 Task: Send an email with the signature Katherine Jones with the subject Follow-up on a customer request and the message I wanted to follow up regarding the approval status of the expense report. from softage.5@softage.net to softage.10@softage.net and move the email from Sent Items to the folder Green initiatives
Action: Mouse moved to (693, 110)
Screenshot: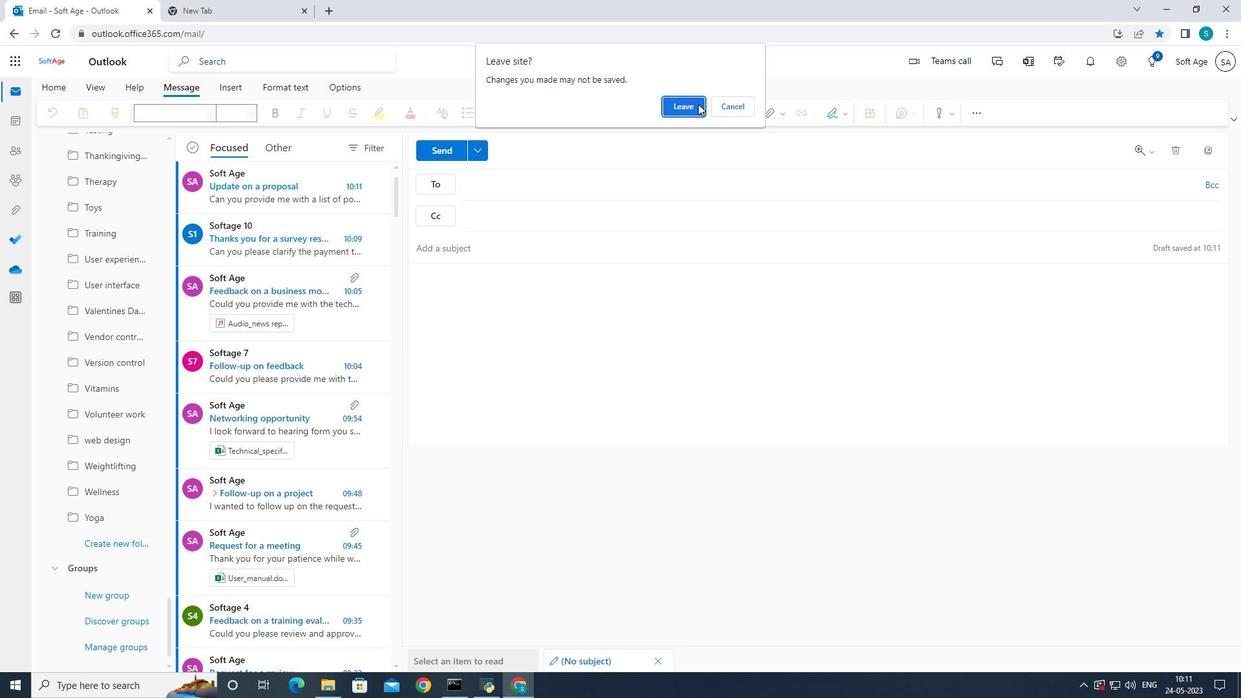 
Action: Mouse pressed left at (693, 110)
Screenshot: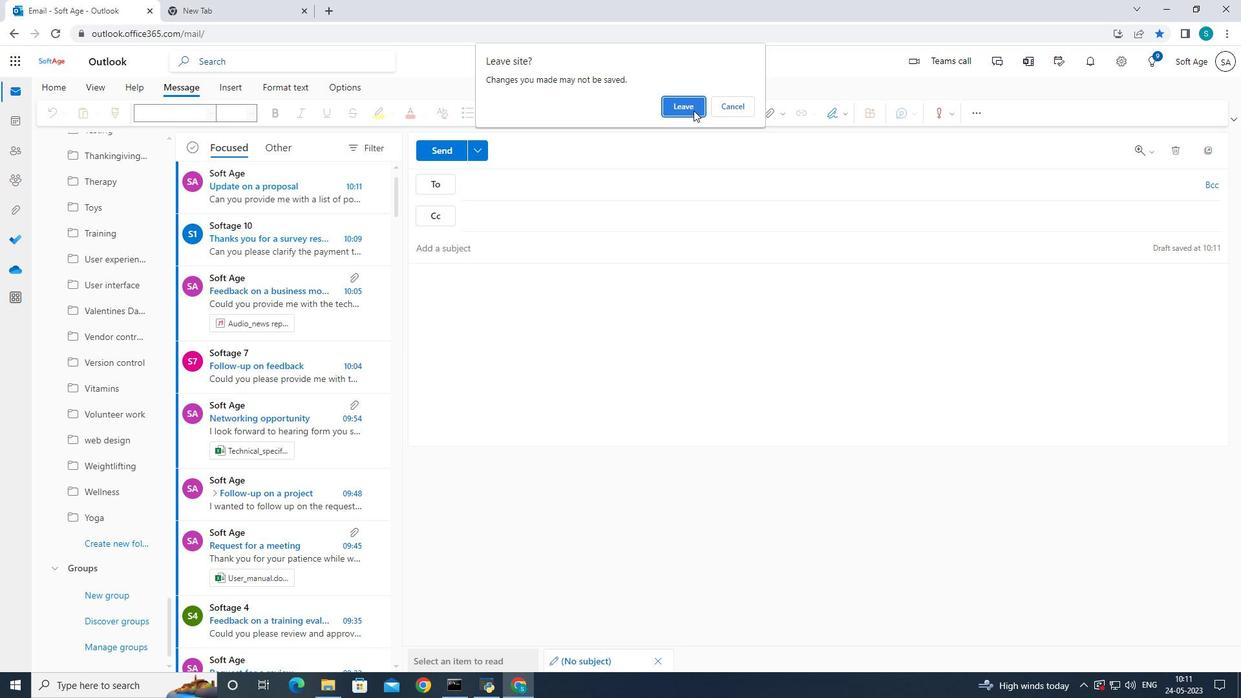 
Action: Mouse moved to (36, 55)
Screenshot: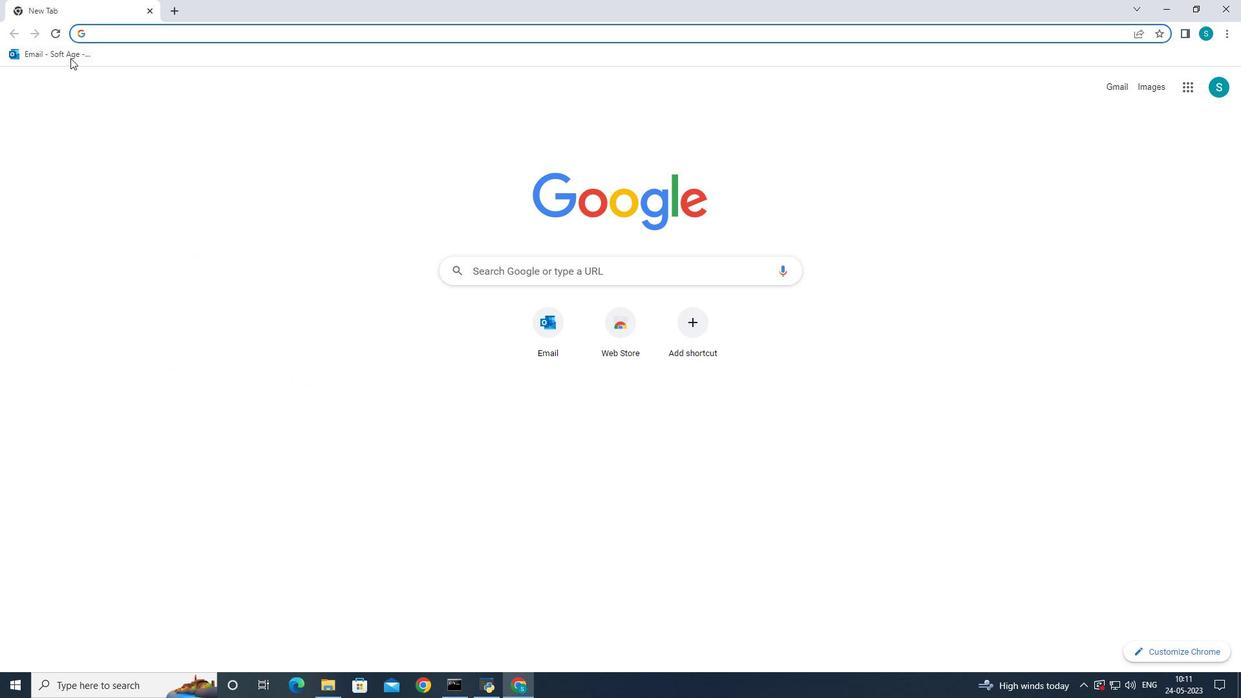 
Action: Mouse pressed left at (36, 55)
Screenshot: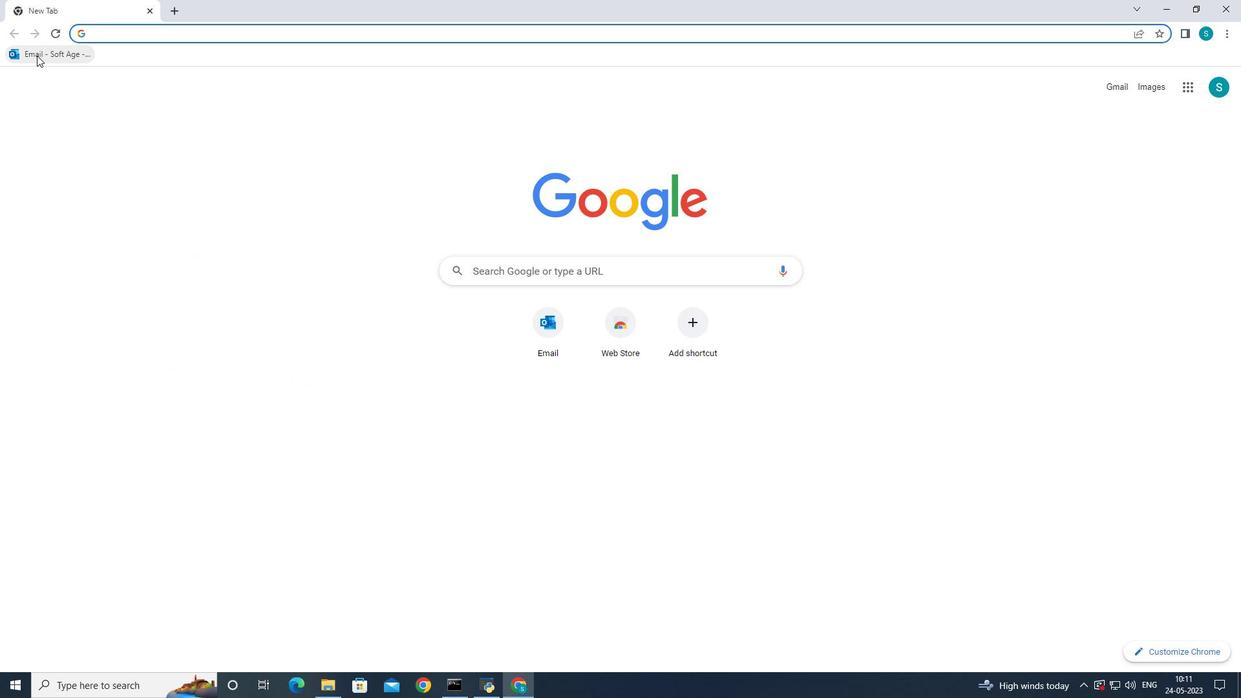 
Action: Mouse moved to (175, 113)
Screenshot: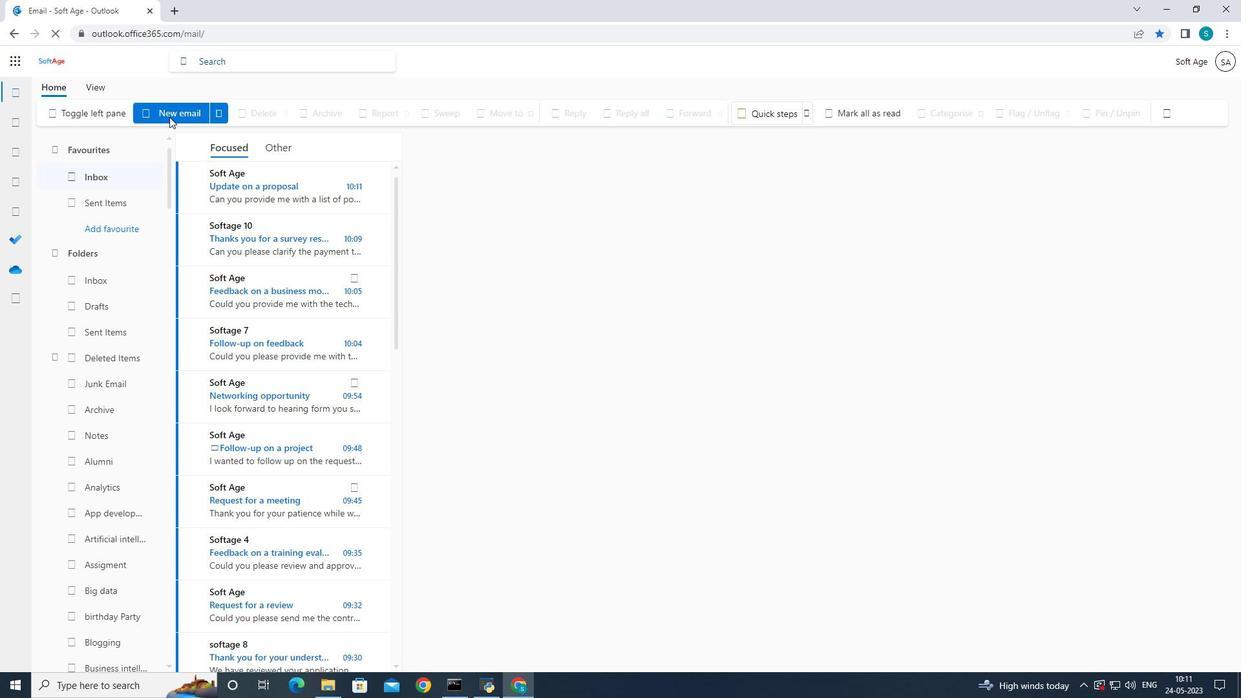 
Action: Mouse pressed left at (175, 113)
Screenshot: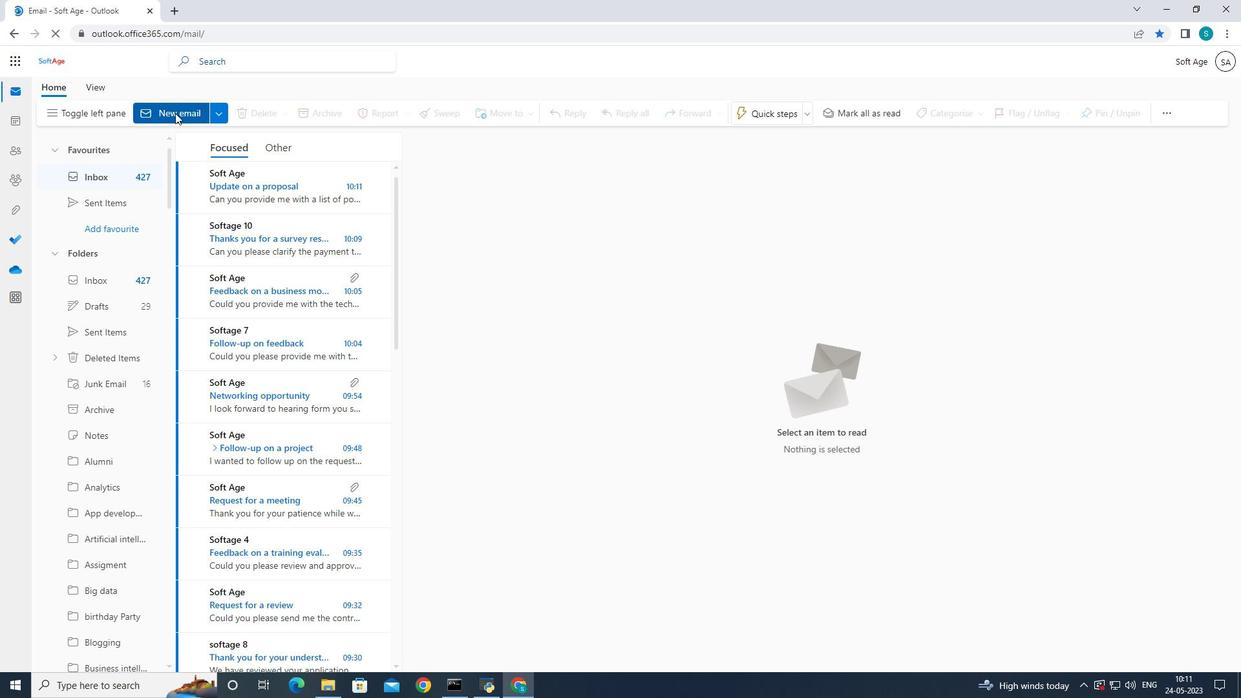 
Action: Mouse pressed left at (175, 113)
Screenshot: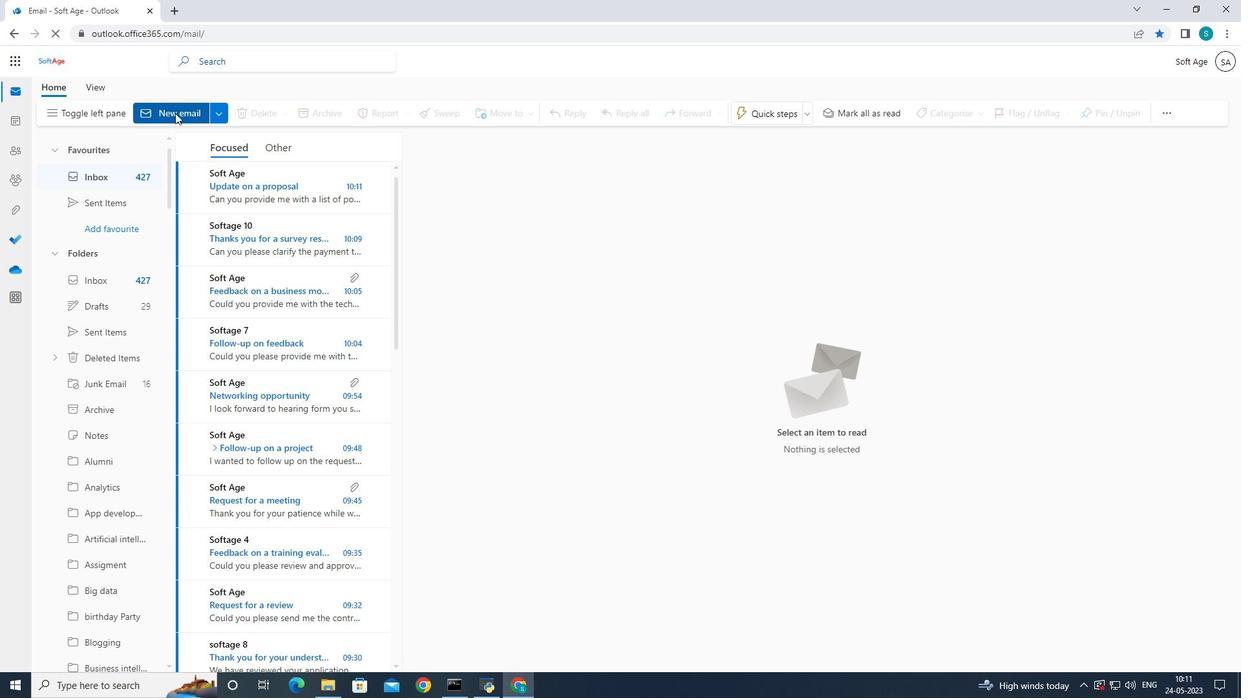 
Action: Mouse moved to (844, 119)
Screenshot: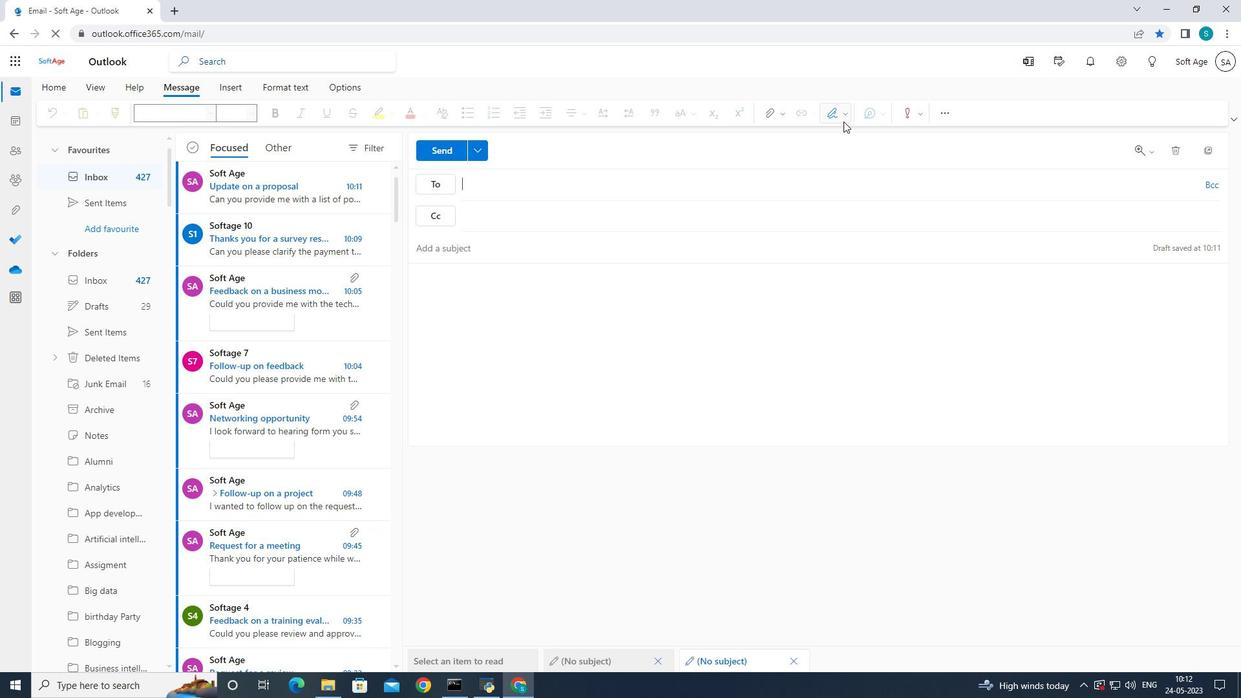 
Action: Mouse pressed left at (844, 119)
Screenshot: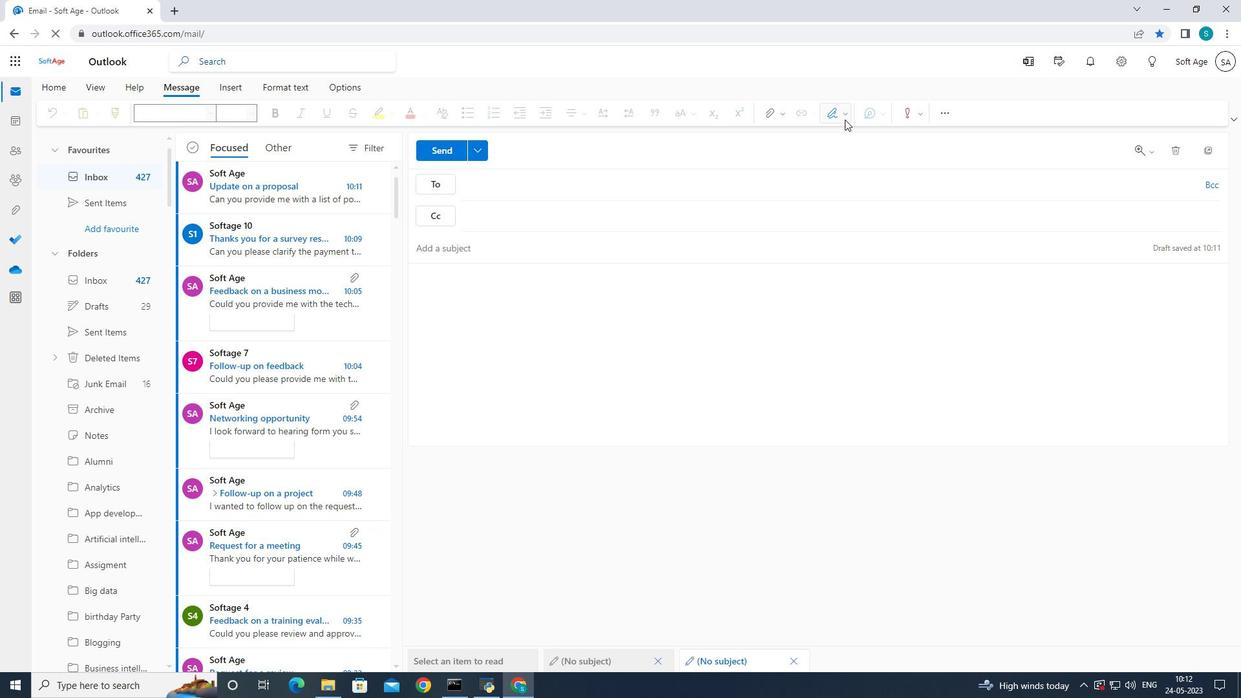 
Action: Mouse moved to (834, 168)
Screenshot: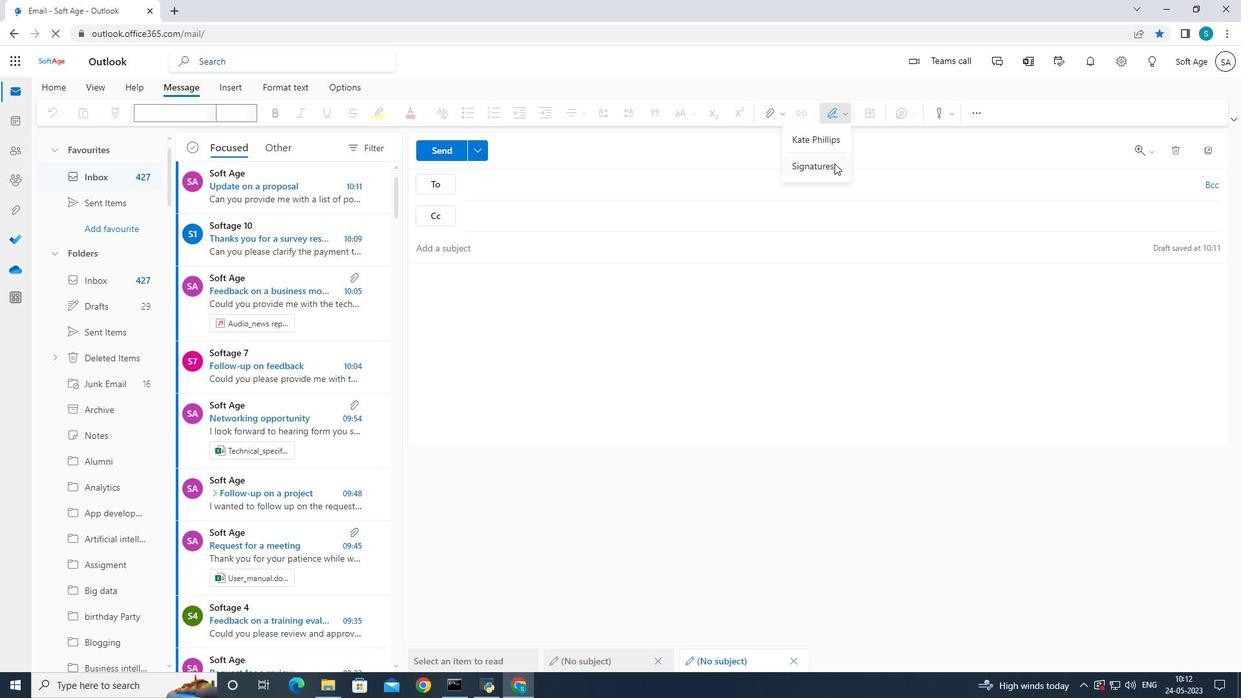 
Action: Mouse pressed left at (834, 168)
Screenshot: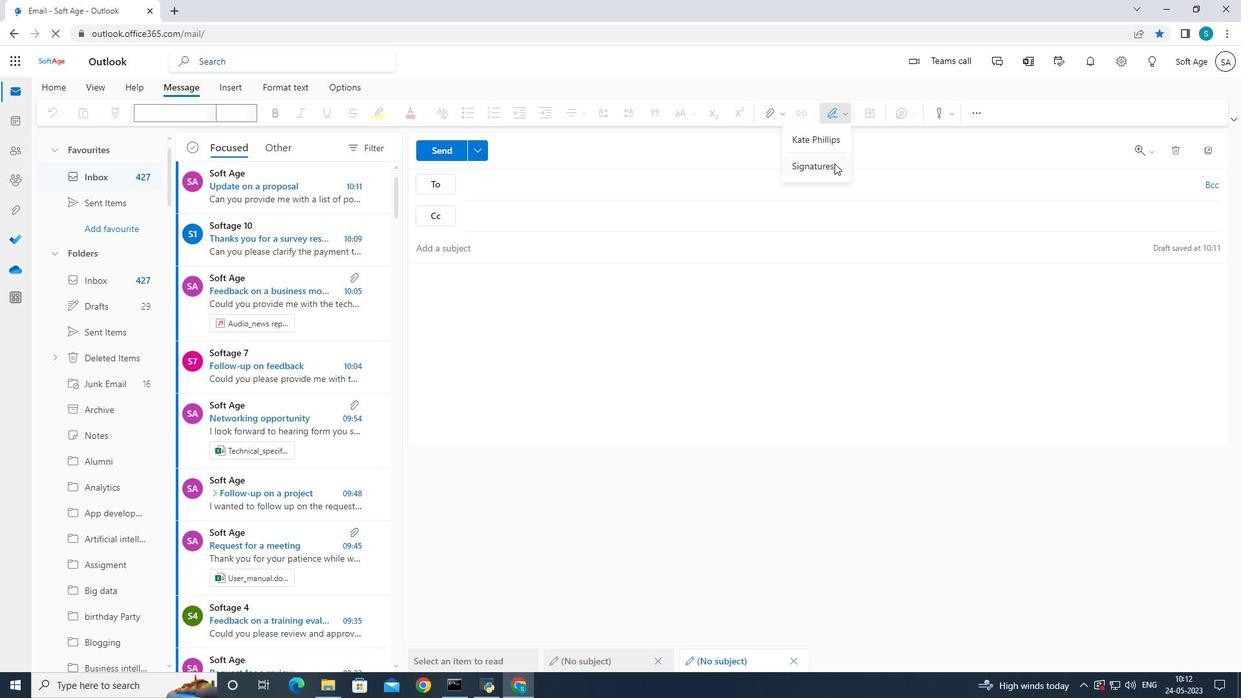 
Action: Mouse moved to (871, 216)
Screenshot: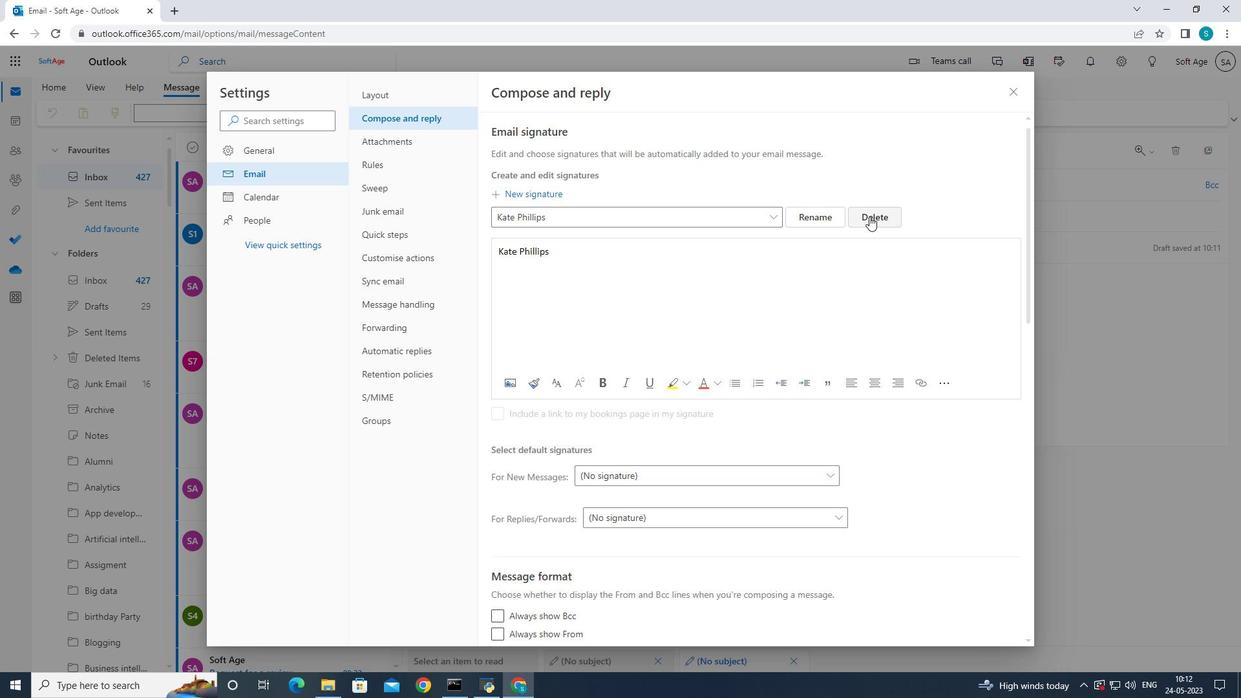 
Action: Mouse pressed left at (871, 216)
Screenshot: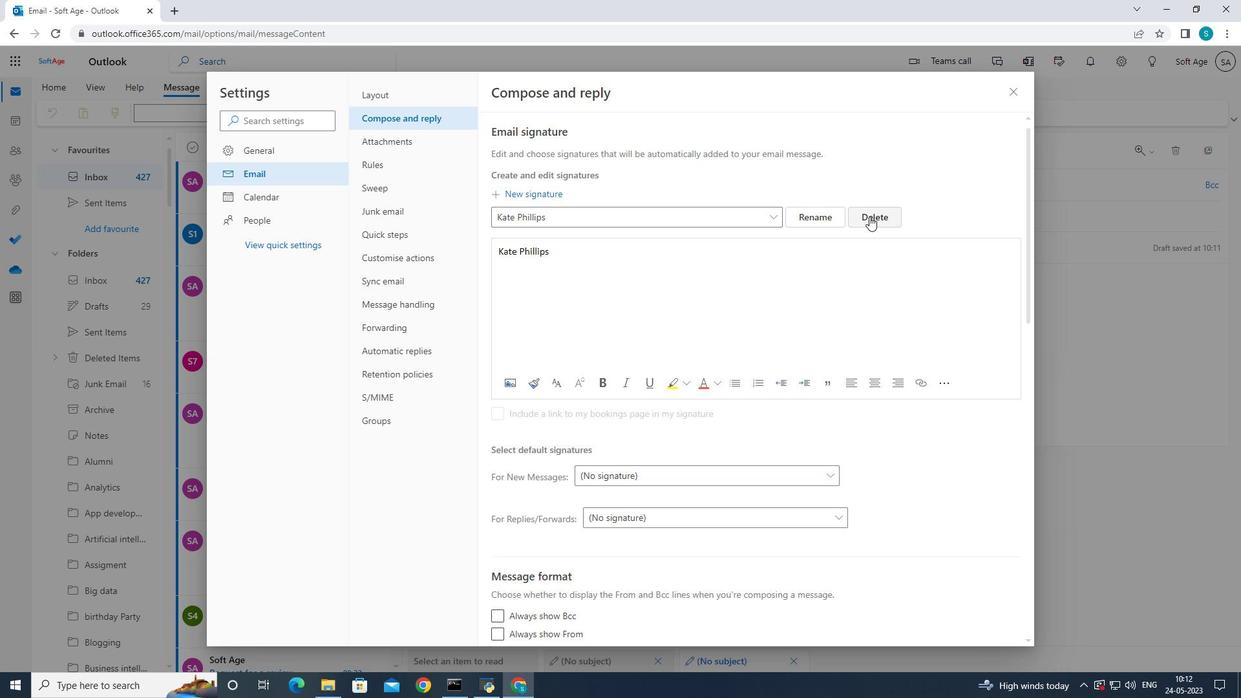 
Action: Mouse moved to (811, 213)
Screenshot: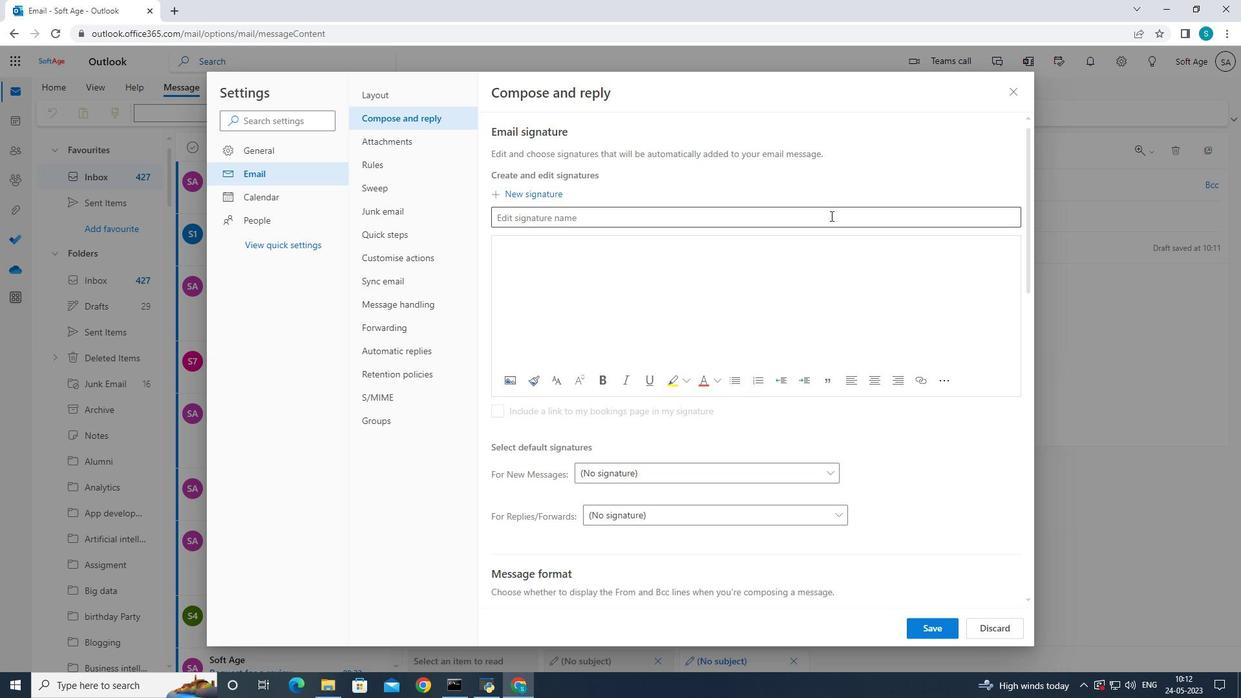 
Action: Mouse pressed left at (811, 213)
Screenshot: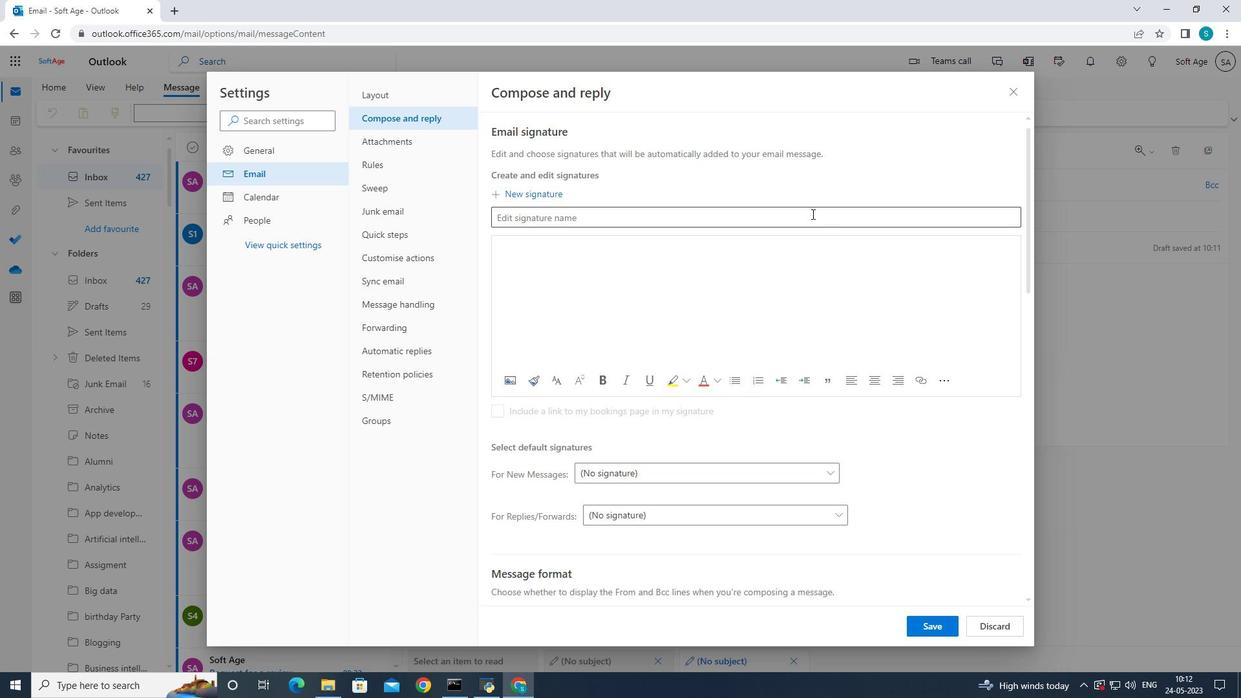 
Action: Mouse moved to (837, 177)
Screenshot: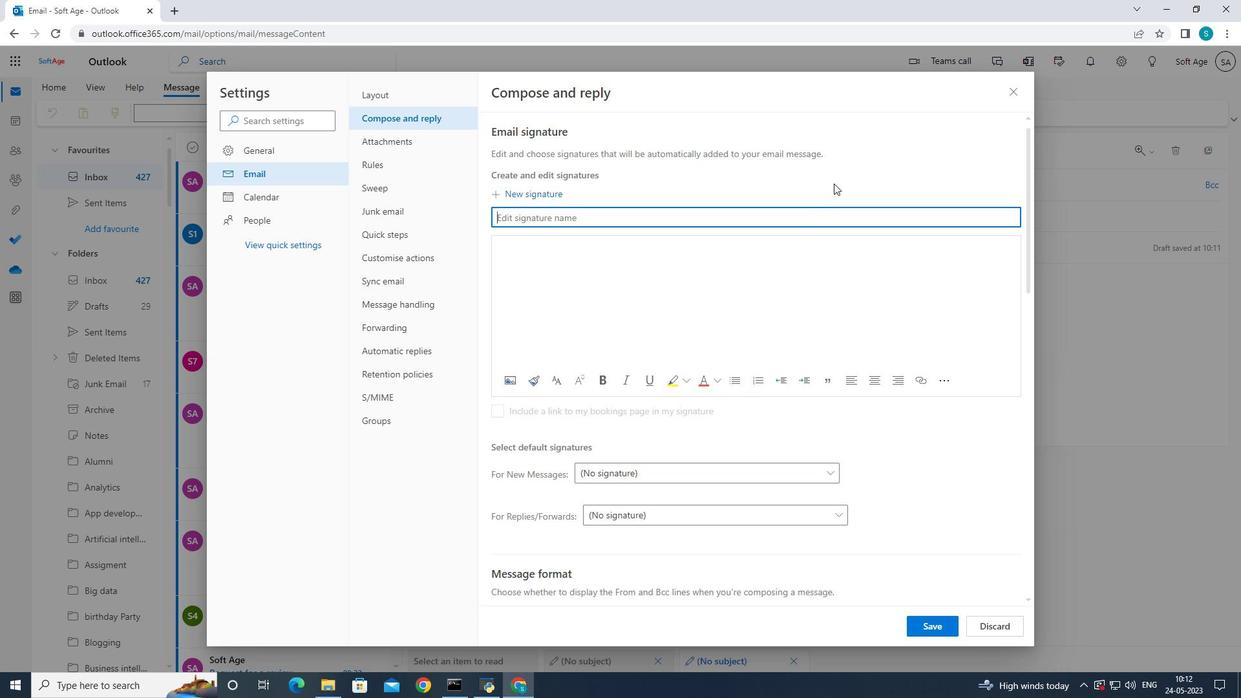 
Action: Key pressed <Key.caps_lock>K<Key.caps_lock>atherine<Key.space><Key.caps_lock>J<Key.caps_lock>ones
Screenshot: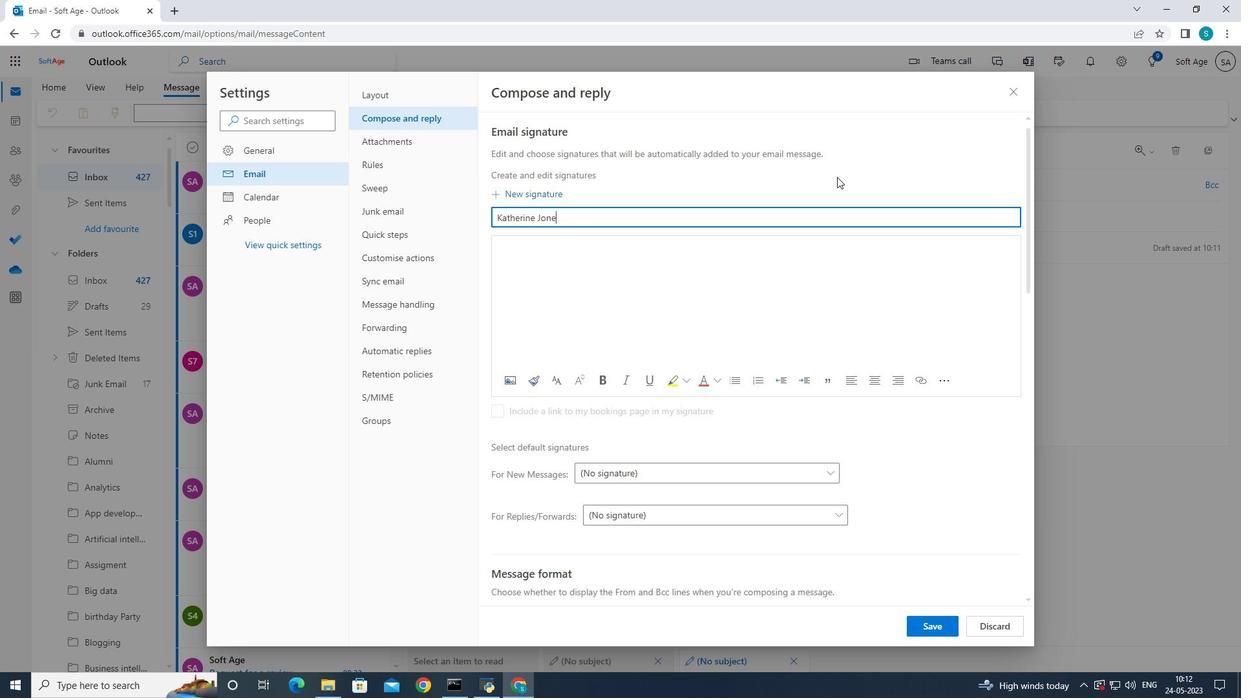 
Action: Mouse moved to (614, 260)
Screenshot: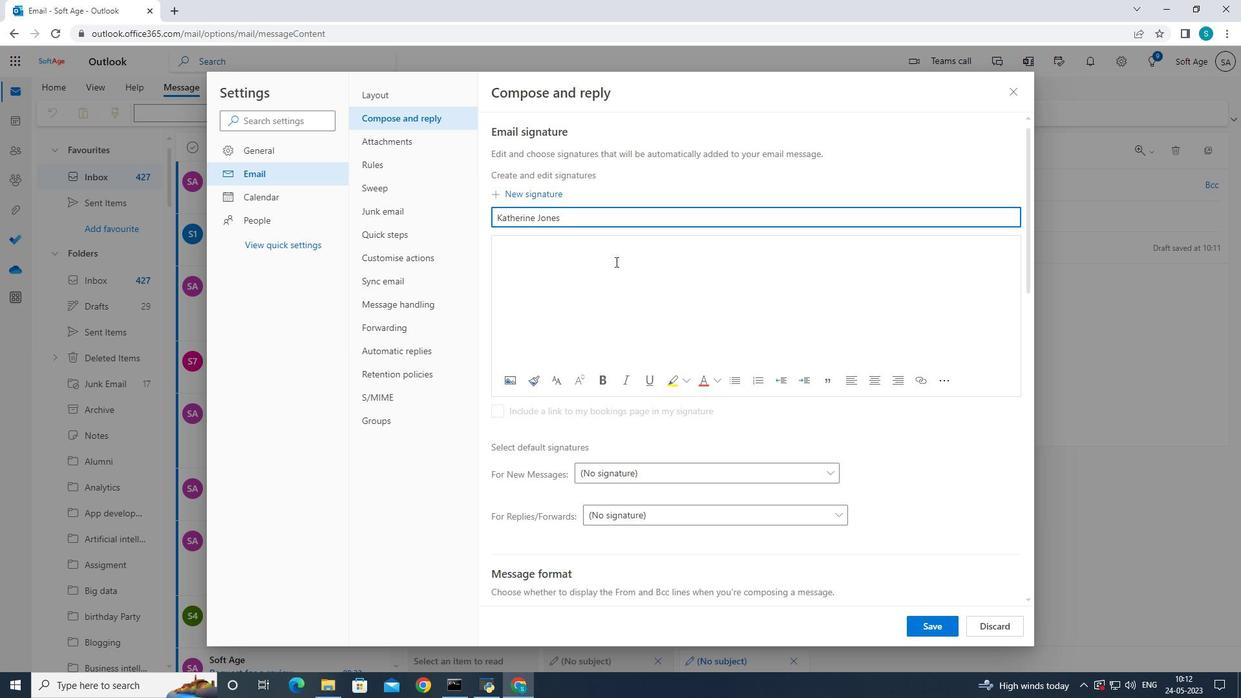 
Action: Mouse pressed left at (614, 260)
Screenshot: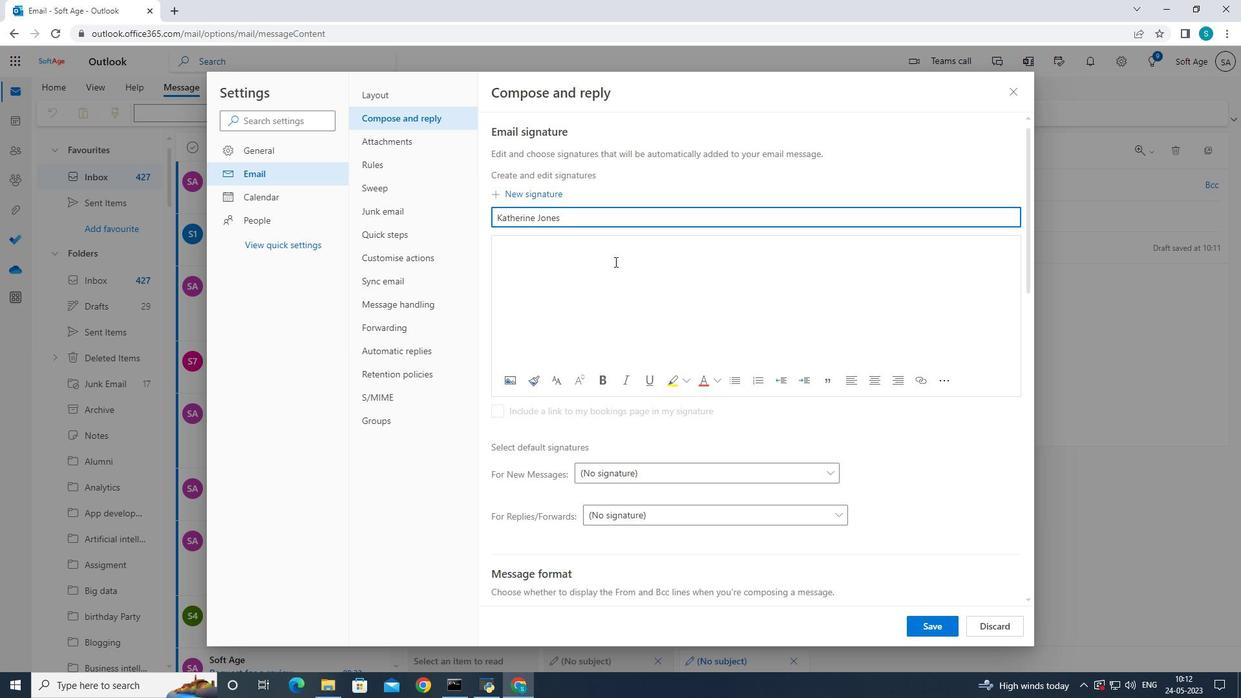 
Action: Mouse moved to (727, 263)
Screenshot: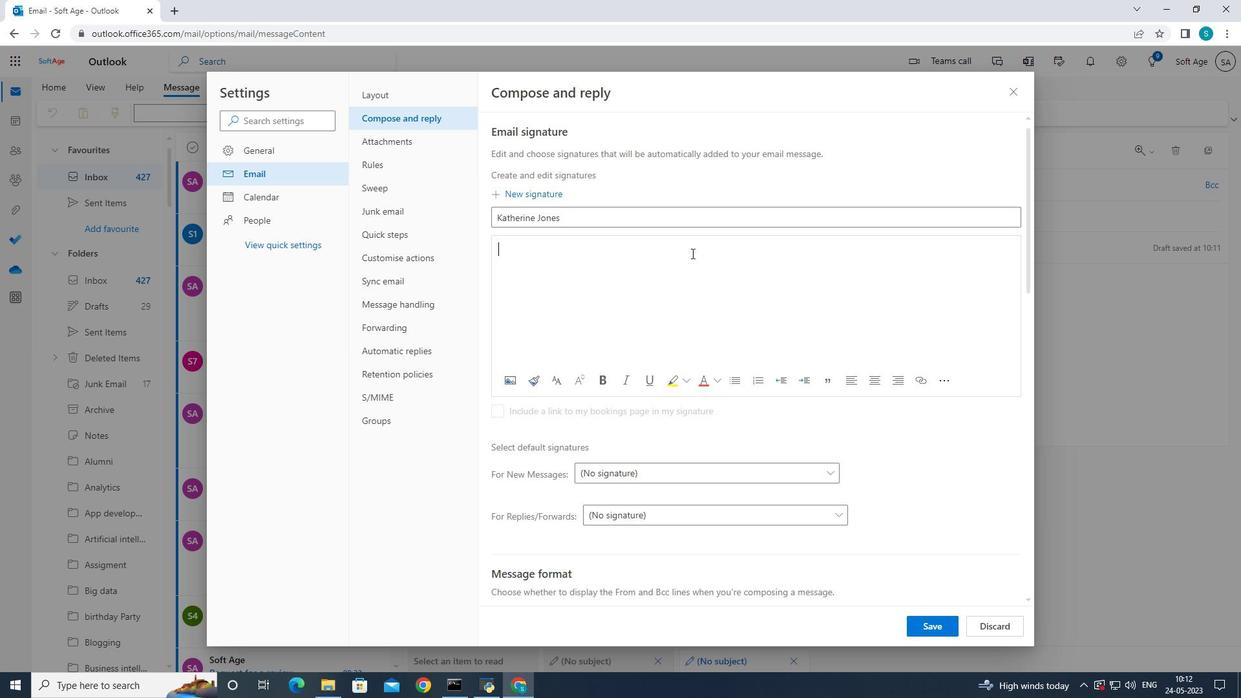 
Action: Key pressed <Key.caps_lock>K<Key.caps_lock>atherine<Key.space><Key.caps_lock>J<Key.caps_lock>ones
Screenshot: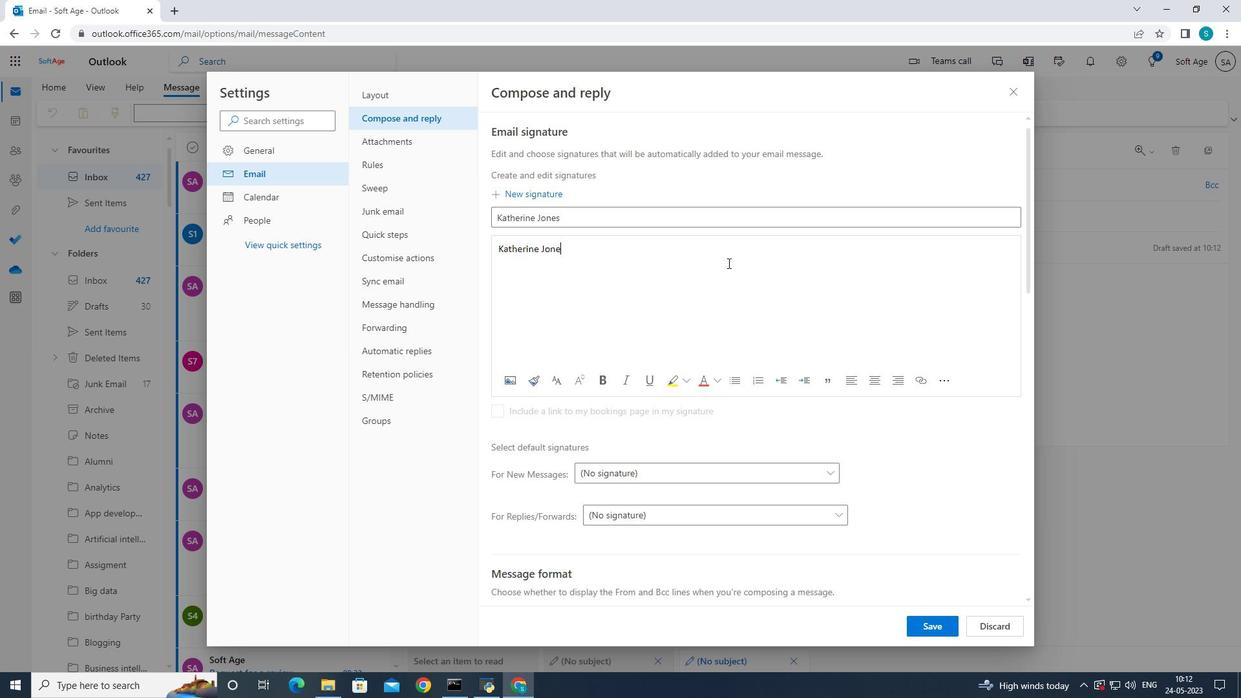 
Action: Mouse moved to (924, 621)
Screenshot: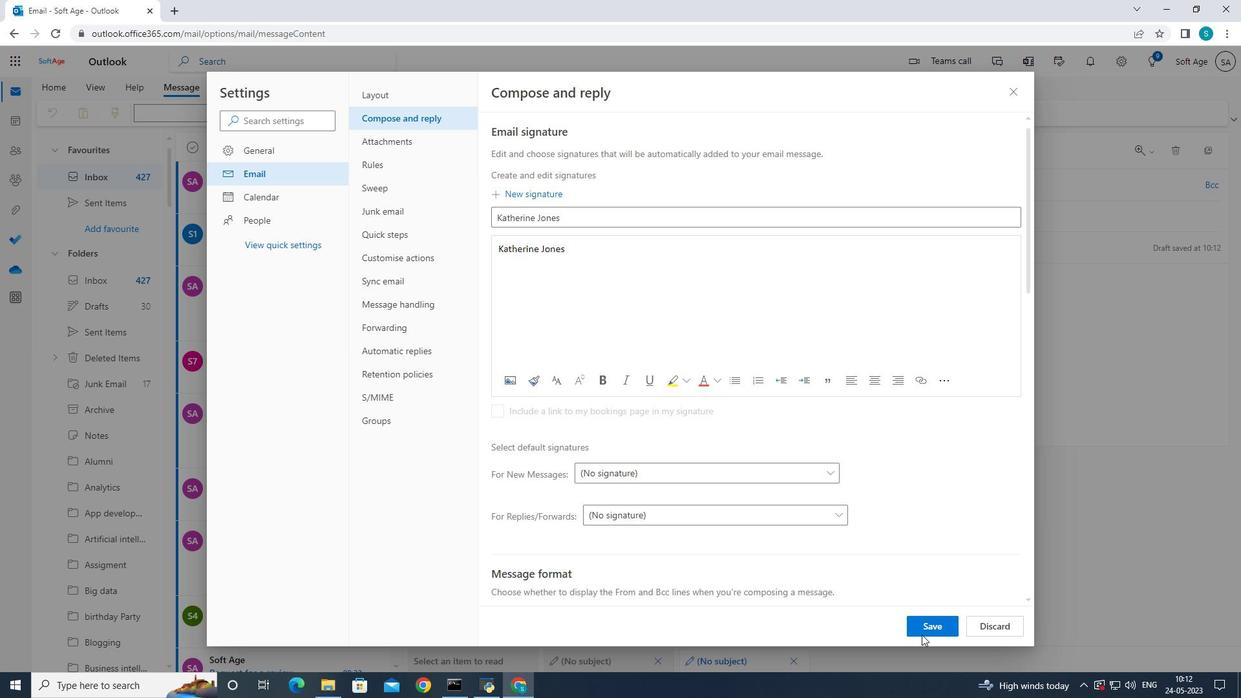 
Action: Mouse pressed left at (924, 621)
Screenshot: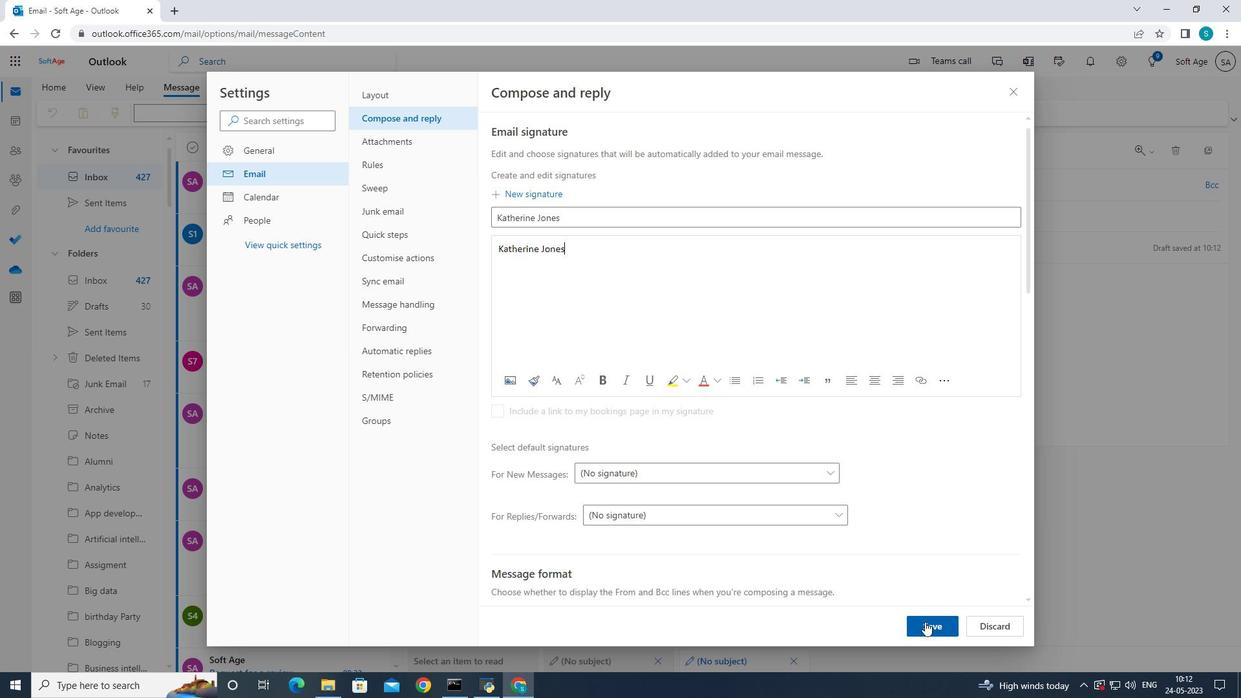 
Action: Mouse moved to (1008, 85)
Screenshot: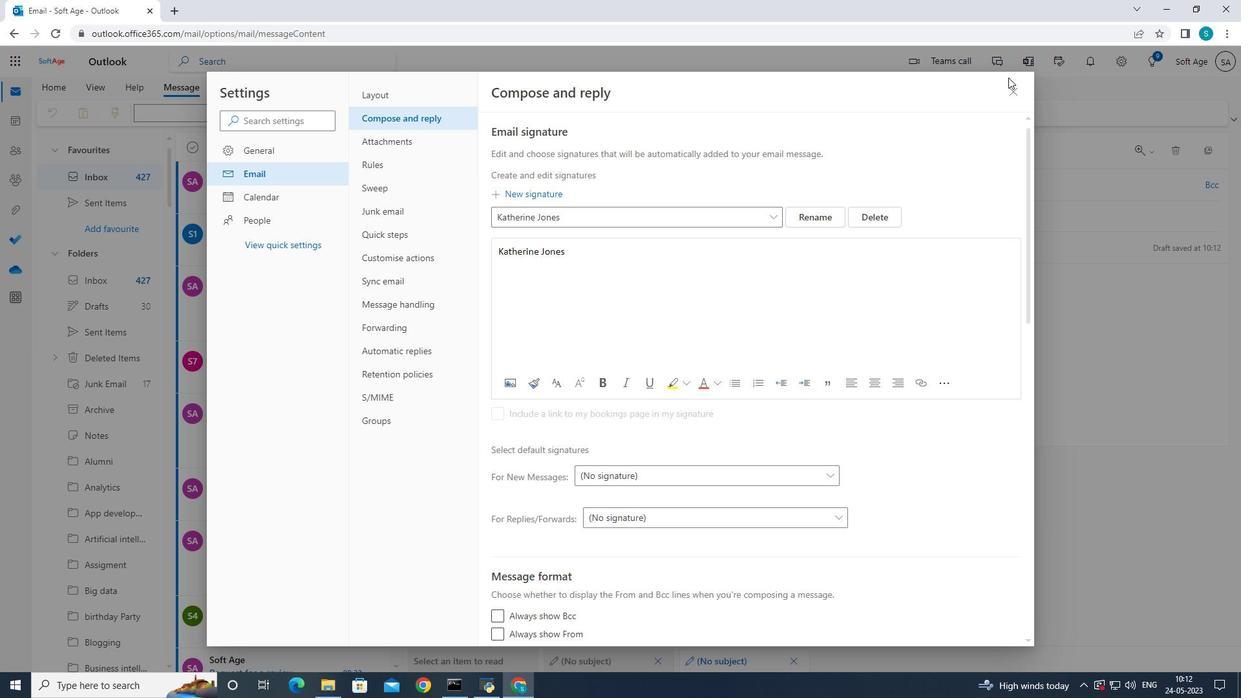 
Action: Mouse pressed left at (1008, 85)
Screenshot: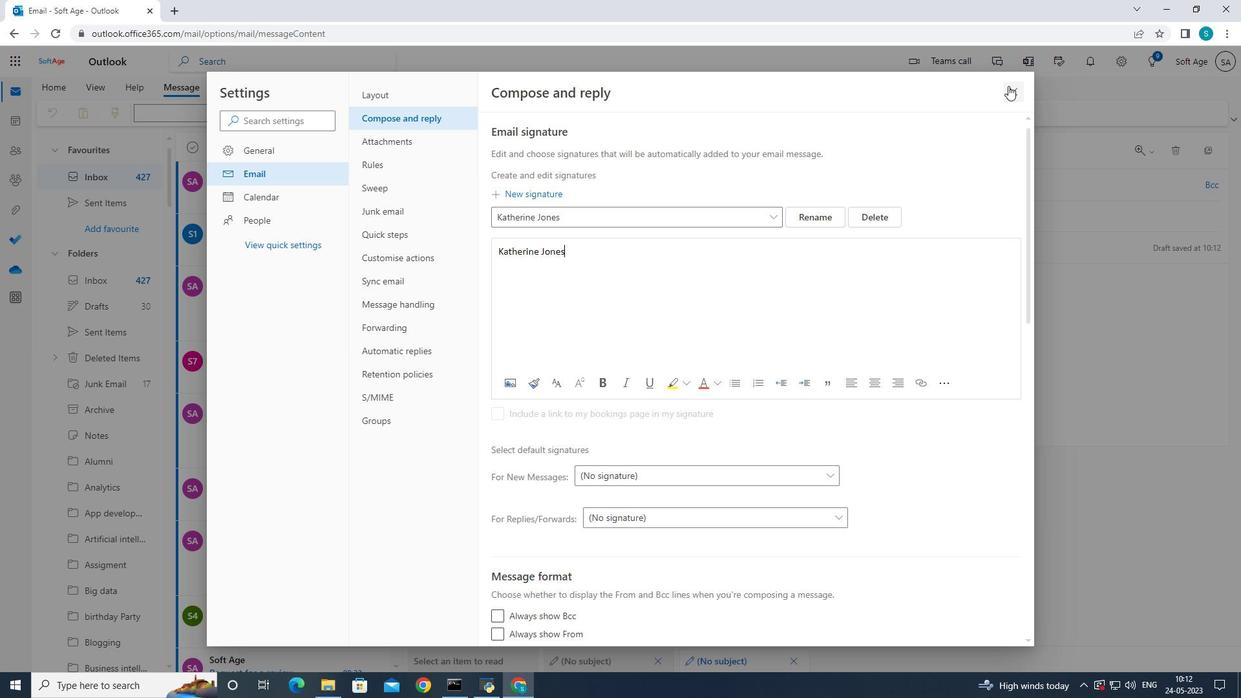 
Action: Mouse moved to (498, 247)
Screenshot: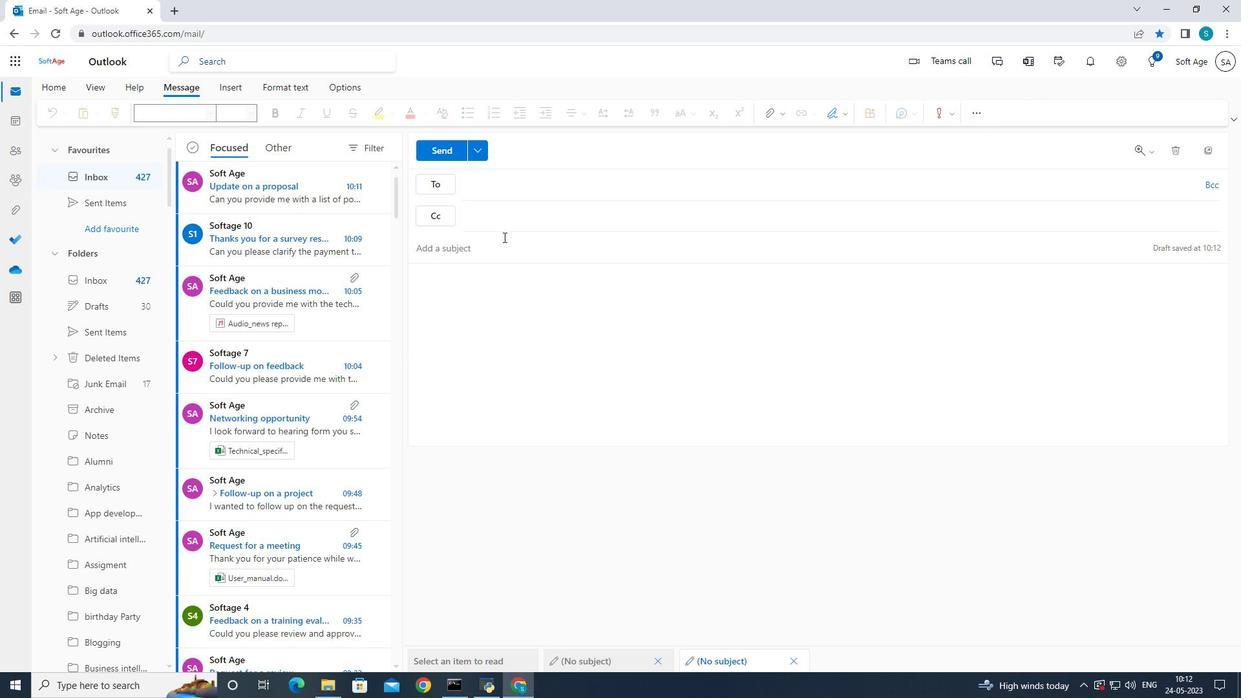 
Action: Mouse pressed left at (498, 247)
Screenshot: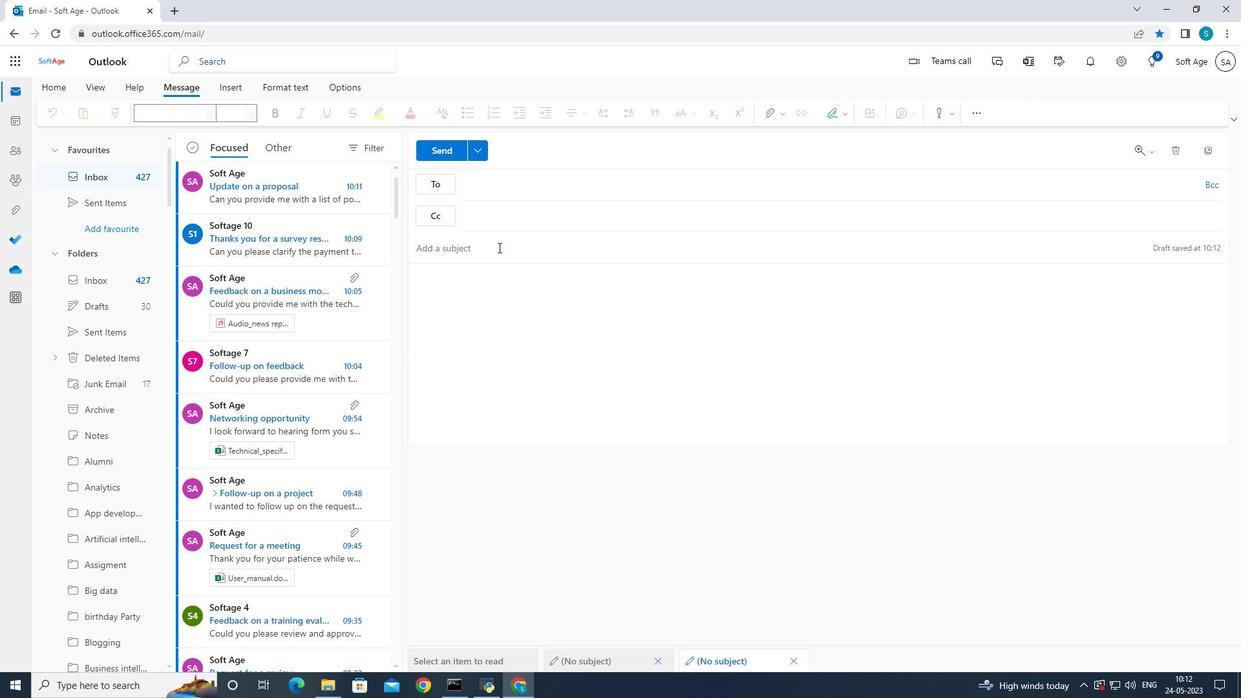 
Action: Mouse moved to (756, 383)
Screenshot: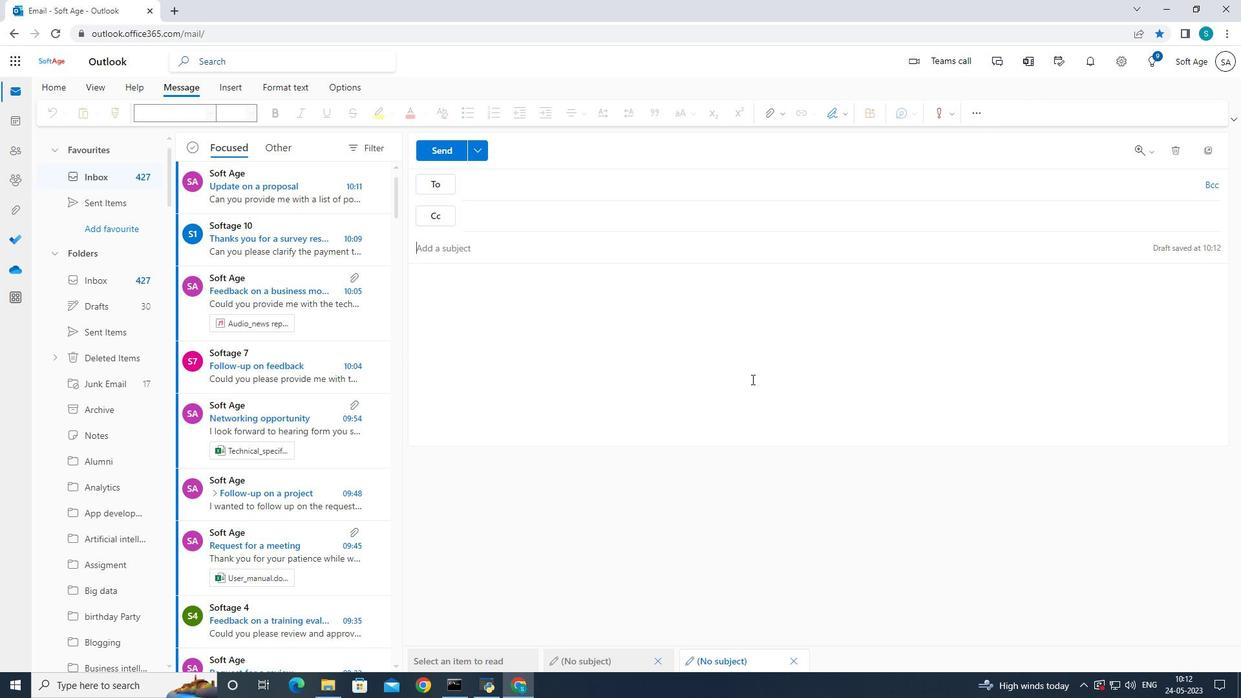 
Action: Key pressed <Key.shift>f<Key.shift>ollow-up<Key.space>on<Key.space>a<Key.space>customr<Key.backspace>er<Key.space>request
Screenshot: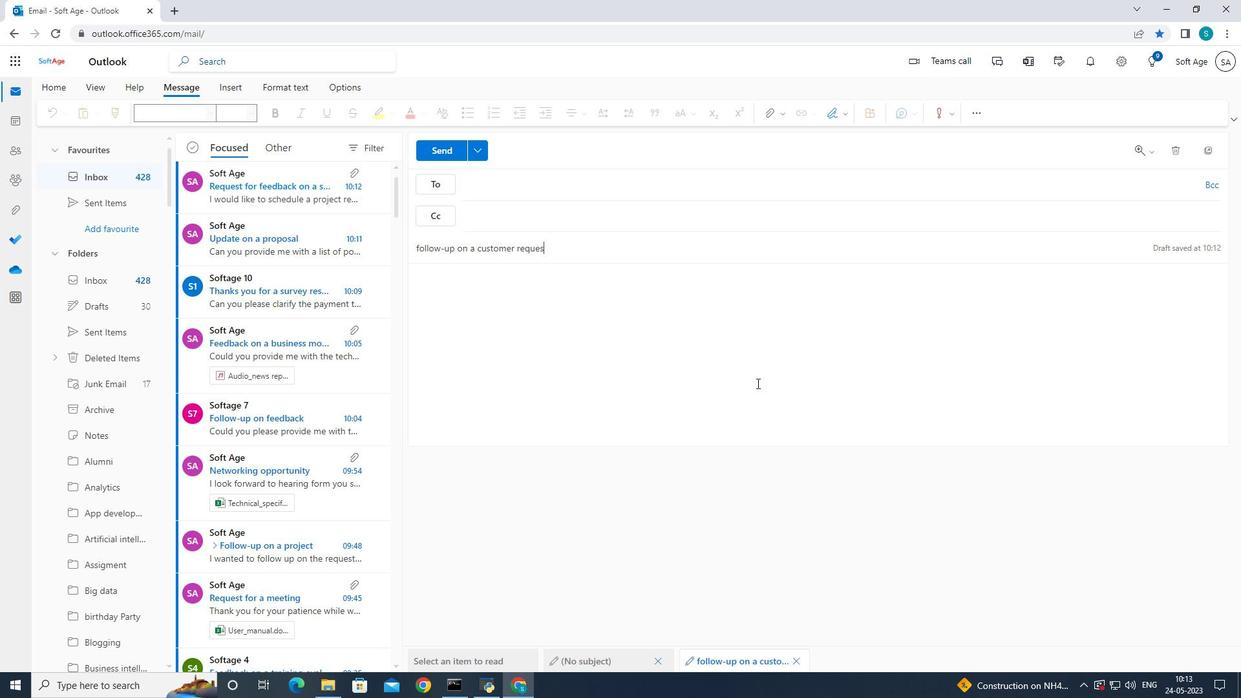 
Action: Mouse moved to (510, 325)
Screenshot: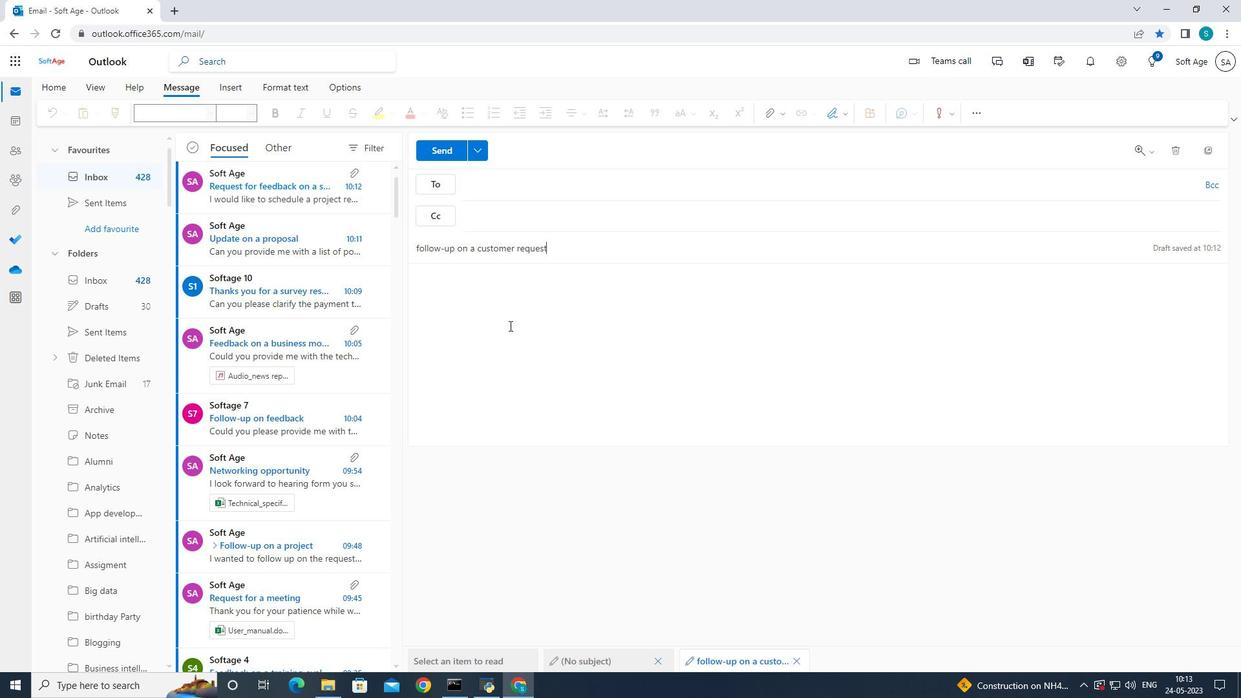 
Action: Mouse pressed left at (510, 325)
Screenshot: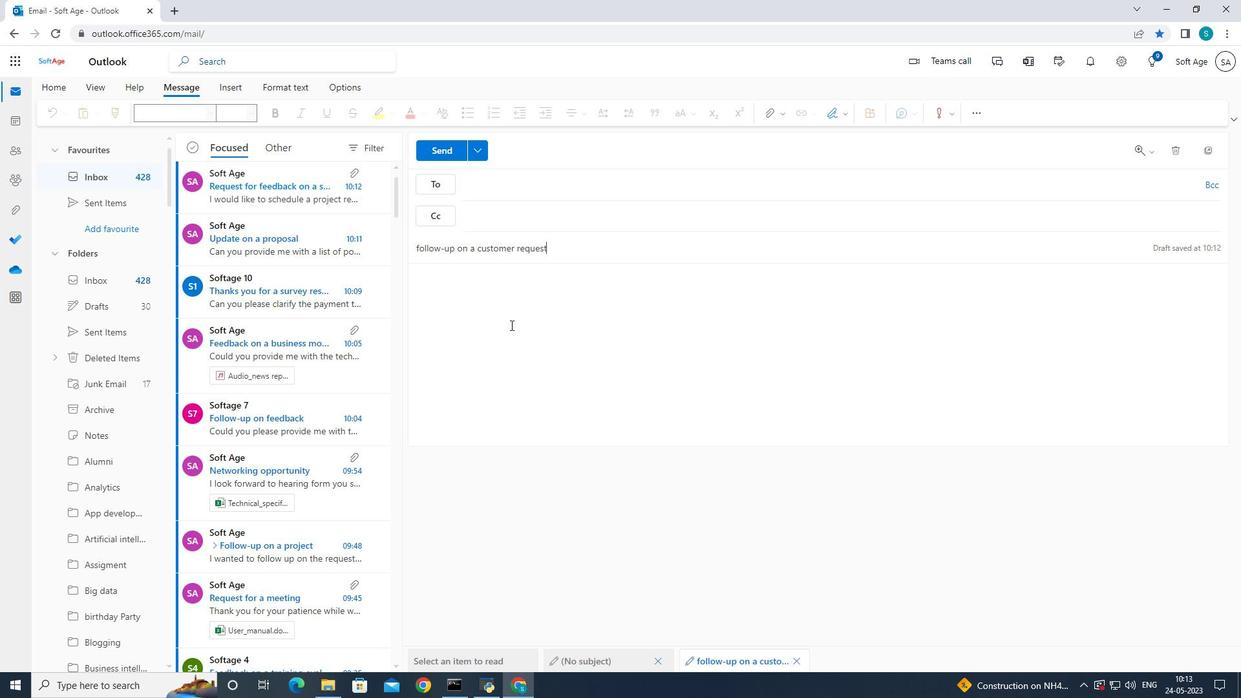 
Action: Mouse moved to (845, 120)
Screenshot: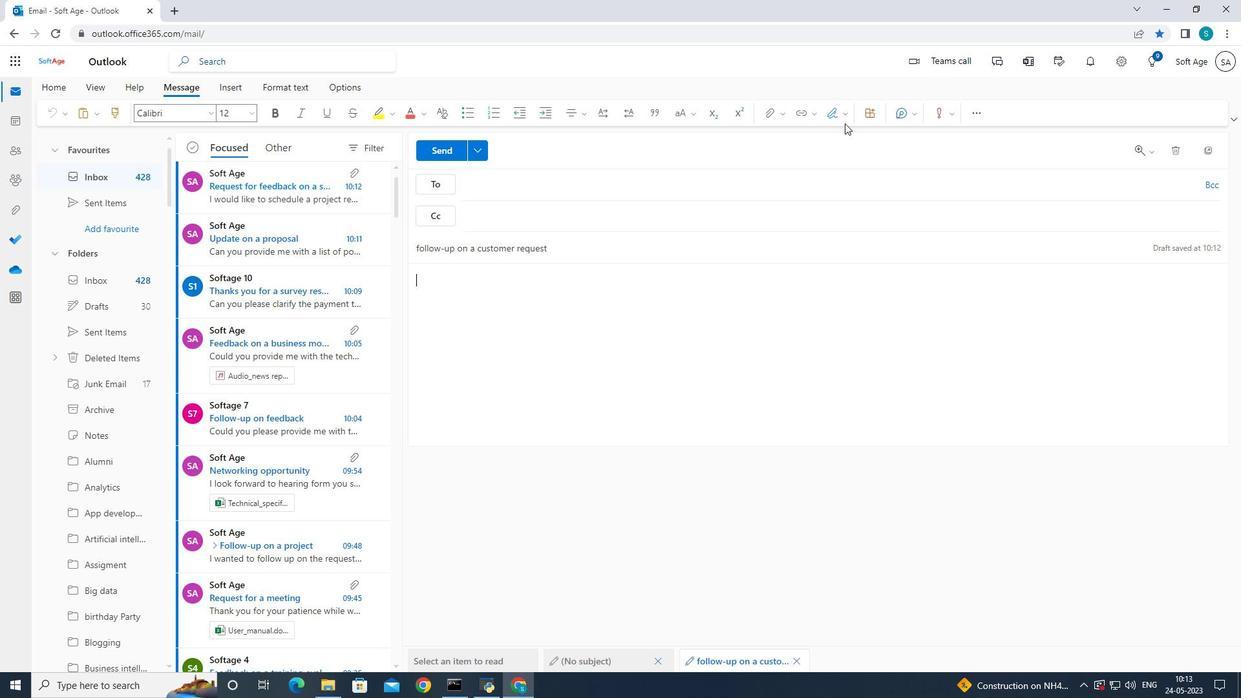 
Action: Mouse pressed left at (845, 120)
Screenshot: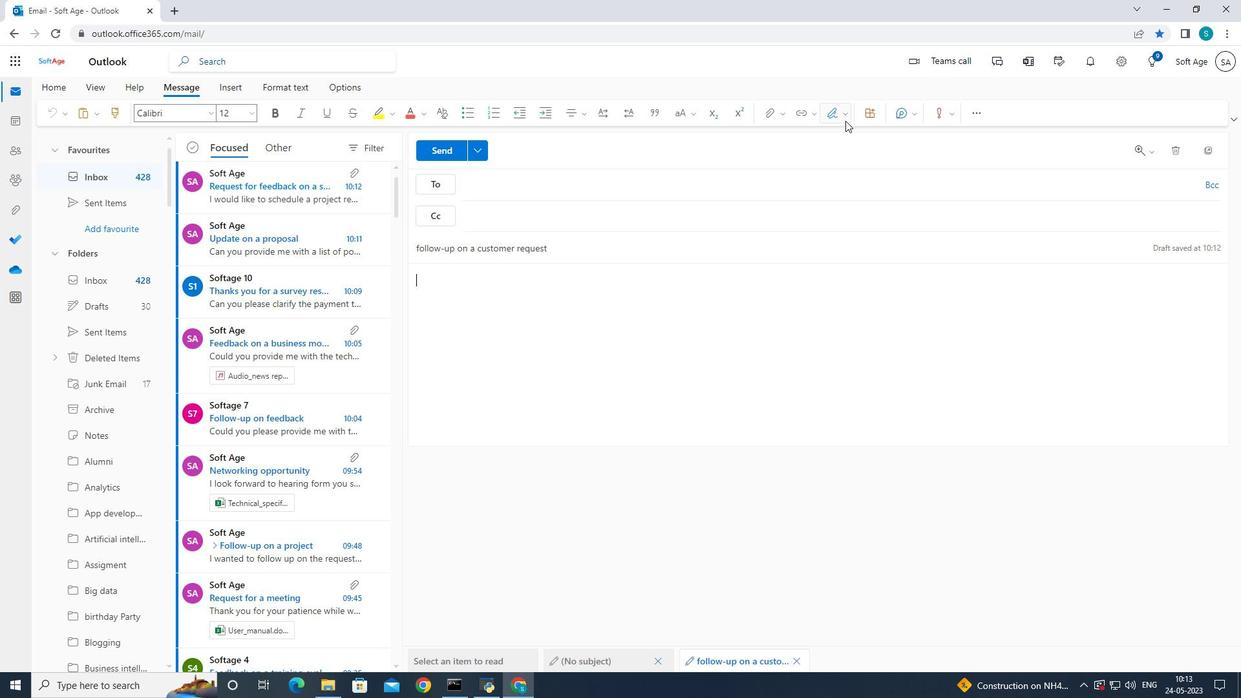 
Action: Mouse moved to (833, 135)
Screenshot: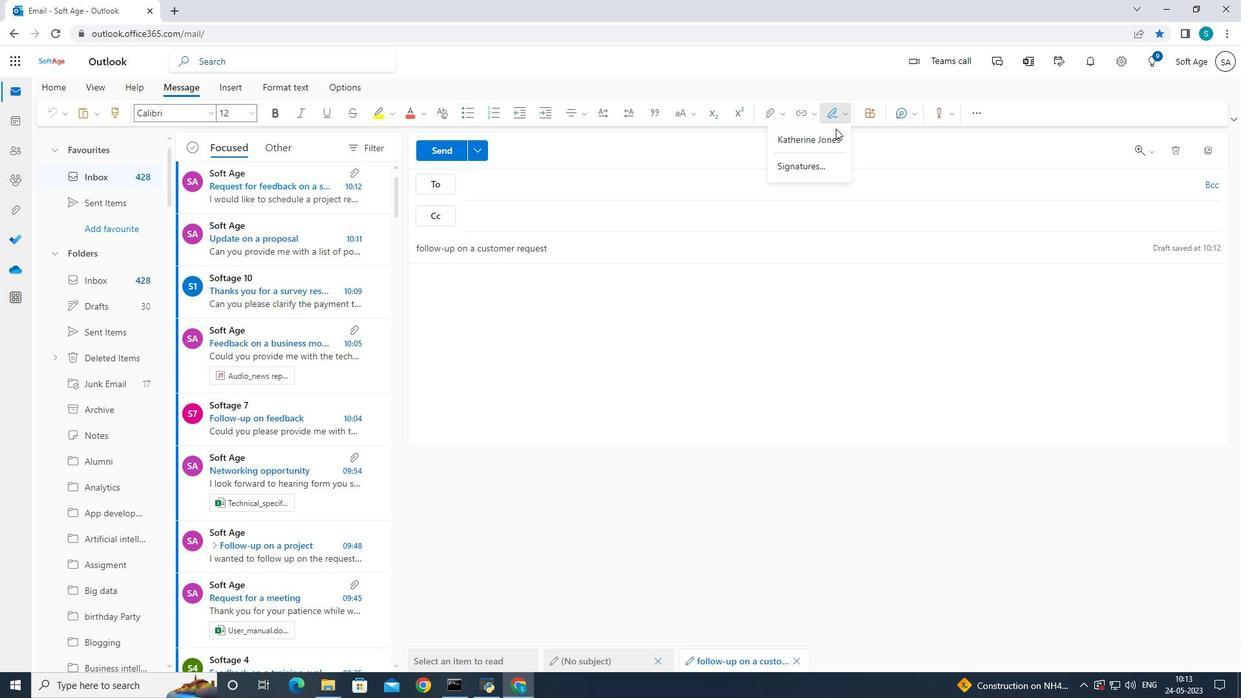 
Action: Mouse pressed left at (833, 135)
Screenshot: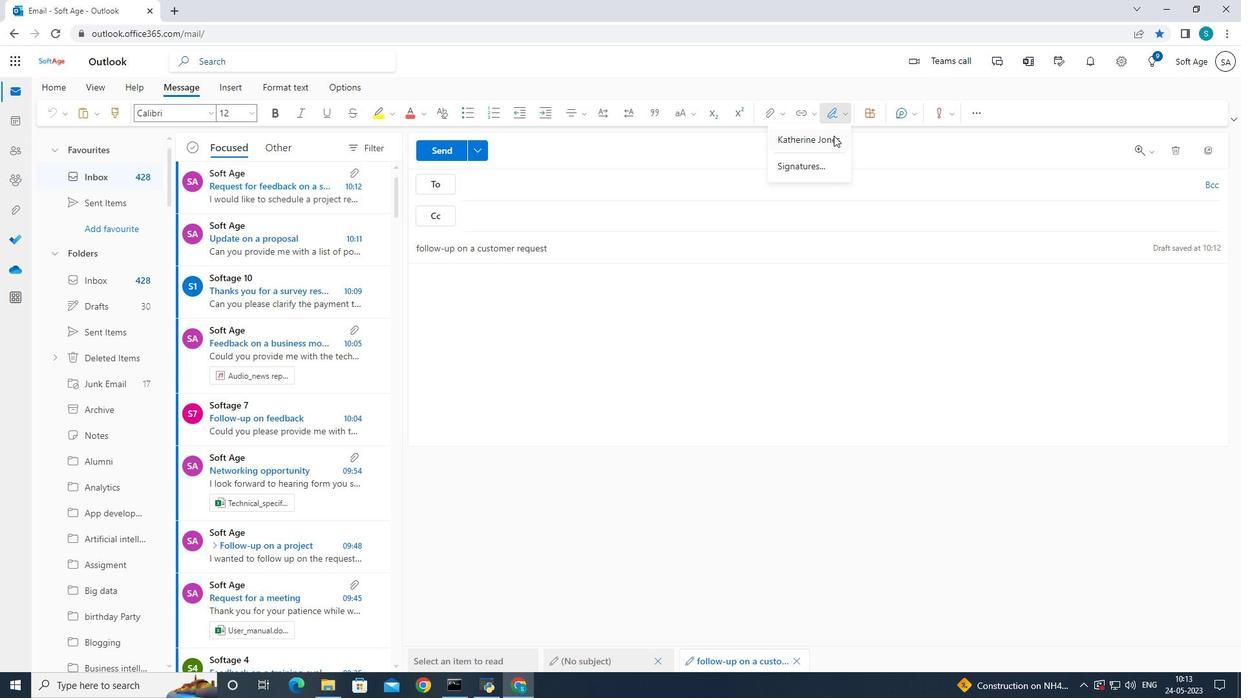 
Action: Mouse moved to (740, 251)
Screenshot: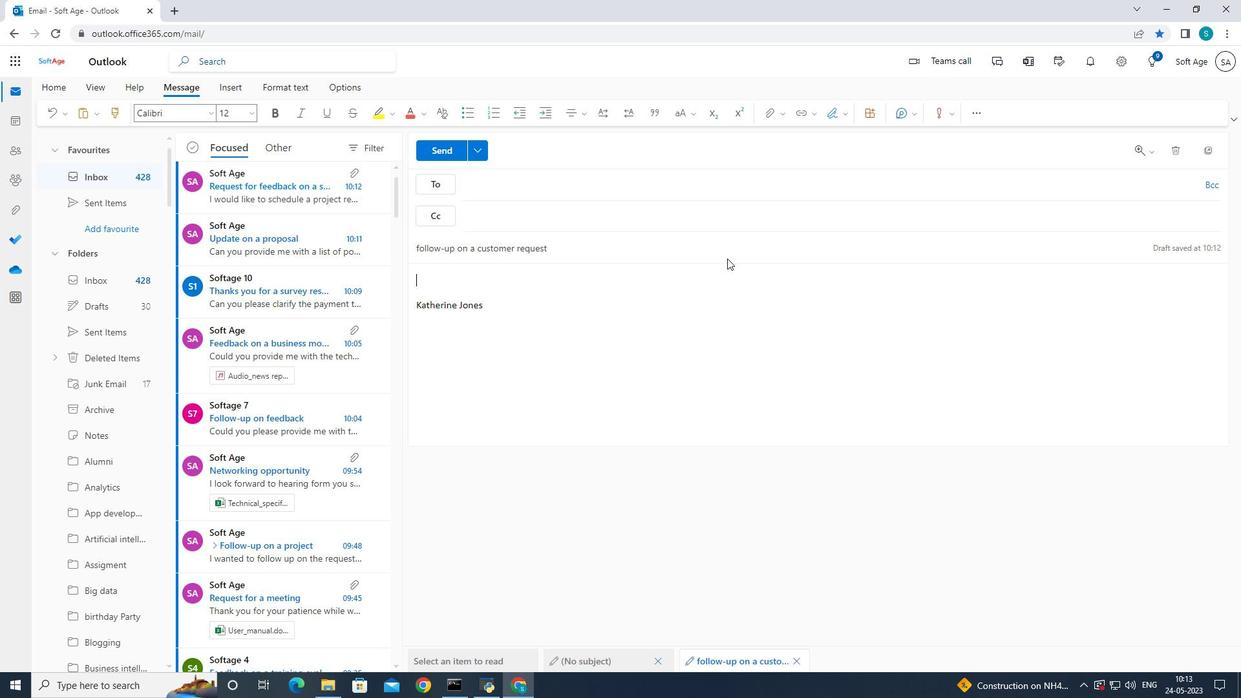 
Action: Key pressed <Key.caps_lock>I<Key.caps_lock><Key.space>wa
Screenshot: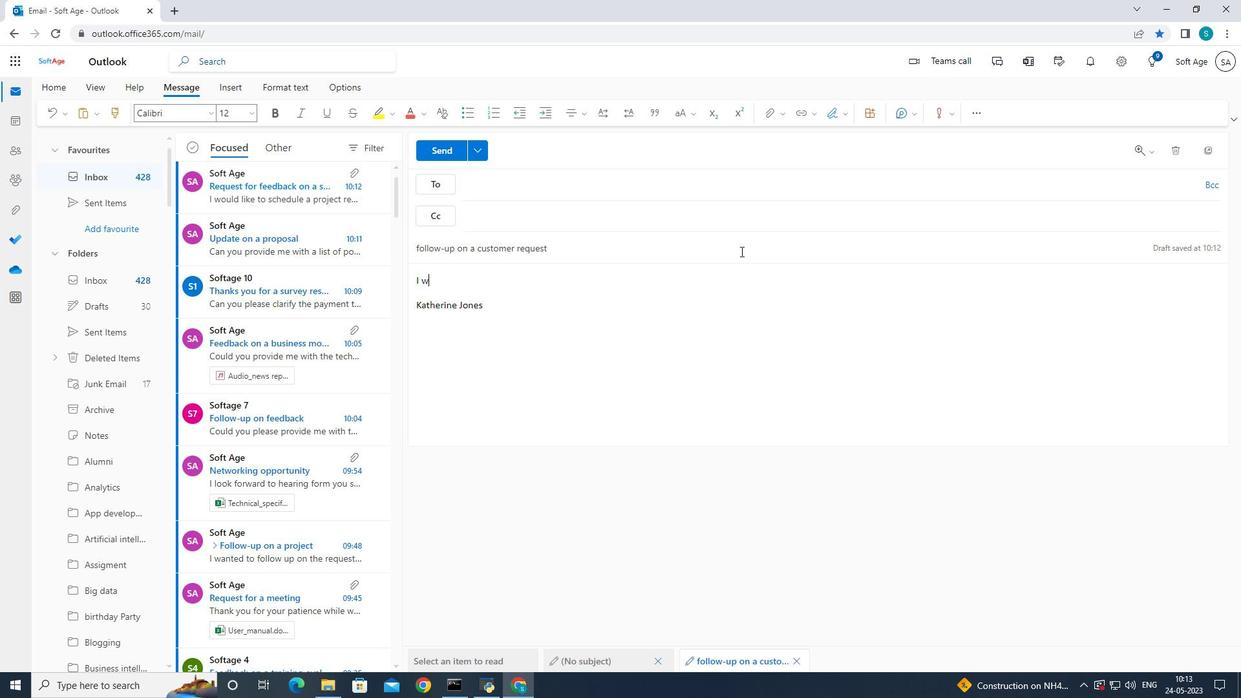
Action: Mouse moved to (741, 250)
Screenshot: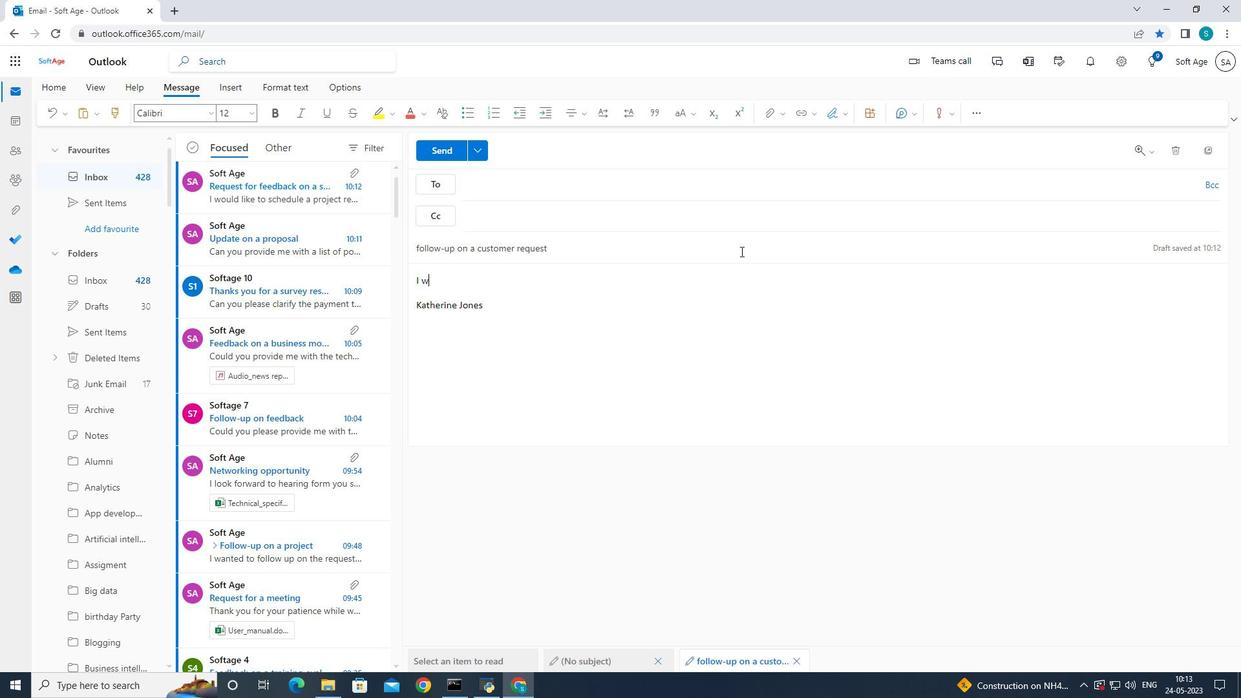 
Action: Key pressed nted<Key.space>to<Key.space>follow<Key.space>up<Key.space>regarding<Key.space>the<Key.space>approval<Key.space>status<Key.space>of<Key.space>the<Key.space>w<Key.backspace>eapense<Key.space>report<Key.left><Key.left><Key.left><Key.left><Key.left><Key.left><Key.left><Key.left><Key.left><Key.left><Key.left><Key.left><Key.backspace>x<Key.right><Key.right><Key.right><Key.right><Key.right><Key.right><Key.right><Key.right><Key.right><Key.right><Key.right><Key.right>.
Screenshot: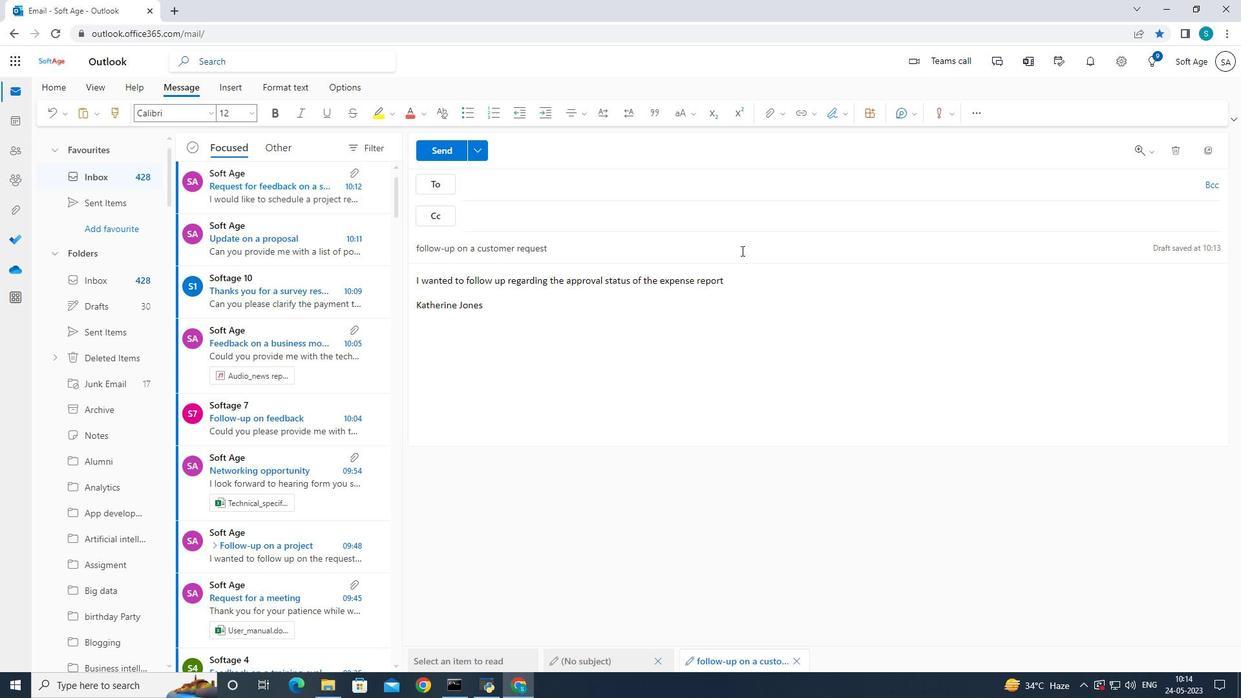 
Action: Mouse moved to (513, 176)
Screenshot: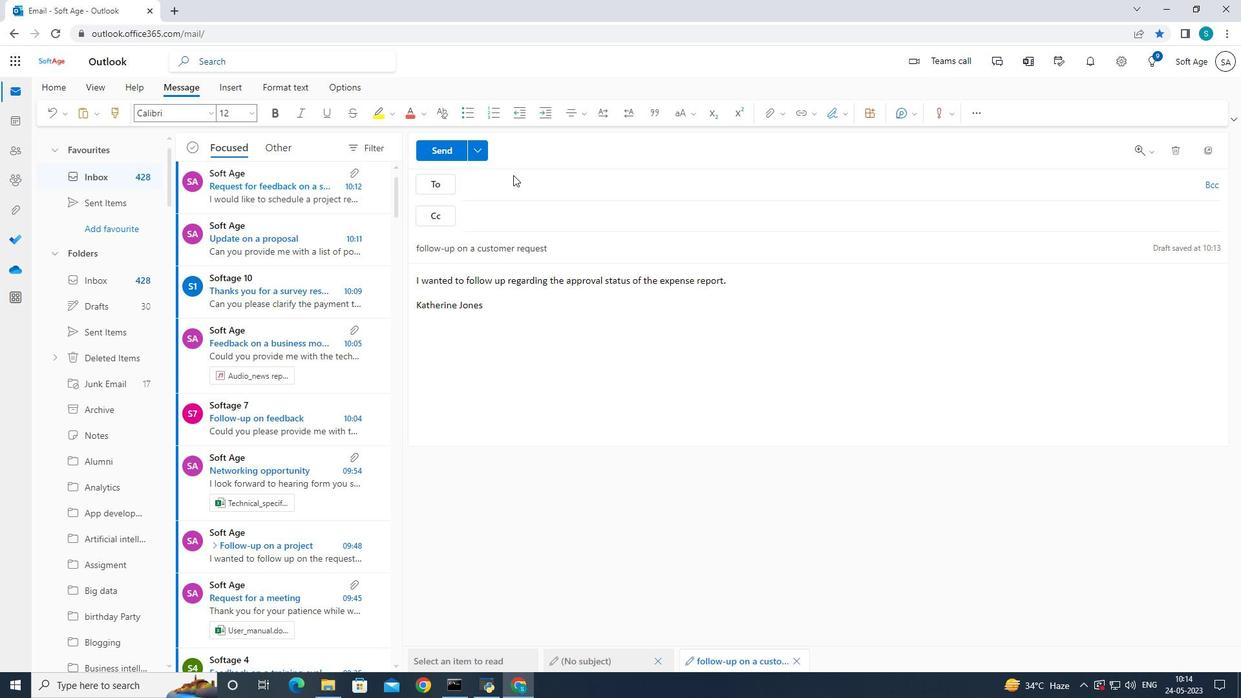 
Action: Mouse pressed left at (513, 176)
Screenshot: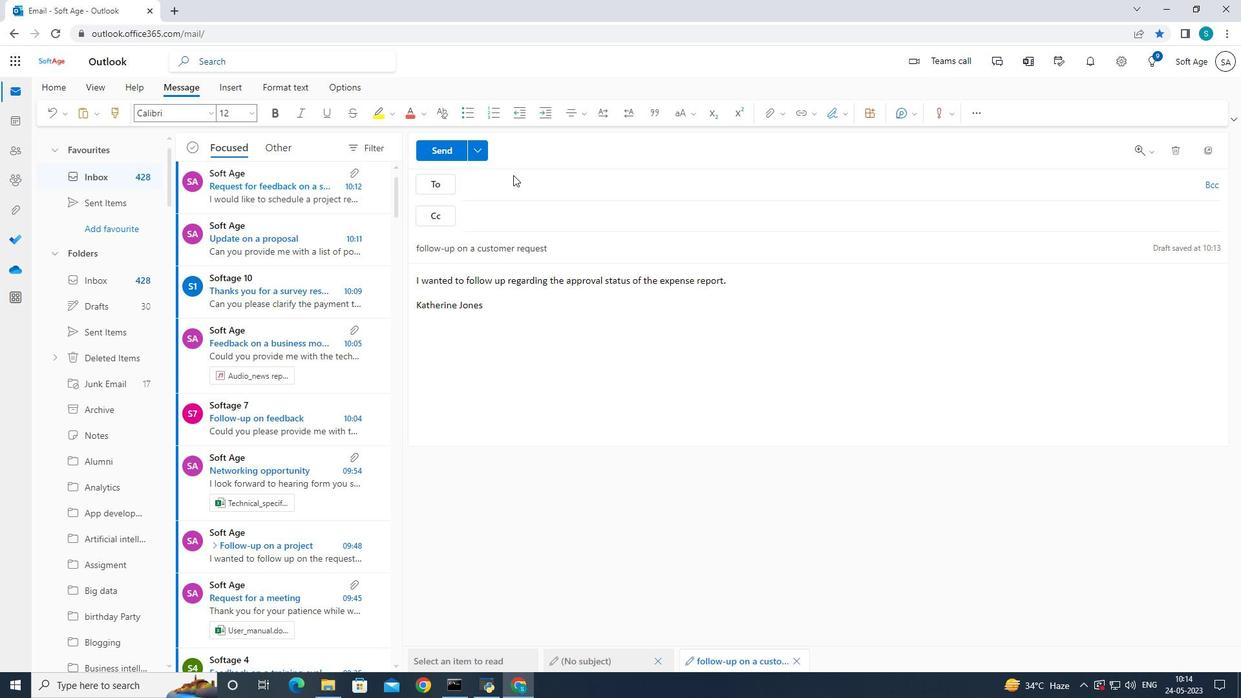 
Action: Mouse moved to (508, 185)
Screenshot: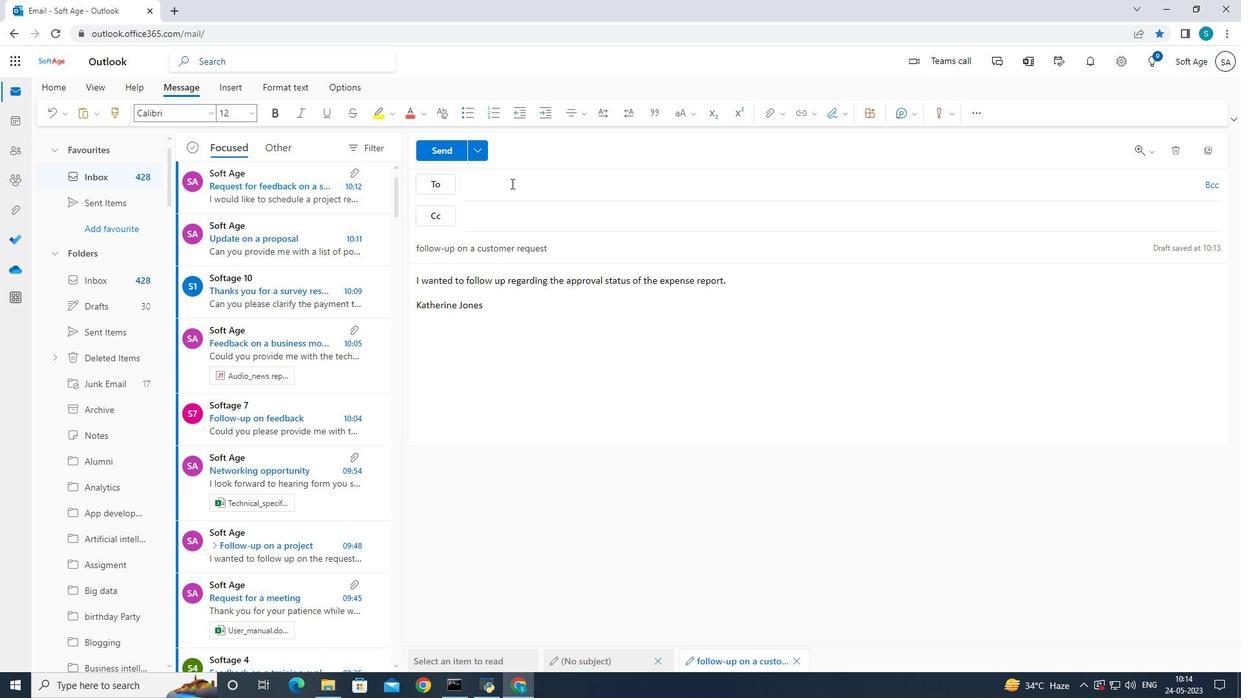 
Action: Mouse pressed left at (508, 185)
Screenshot: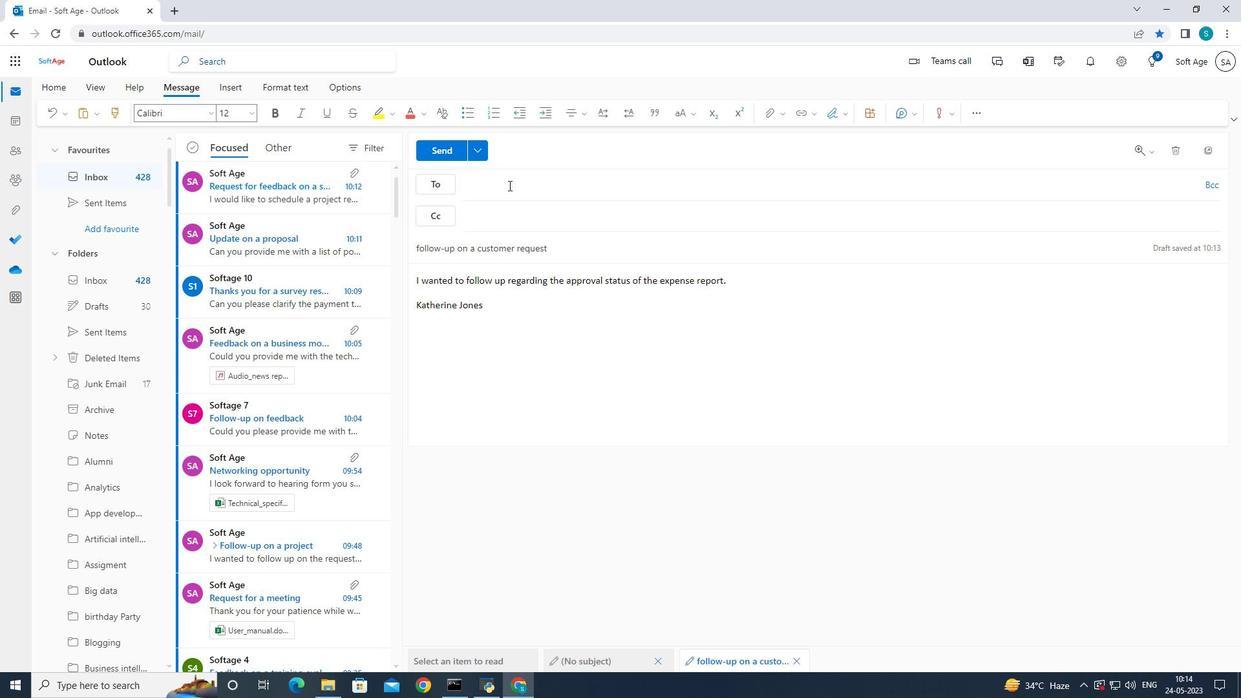 
Action: Mouse moved to (659, 177)
Screenshot: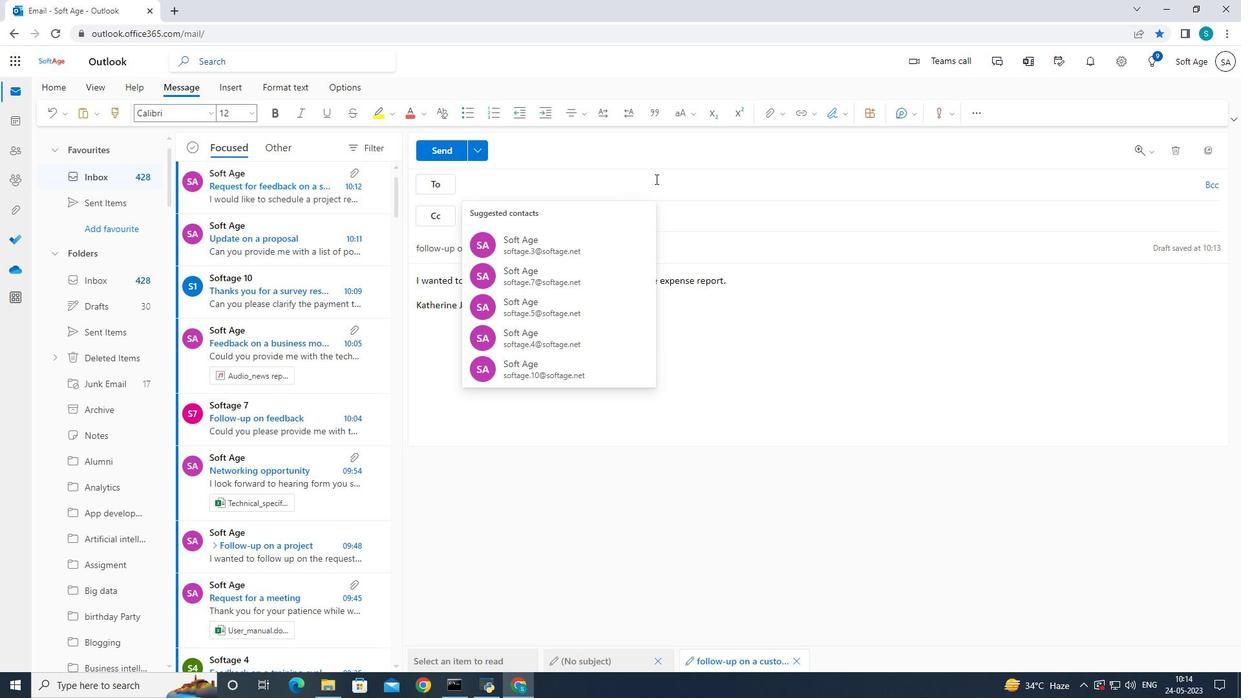 
Action: Key pressed softage.<Key.shift>10<Key.shift>@softage.net
Screenshot: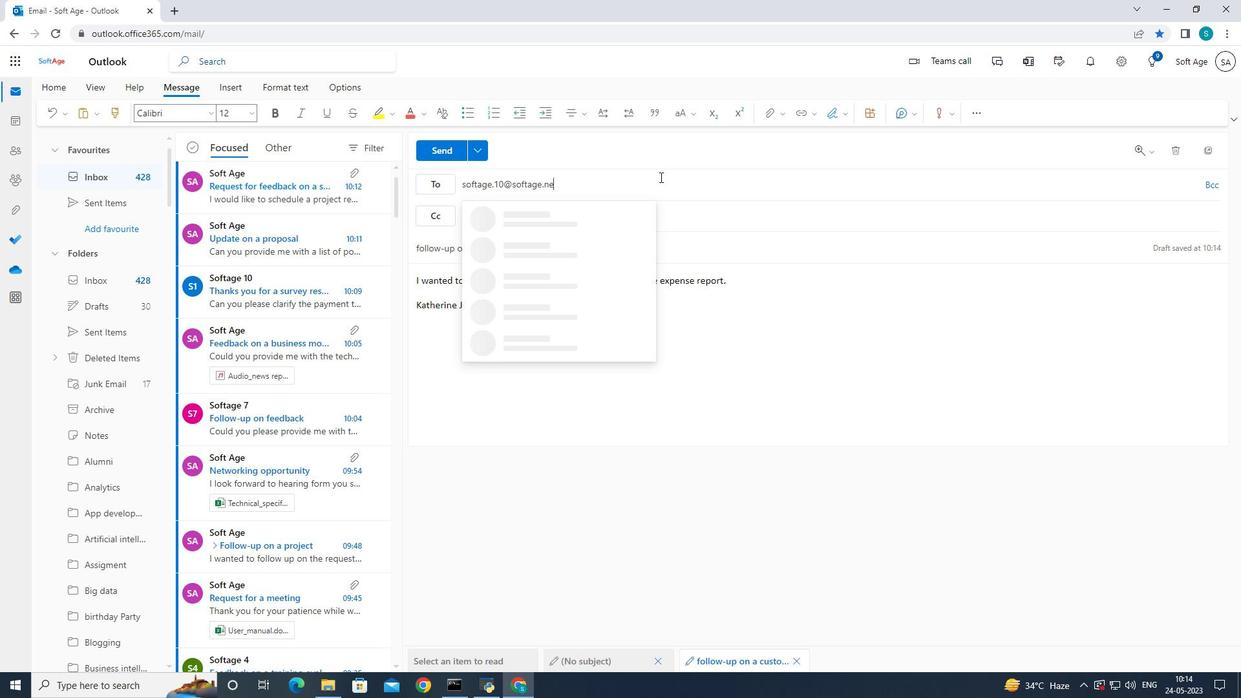 
Action: Mouse moved to (576, 218)
Screenshot: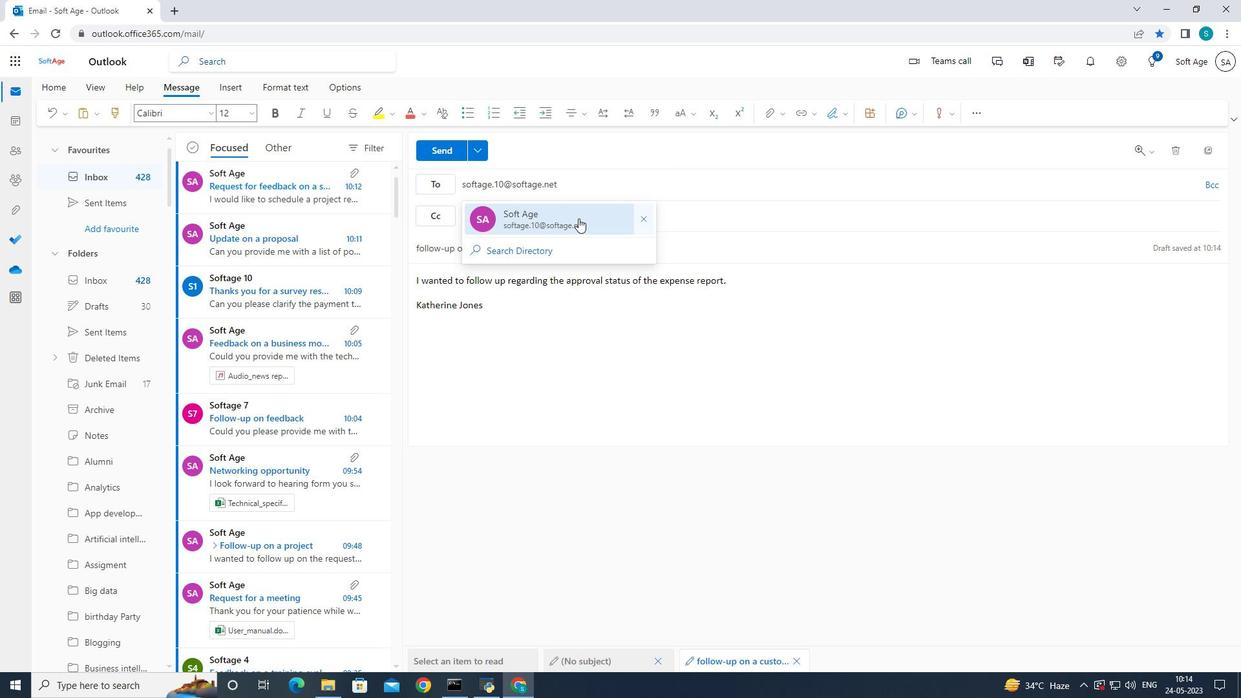 
Action: Mouse pressed left at (576, 218)
Screenshot: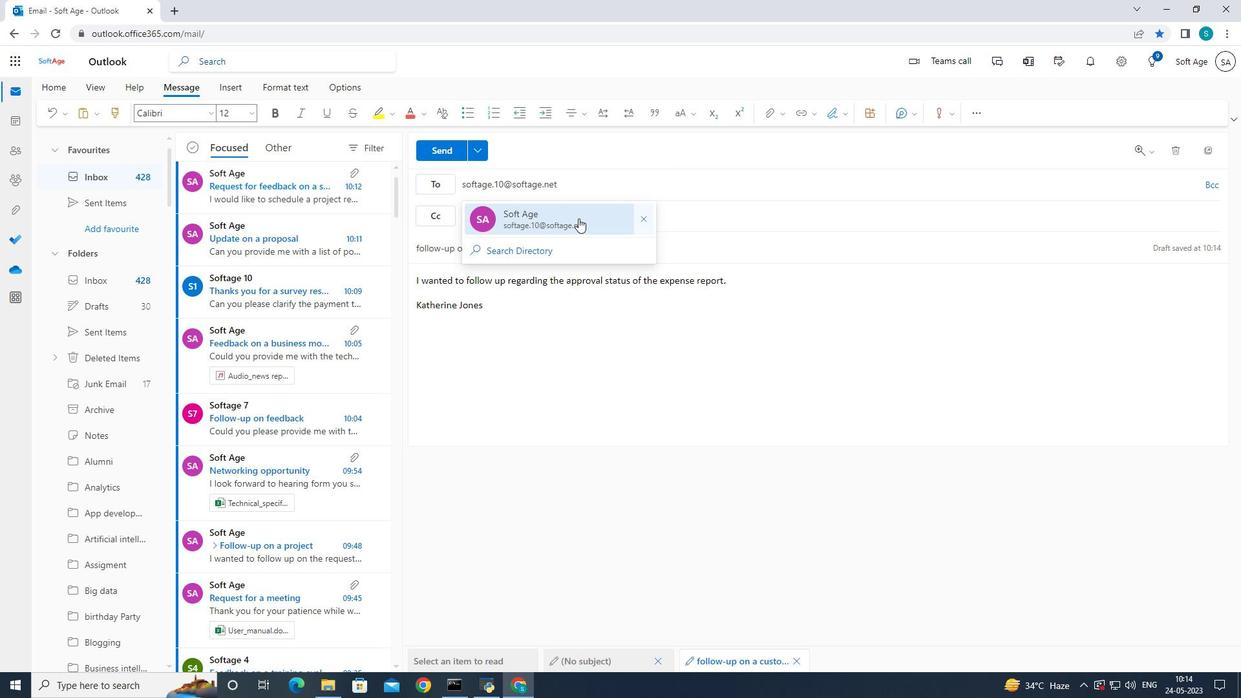 
Action: Mouse moved to (143, 311)
Screenshot: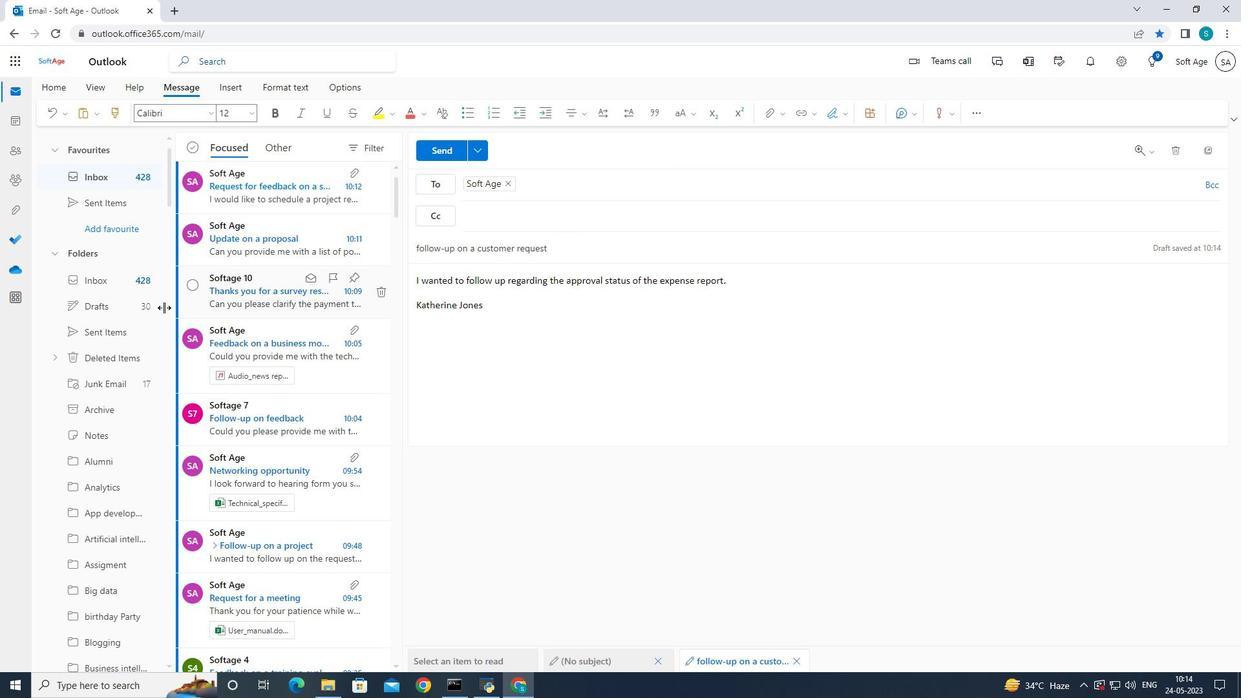 
Action: Mouse scrolled (143, 310) with delta (0, 0)
Screenshot: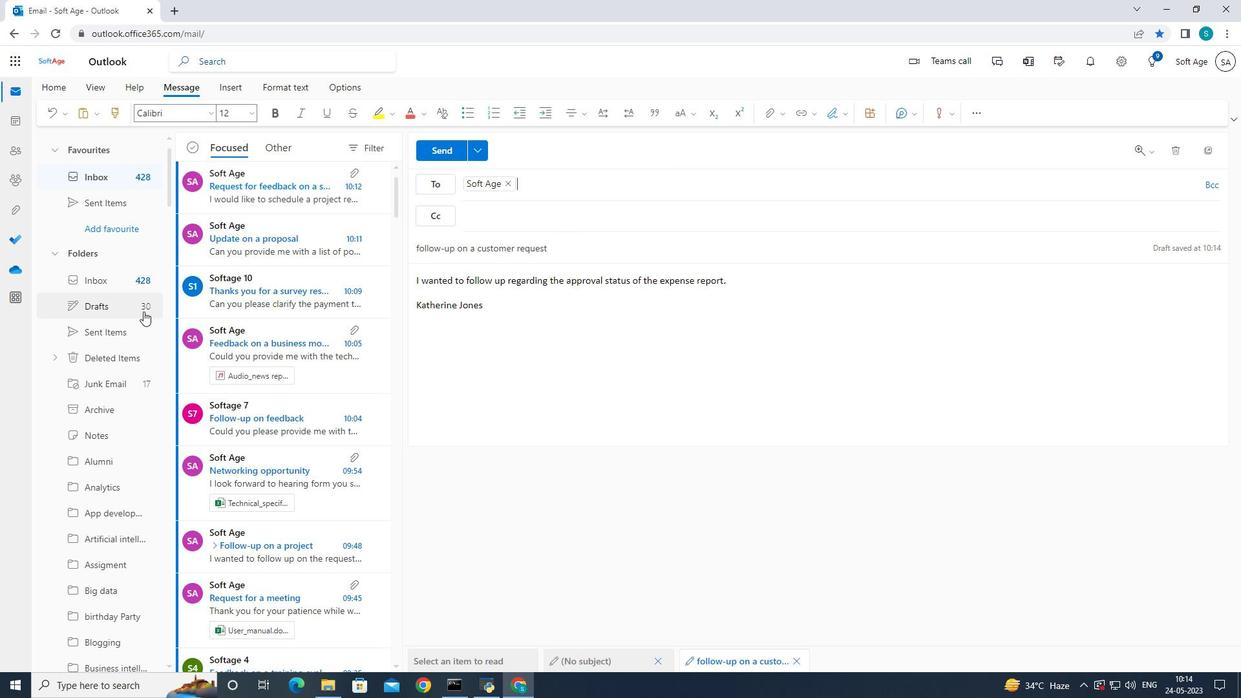 
Action: Mouse scrolled (143, 310) with delta (0, 0)
Screenshot: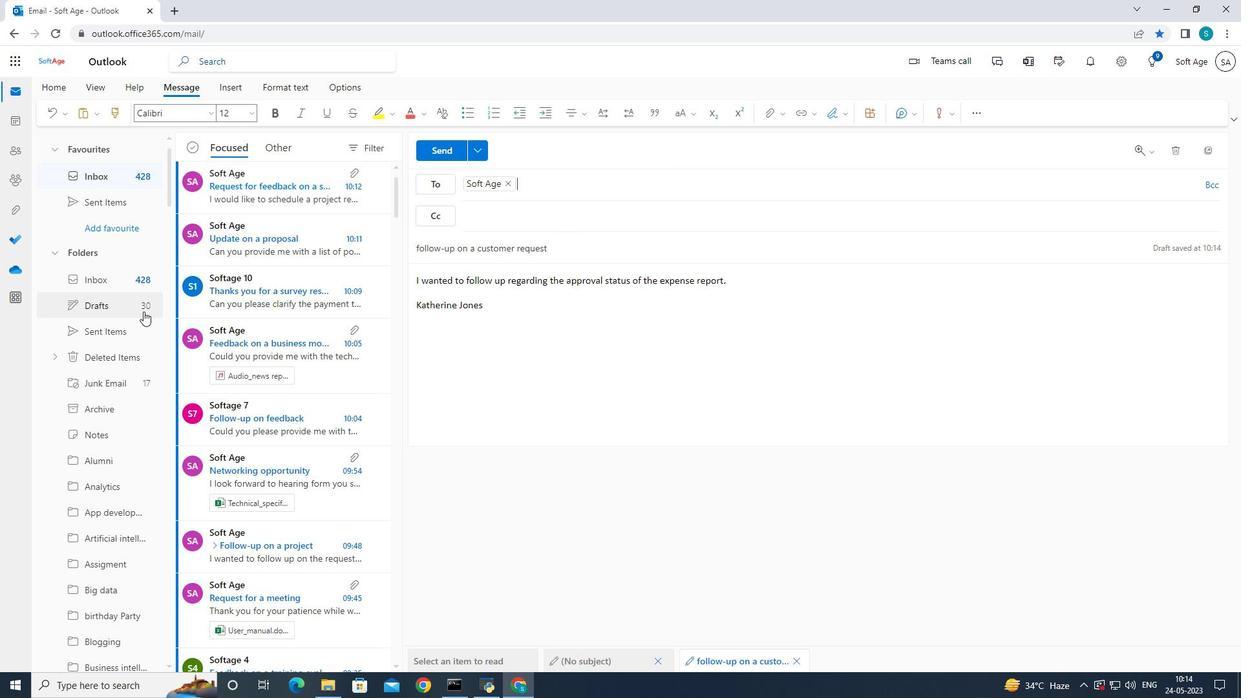 
Action: Mouse moved to (143, 311)
Screenshot: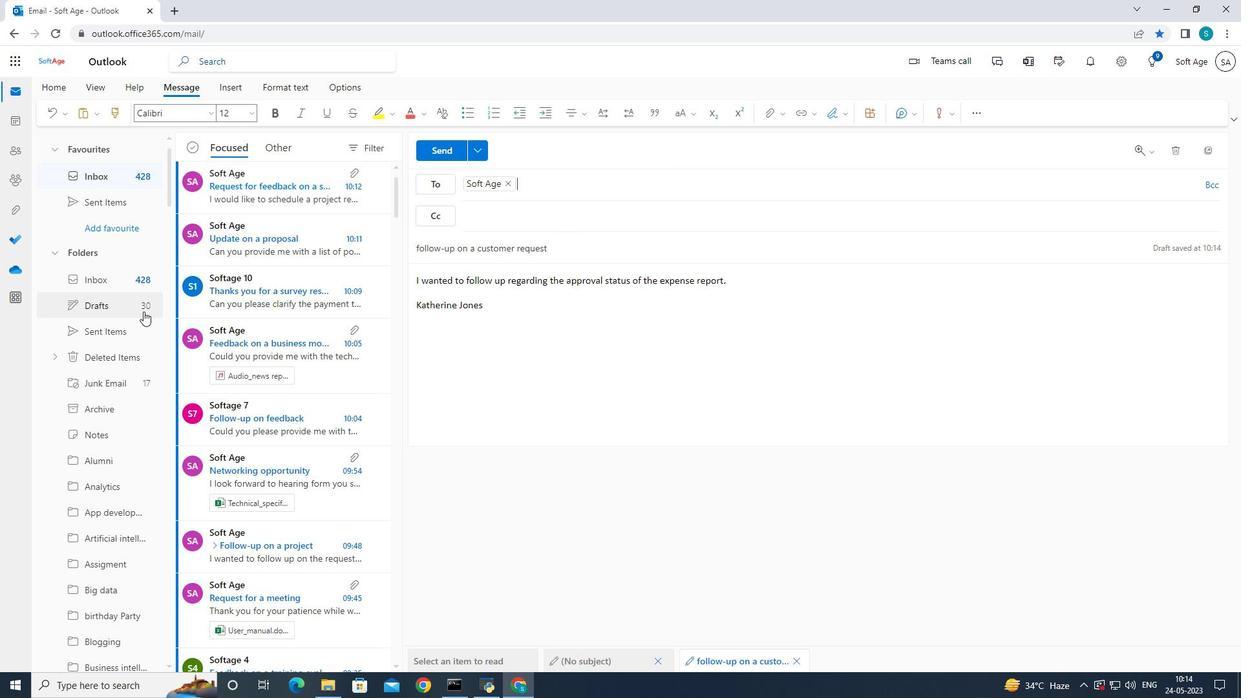 
Action: Mouse scrolled (143, 310) with delta (0, 0)
Screenshot: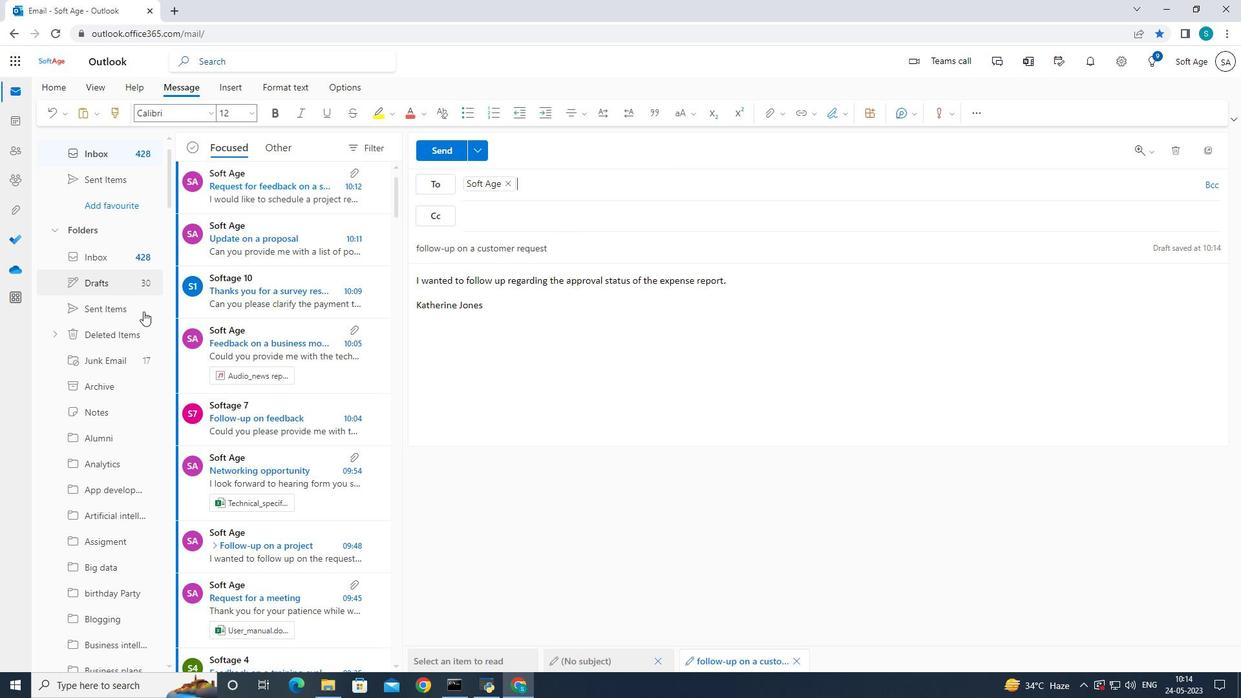 
Action: Mouse moved to (143, 310)
Screenshot: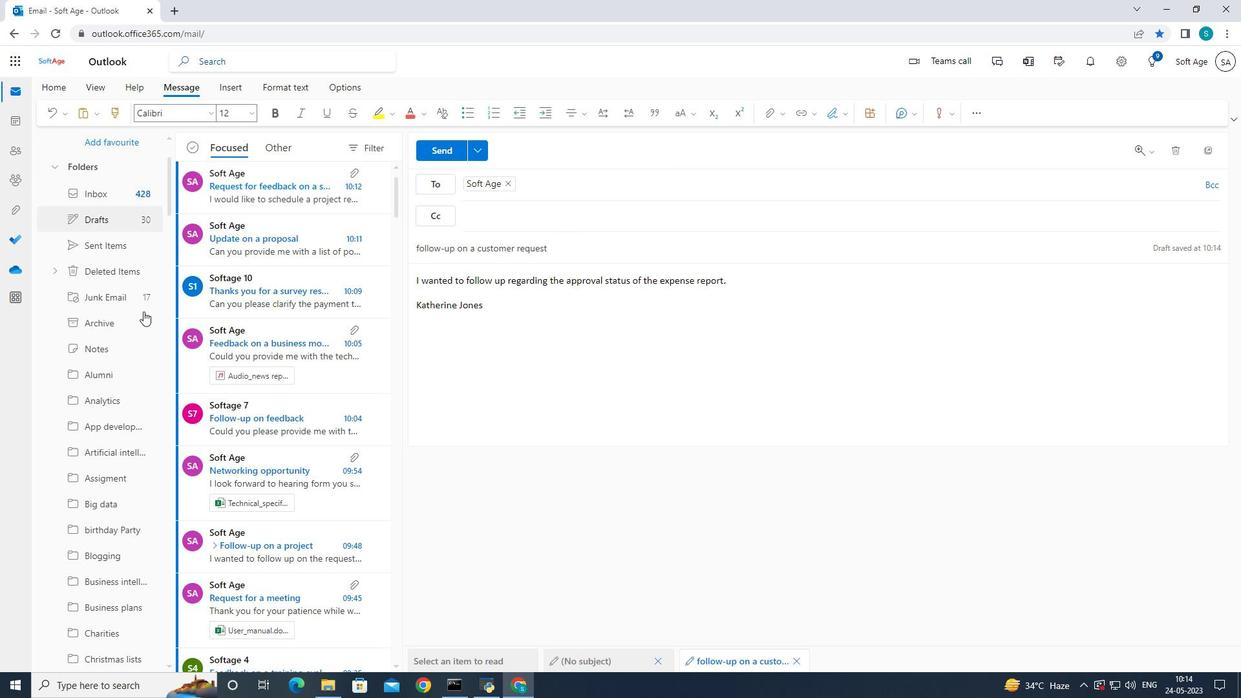 
Action: Mouse scrolled (143, 309) with delta (0, 0)
Screenshot: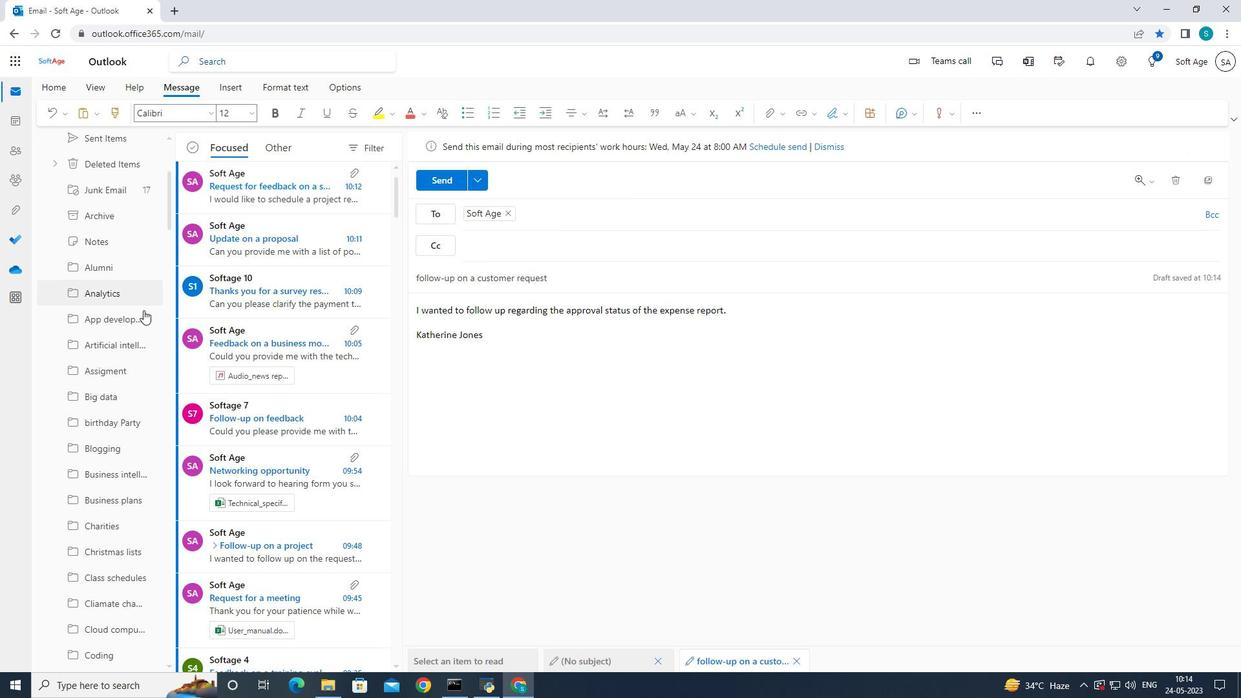 
Action: Mouse scrolled (143, 309) with delta (0, 0)
Screenshot: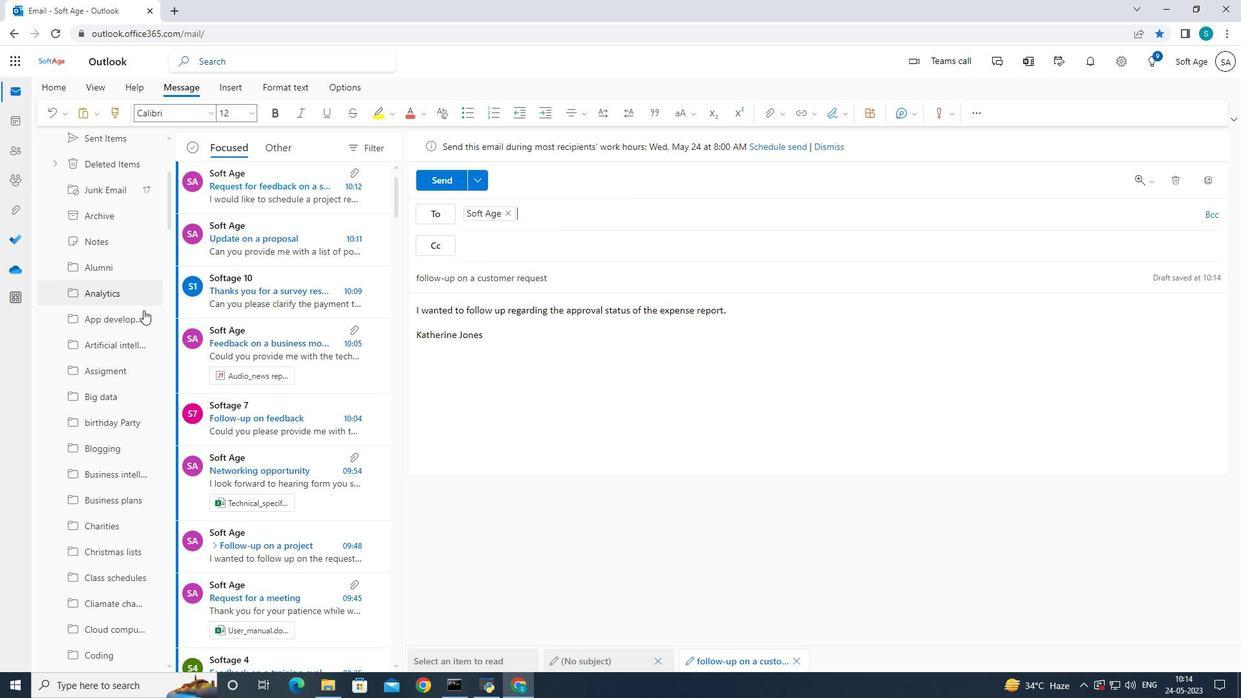 
Action: Mouse scrolled (143, 309) with delta (0, 0)
Screenshot: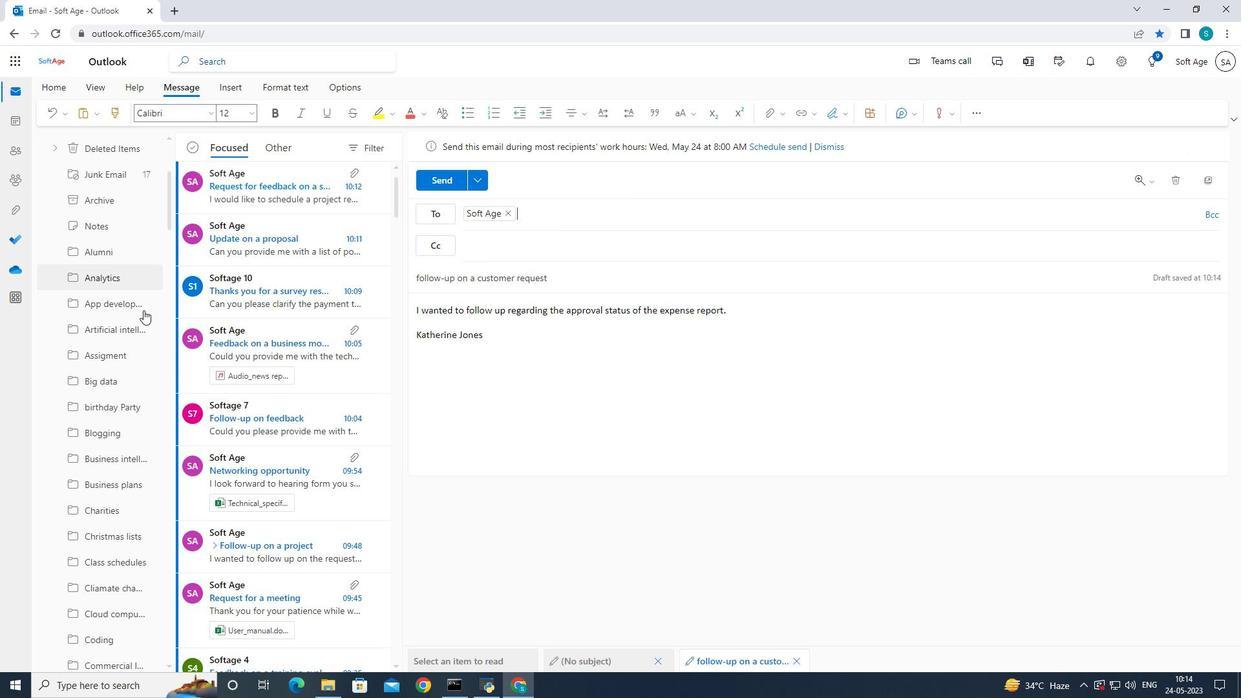 
Action: Mouse scrolled (143, 309) with delta (0, 0)
Screenshot: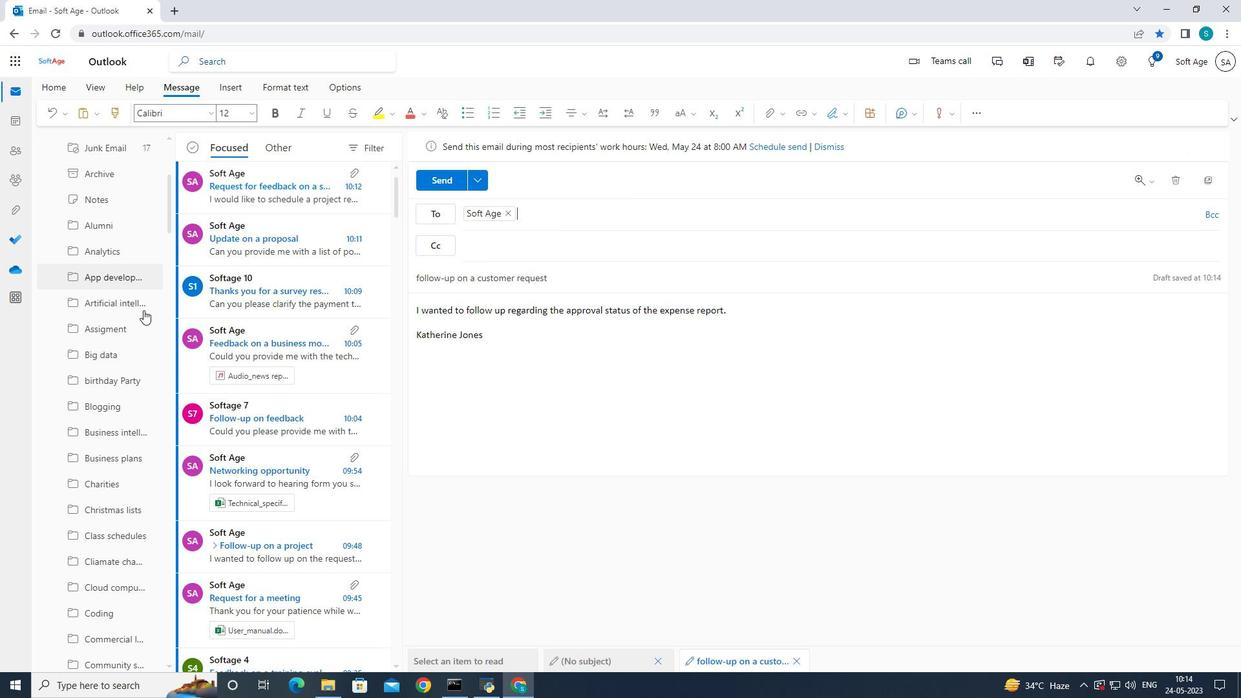 
Action: Mouse moved to (143, 309)
Screenshot: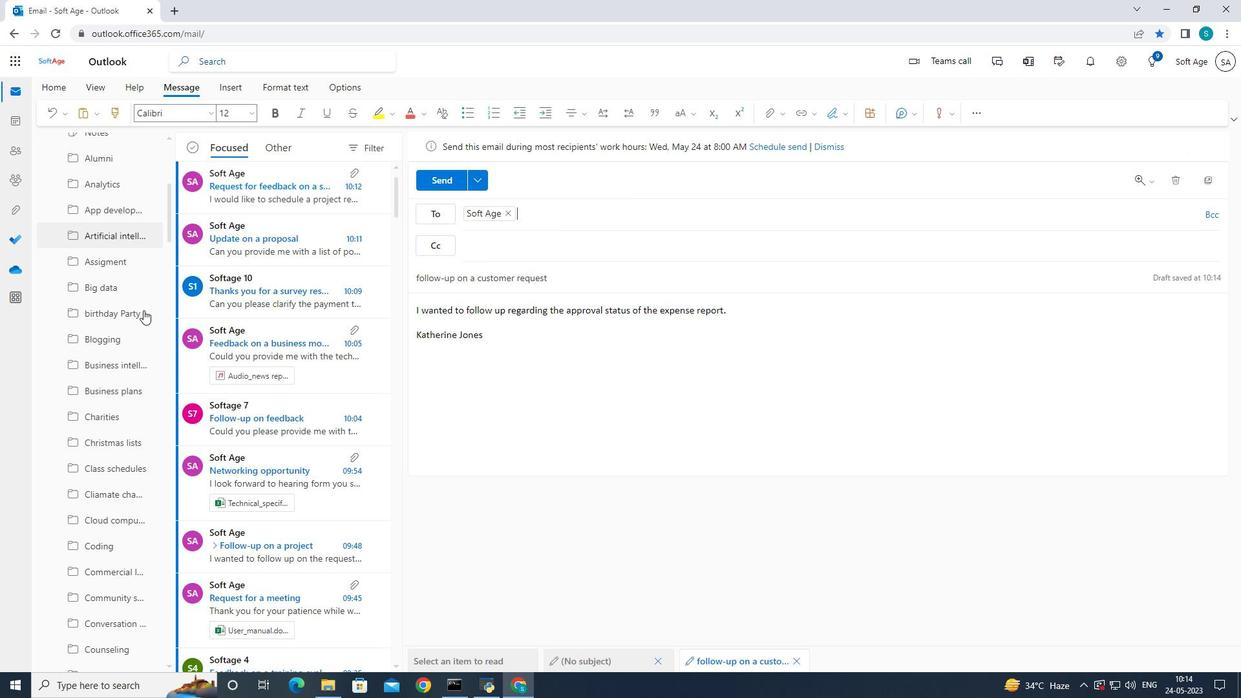 
Action: Mouse scrolled (143, 308) with delta (0, 0)
Screenshot: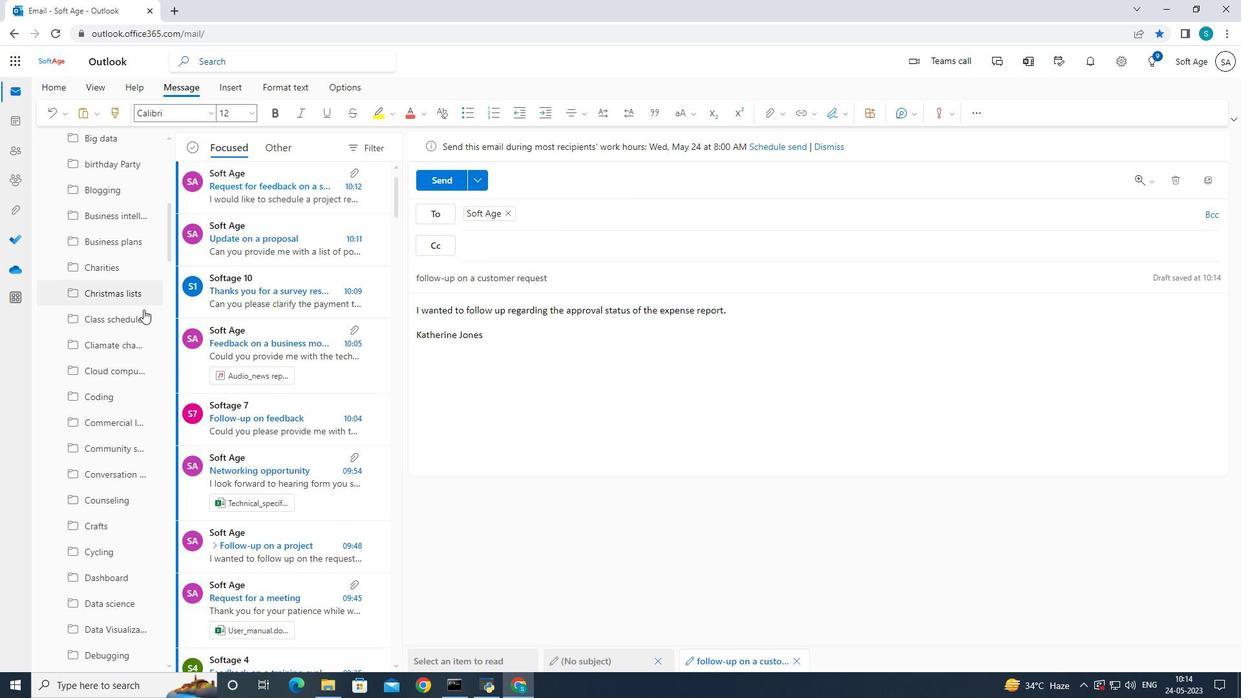 
Action: Mouse scrolled (143, 308) with delta (0, 0)
Screenshot: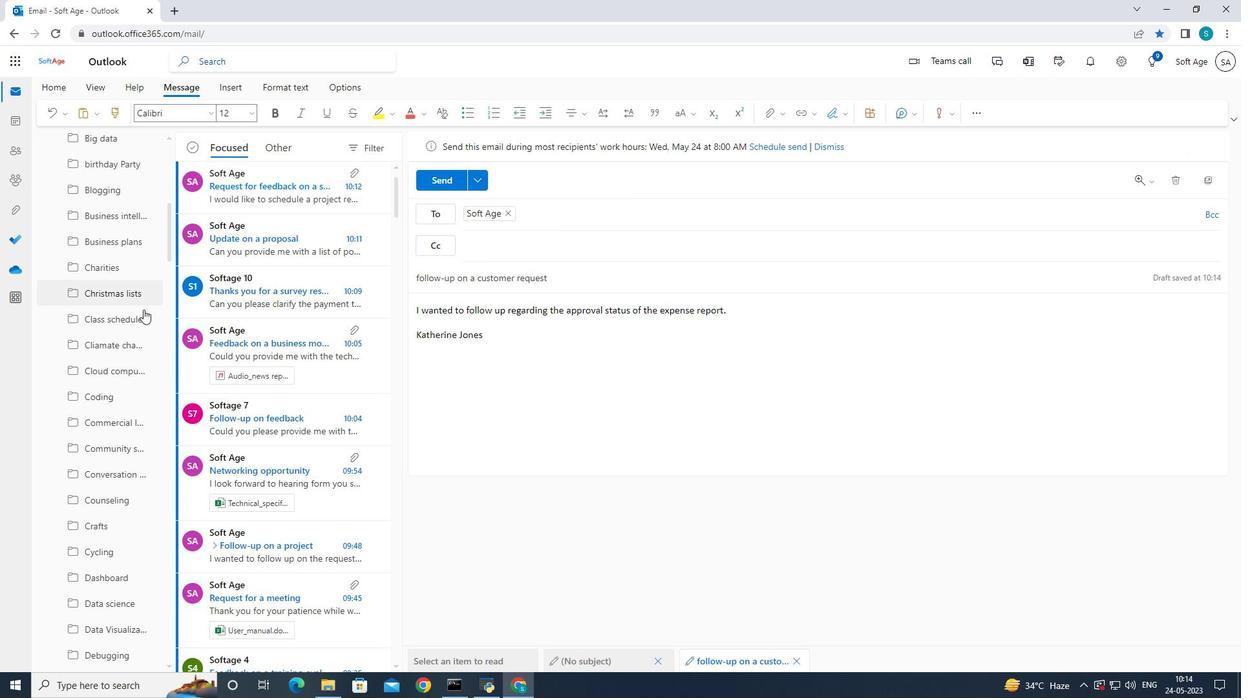 
Action: Mouse scrolled (143, 308) with delta (0, 0)
Screenshot: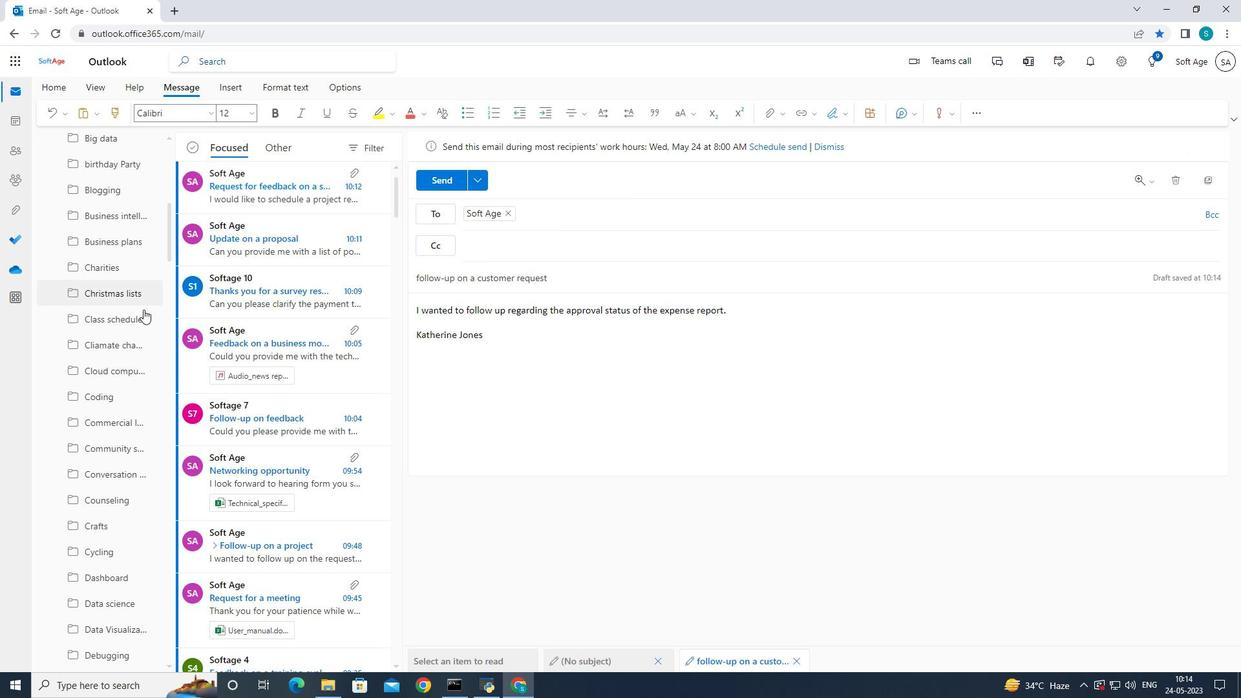 
Action: Mouse scrolled (143, 308) with delta (0, 0)
Screenshot: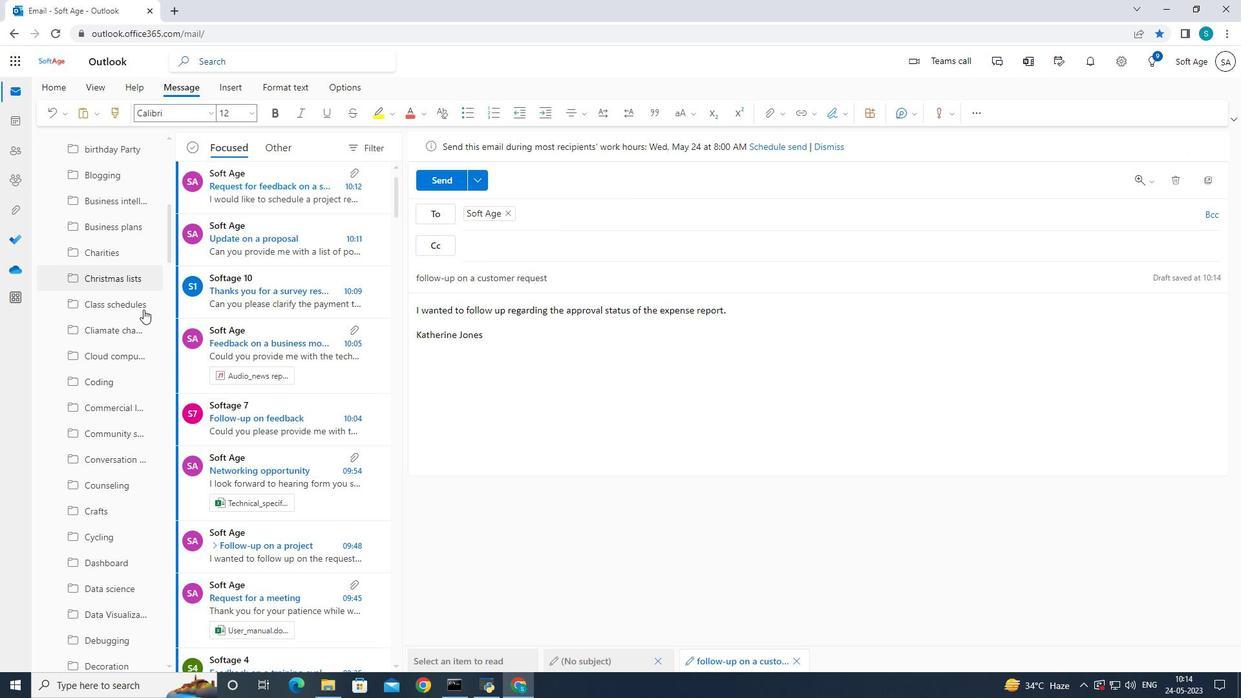 
Action: Mouse moved to (144, 305)
Screenshot: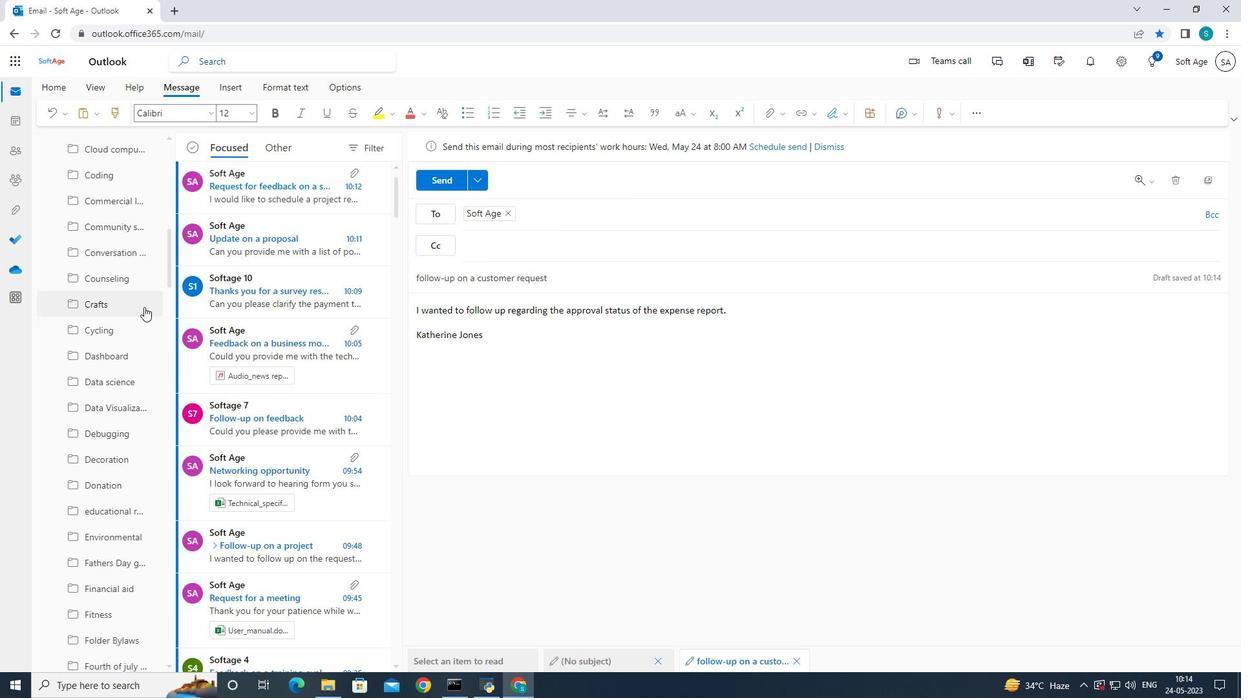 
Action: Mouse scrolled (144, 305) with delta (0, 0)
Screenshot: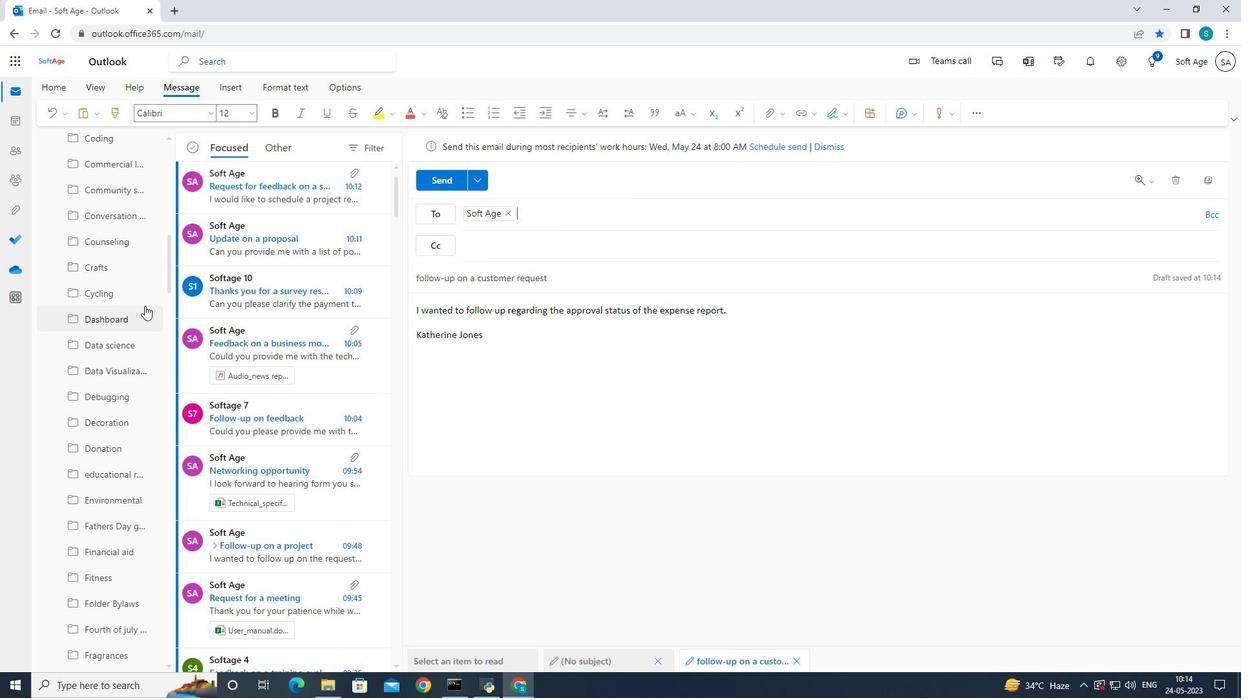 
Action: Mouse scrolled (144, 305) with delta (0, 0)
Screenshot: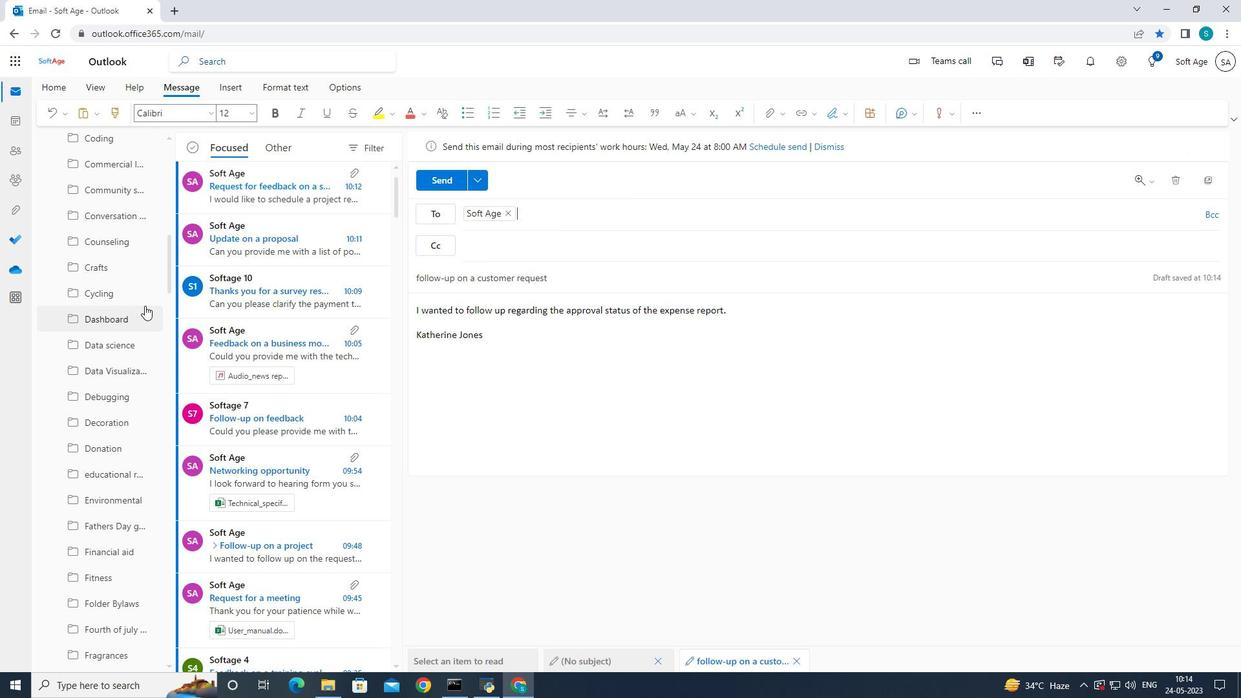 
Action: Mouse scrolled (144, 305) with delta (0, 0)
Screenshot: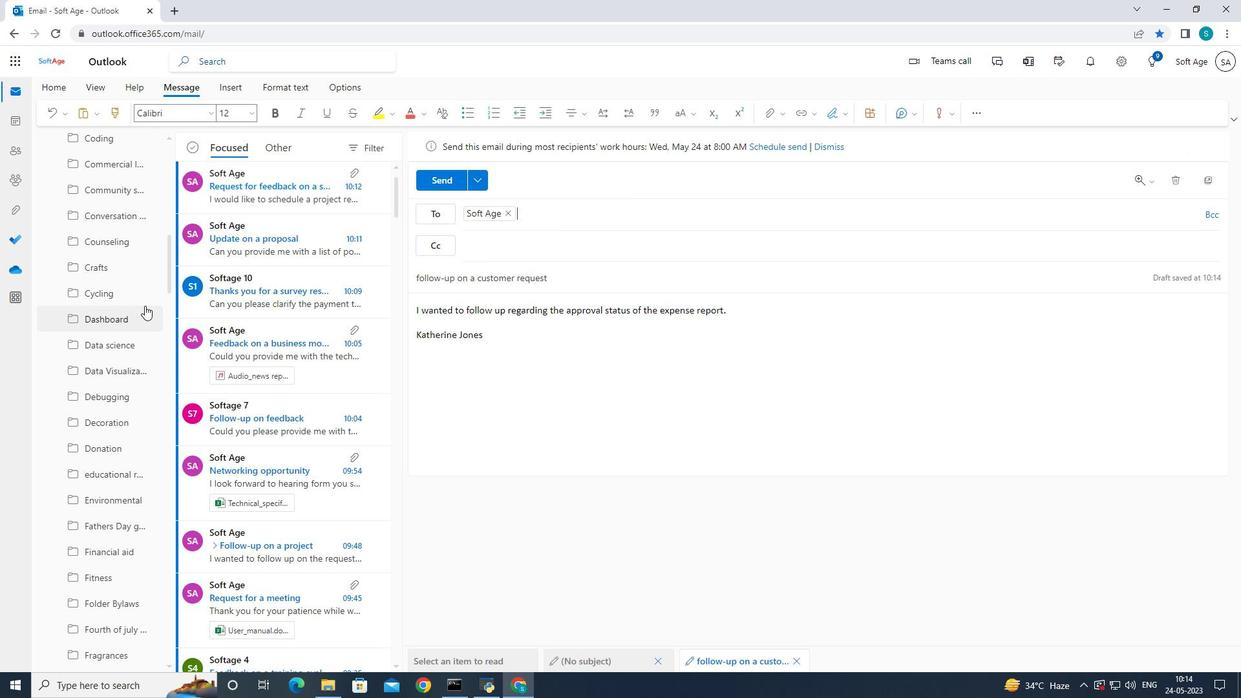 
Action: Mouse moved to (146, 304)
Screenshot: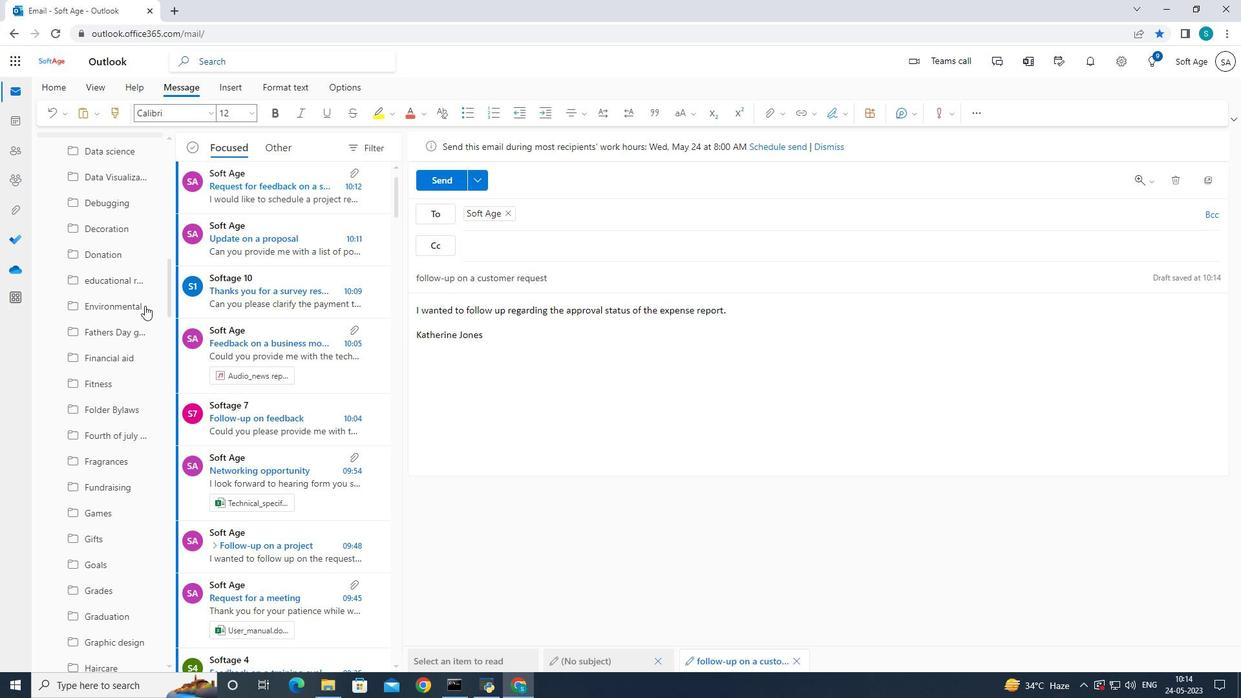 
Action: Mouse scrolled (146, 303) with delta (0, 0)
Screenshot: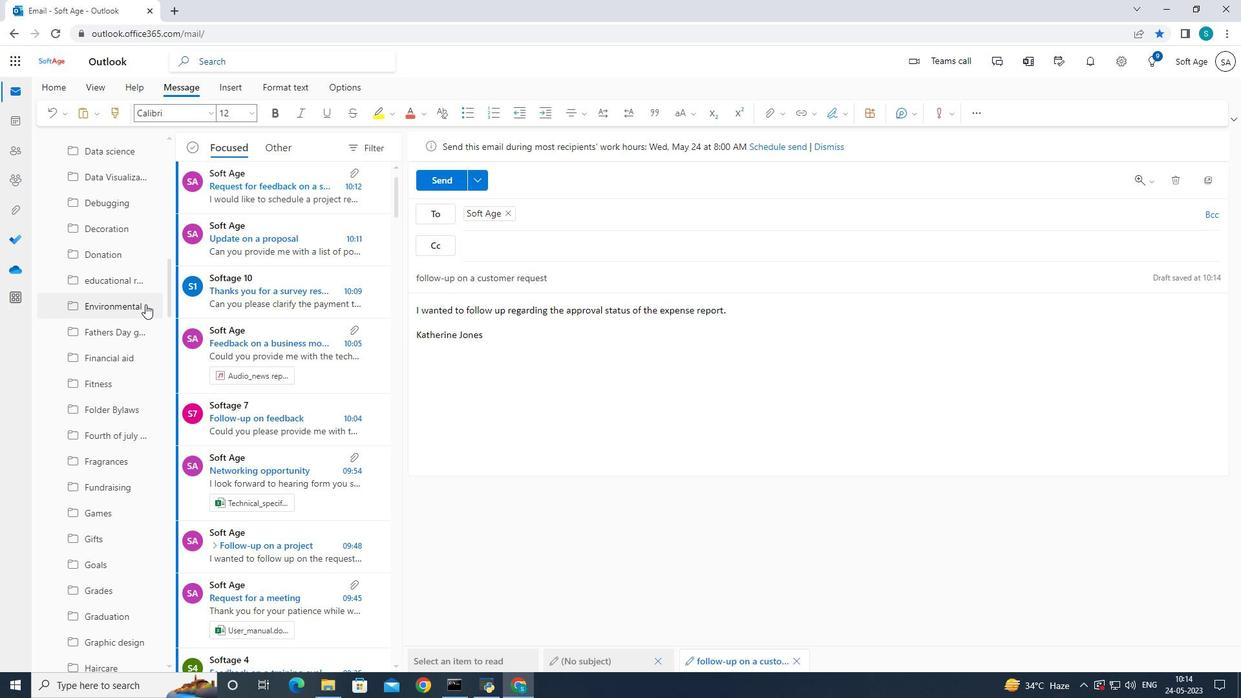 
Action: Mouse scrolled (146, 303) with delta (0, 0)
Screenshot: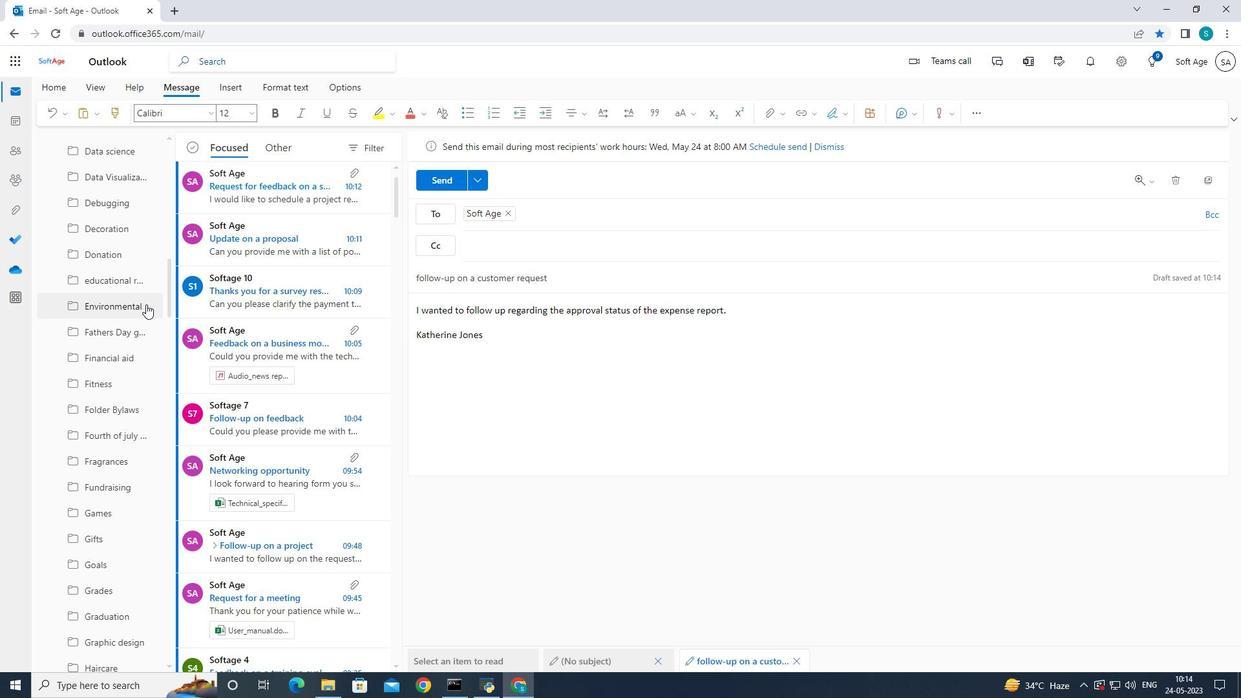 
Action: Mouse scrolled (146, 303) with delta (0, 0)
Screenshot: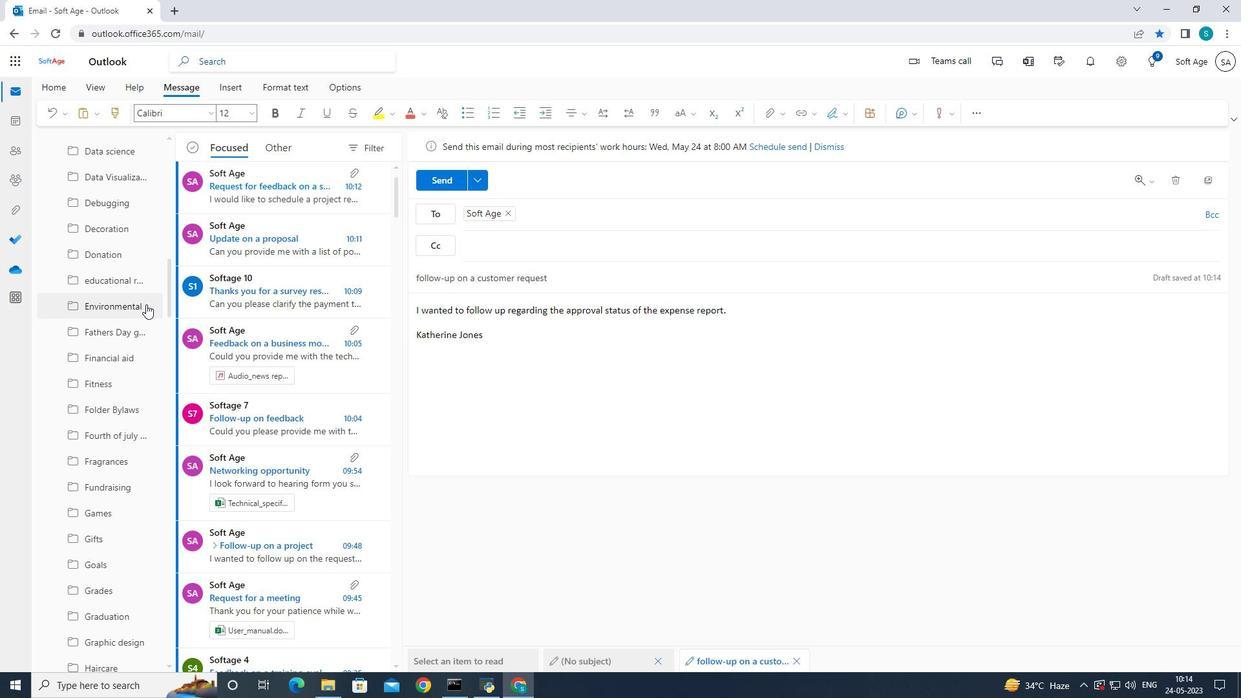 
Action: Mouse scrolled (146, 303) with delta (0, 0)
Screenshot: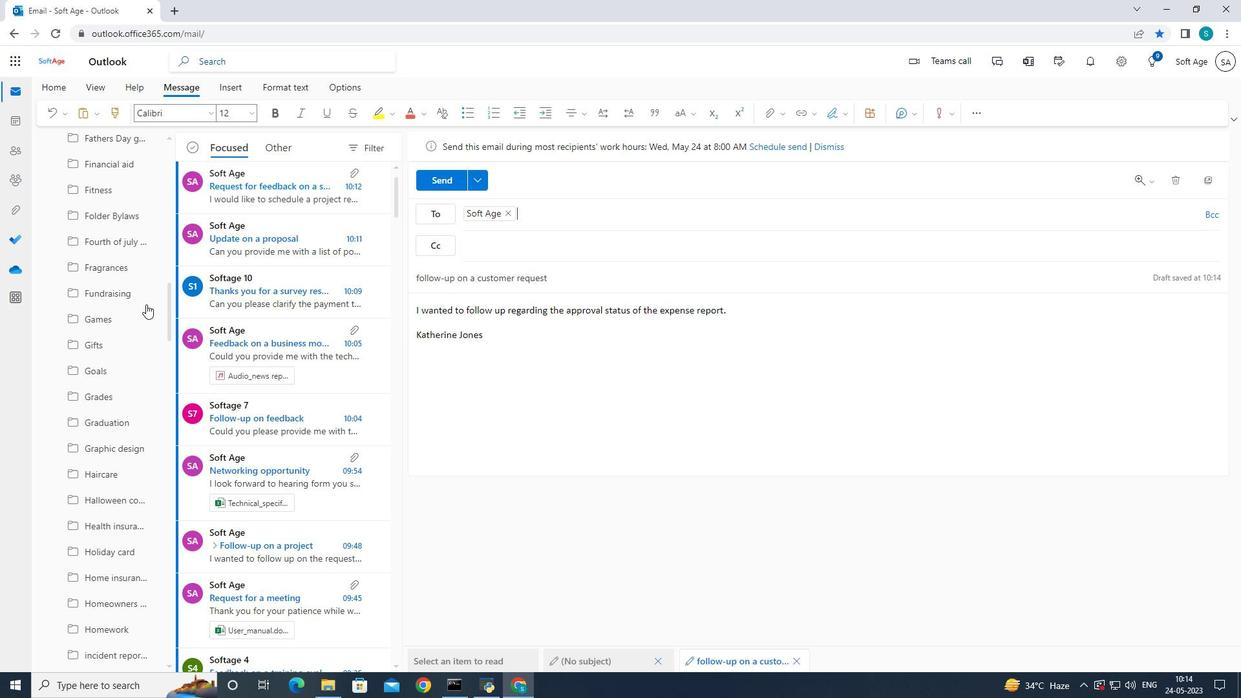 
Action: Mouse scrolled (146, 303) with delta (0, 0)
Screenshot: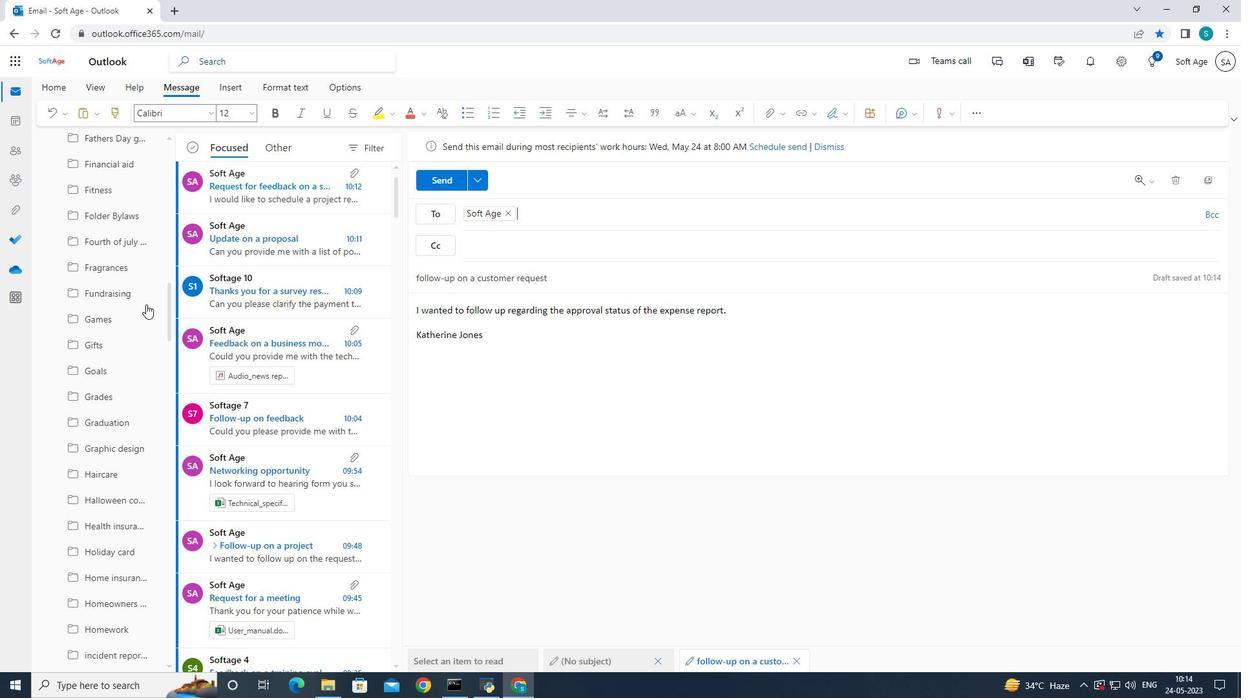 
Action: Mouse scrolled (146, 303) with delta (0, 0)
Screenshot: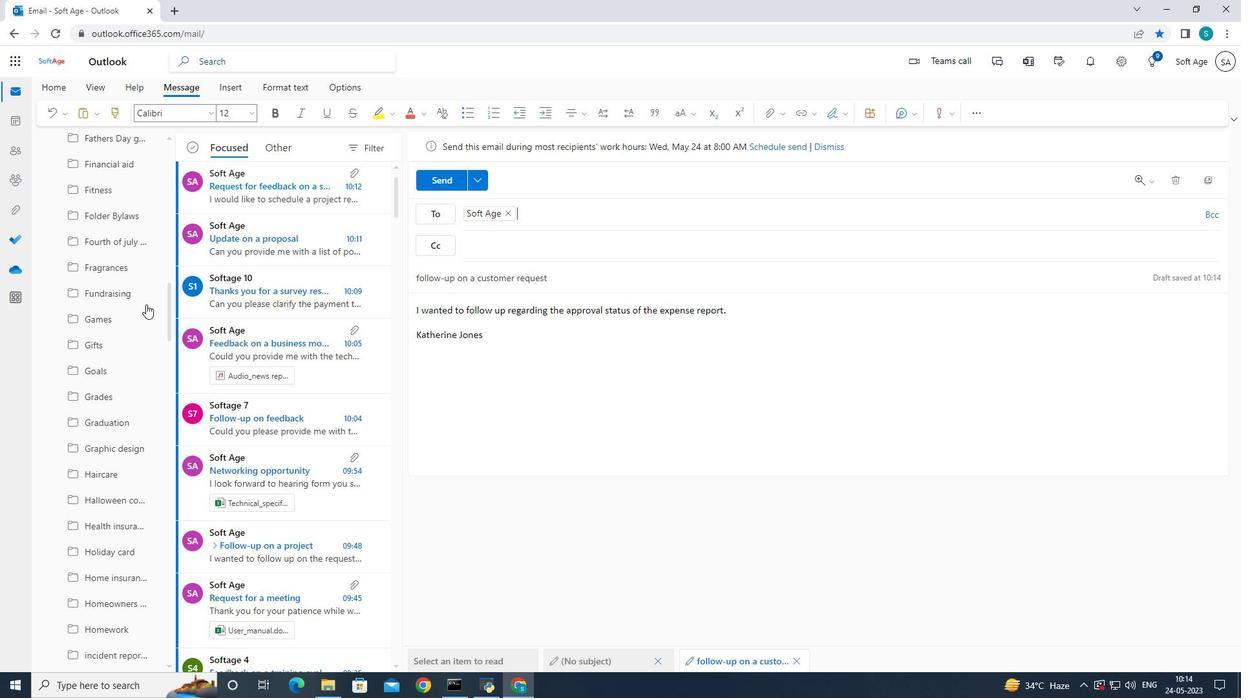 
Action: Mouse scrolled (146, 303) with delta (0, 0)
Screenshot: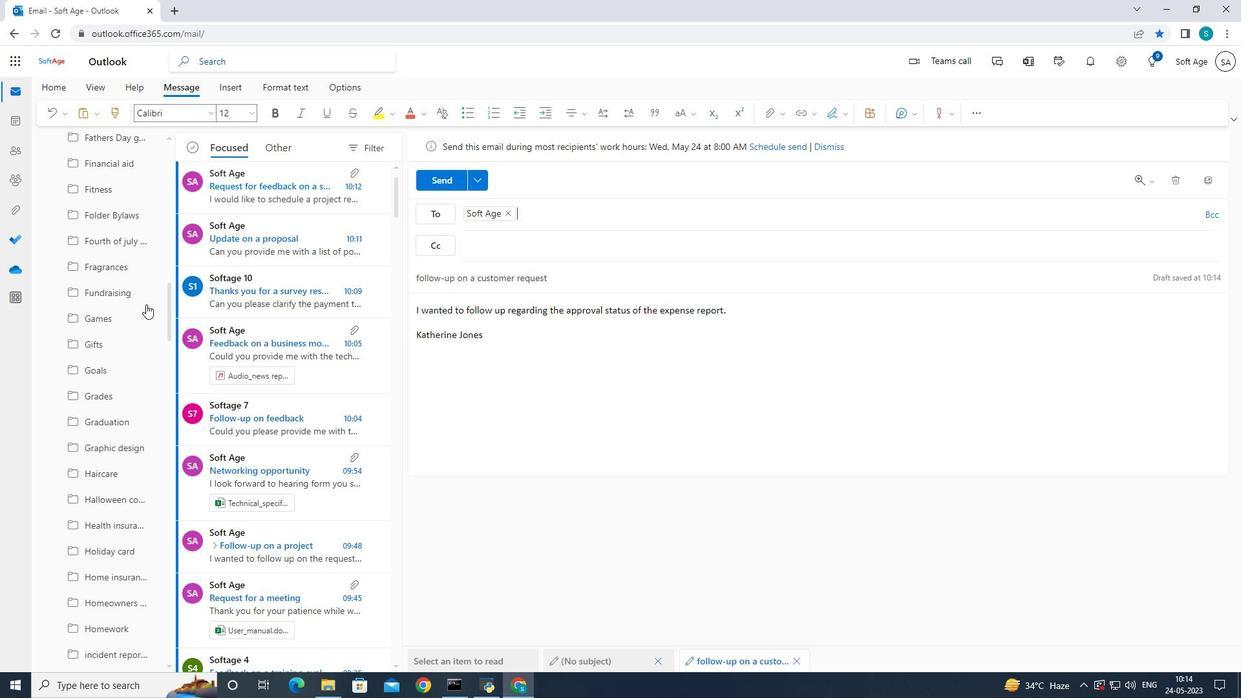 
Action: Mouse moved to (146, 303)
Screenshot: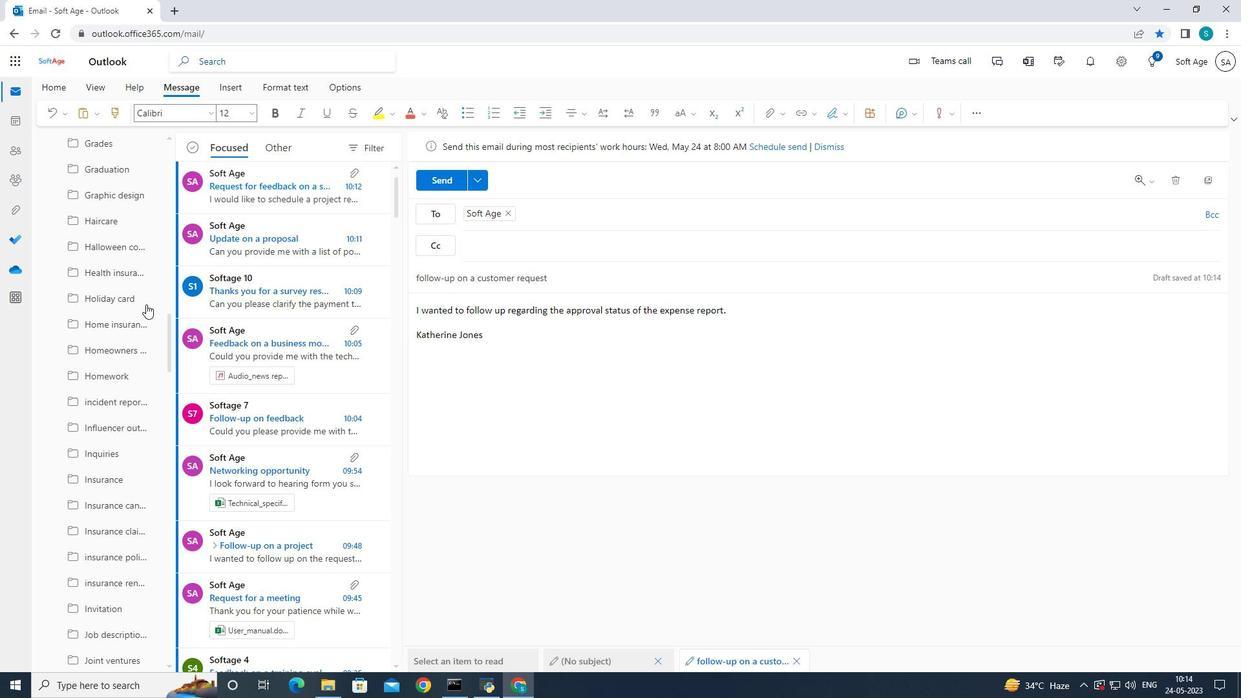 
Action: Mouse scrolled (146, 303) with delta (0, 0)
Screenshot: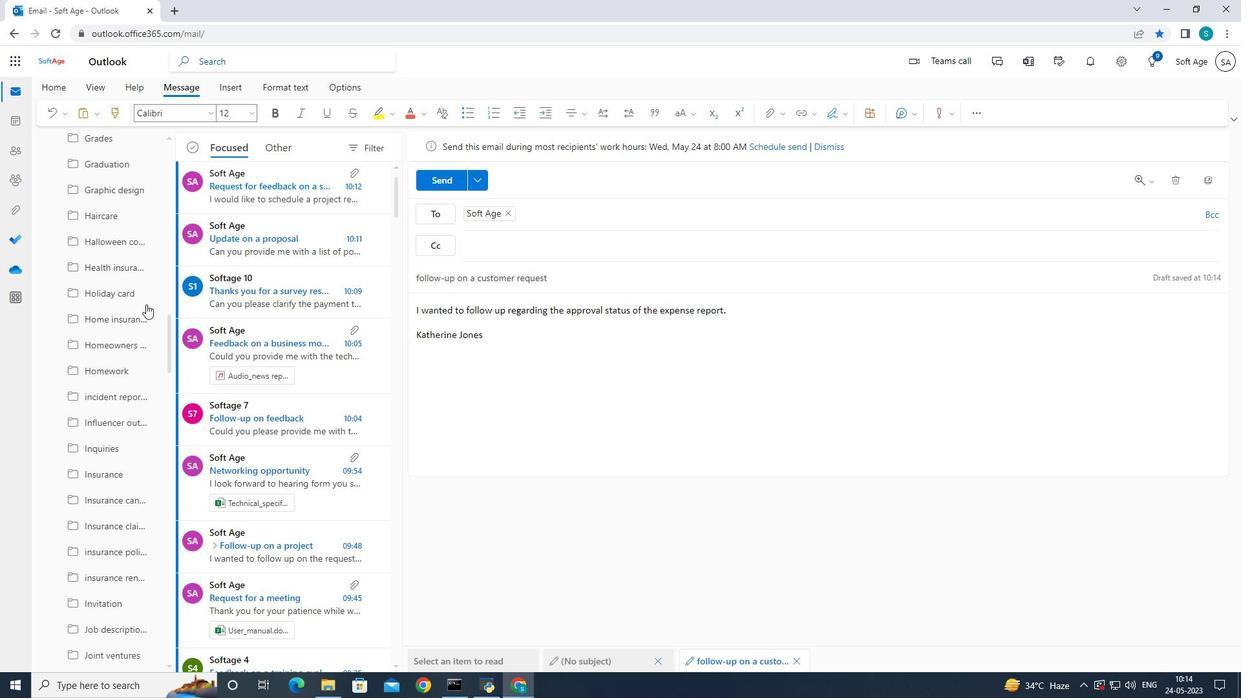 
Action: Mouse scrolled (146, 303) with delta (0, 0)
Screenshot: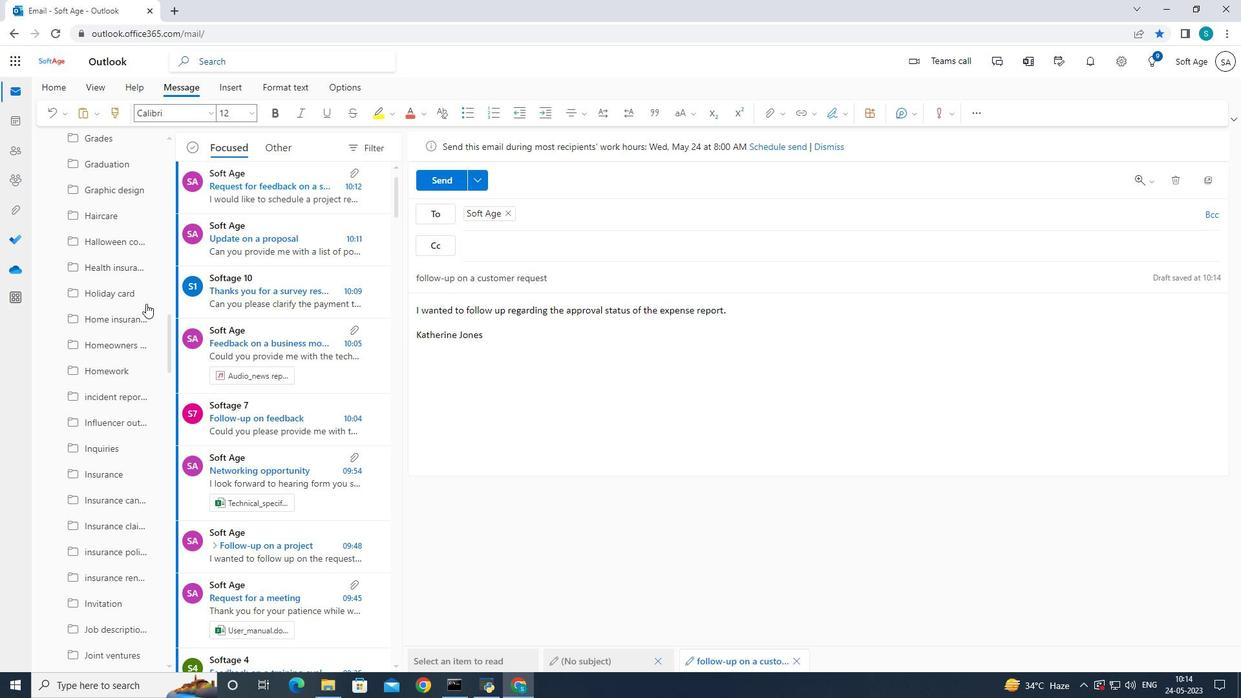 
Action: Mouse scrolled (146, 303) with delta (0, 0)
Screenshot: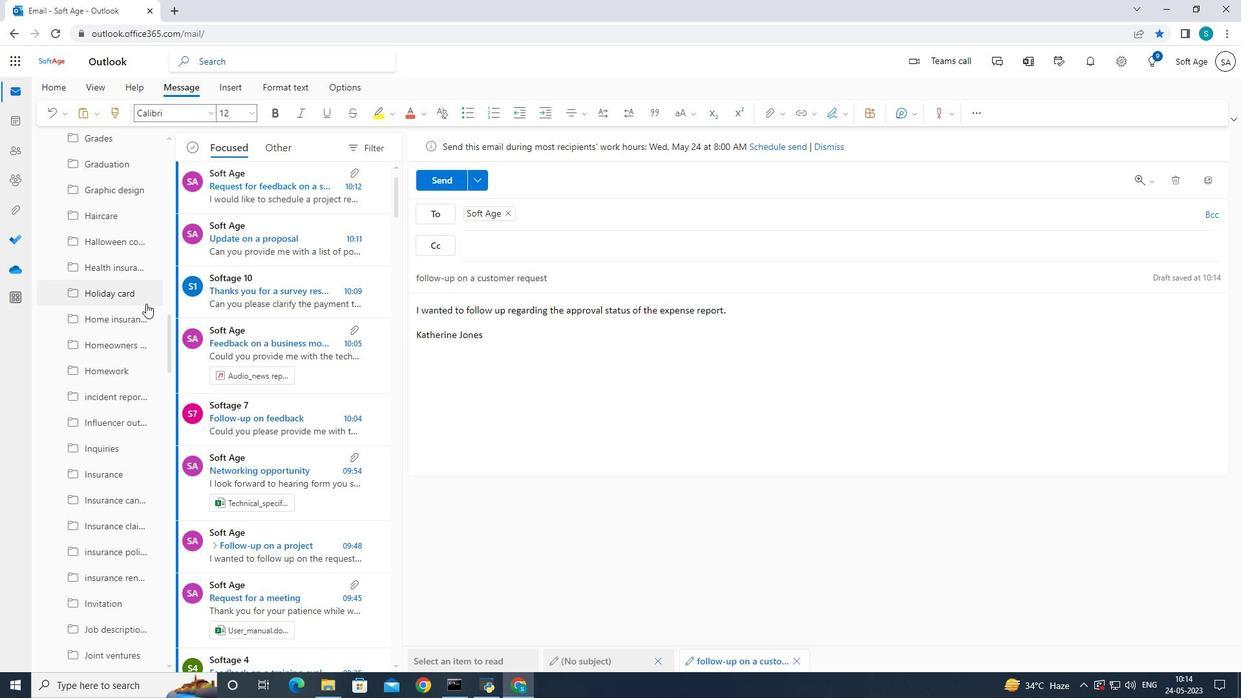 
Action: Mouse moved to (146, 302)
Screenshot: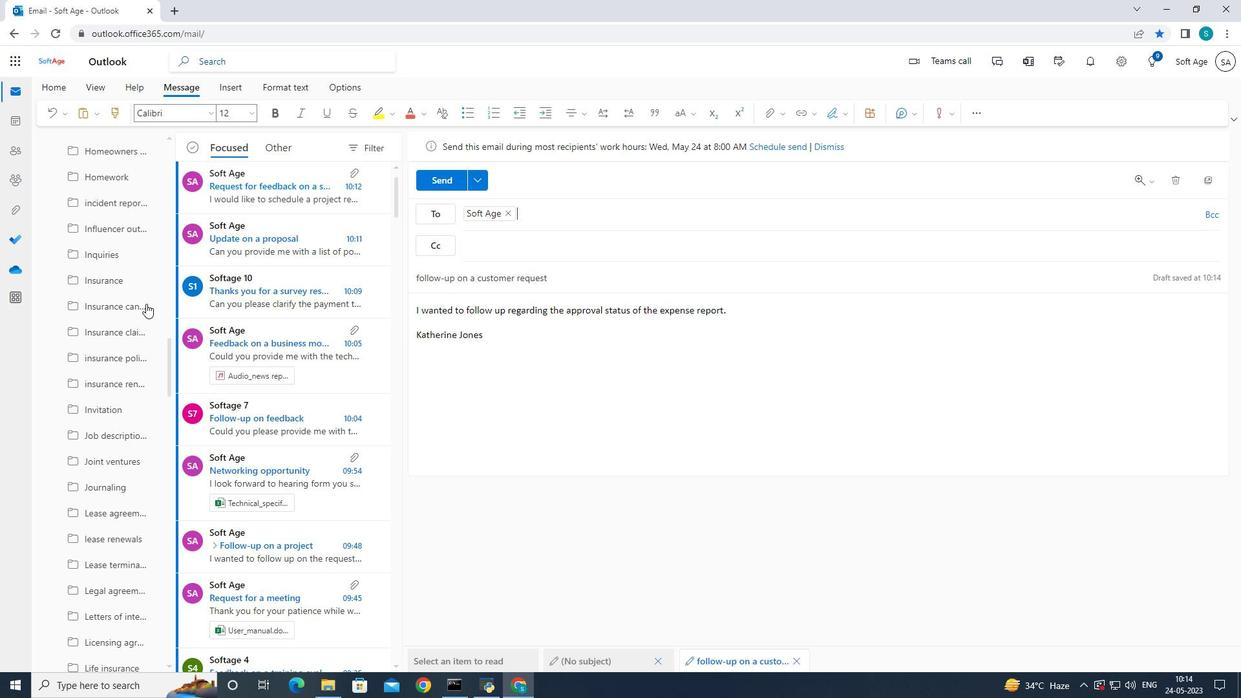 
Action: Mouse scrolled (146, 301) with delta (0, 0)
Screenshot: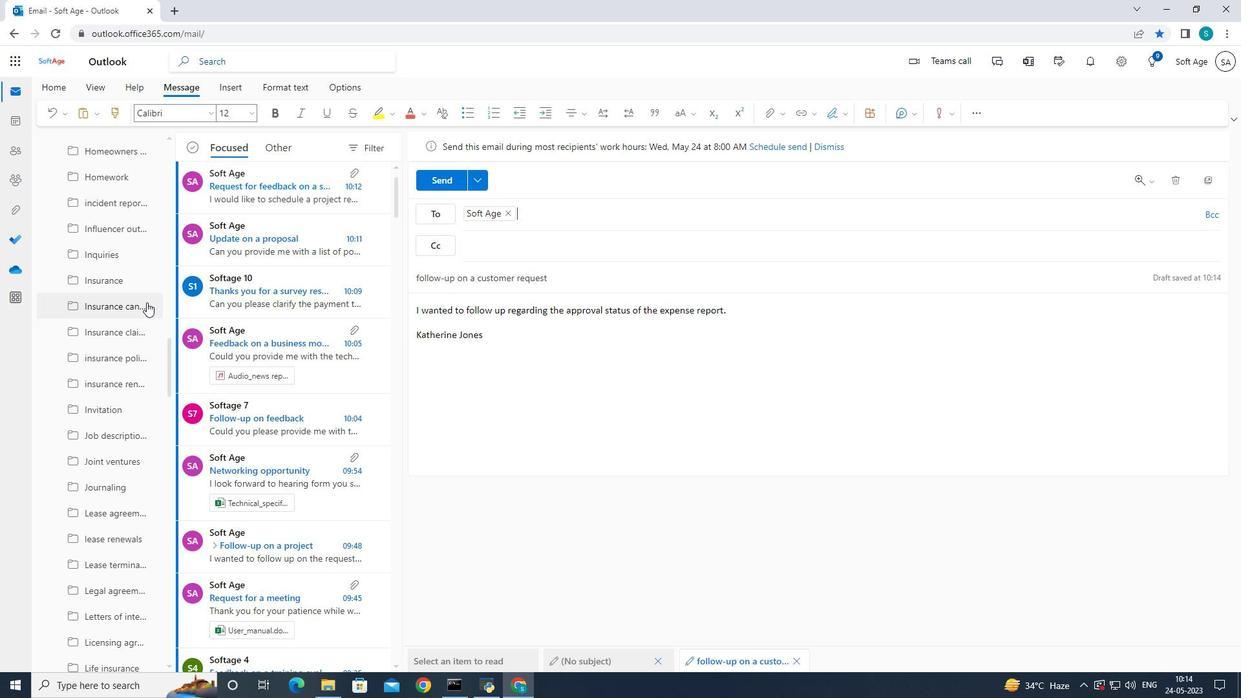 
Action: Mouse scrolled (146, 301) with delta (0, 0)
Screenshot: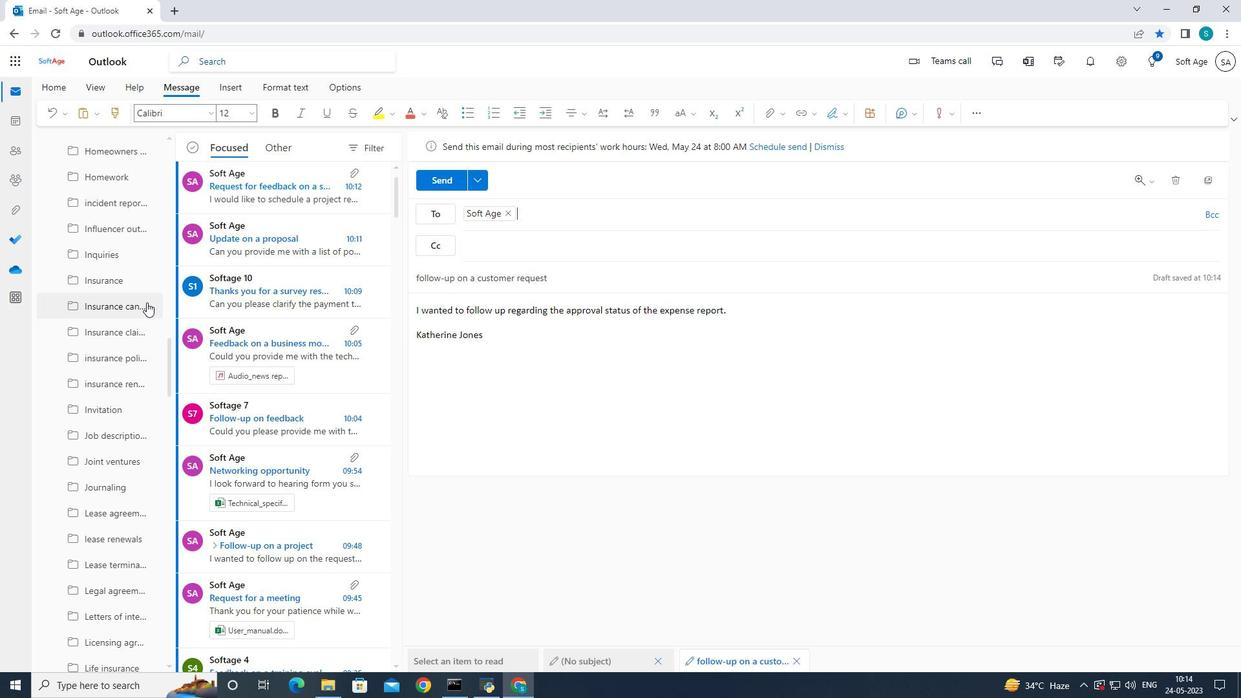 
Action: Mouse scrolled (146, 301) with delta (0, 0)
Screenshot: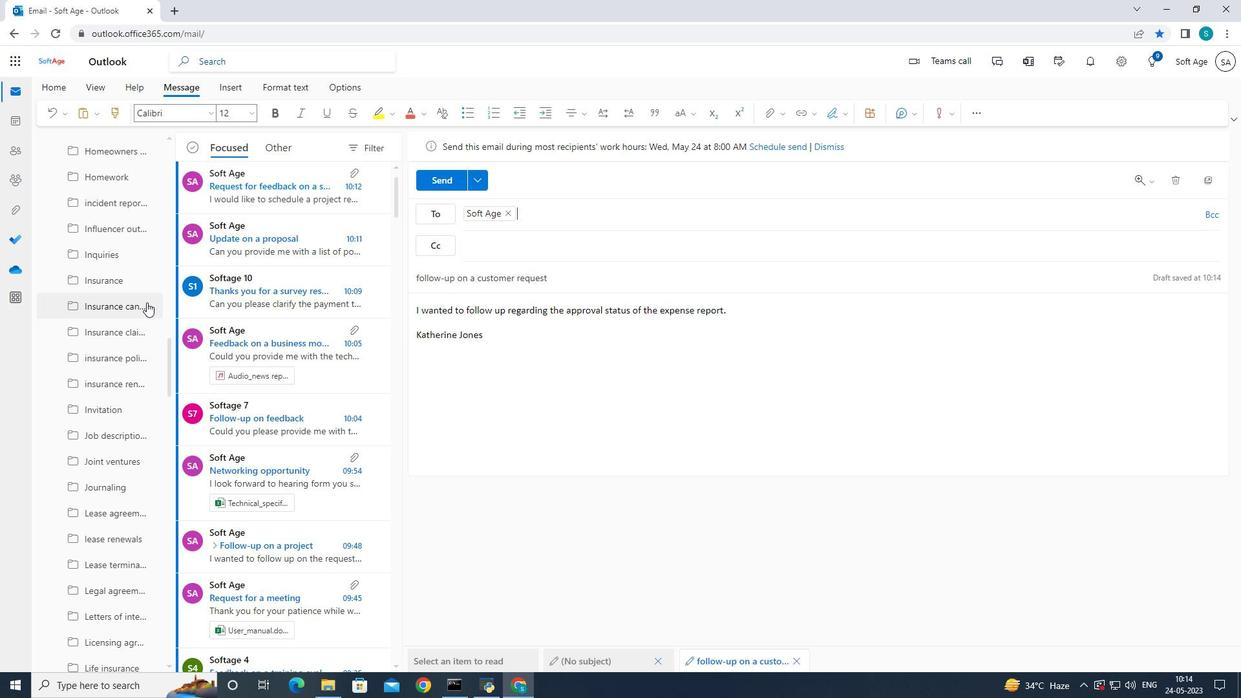 
Action: Mouse scrolled (146, 301) with delta (0, 0)
Screenshot: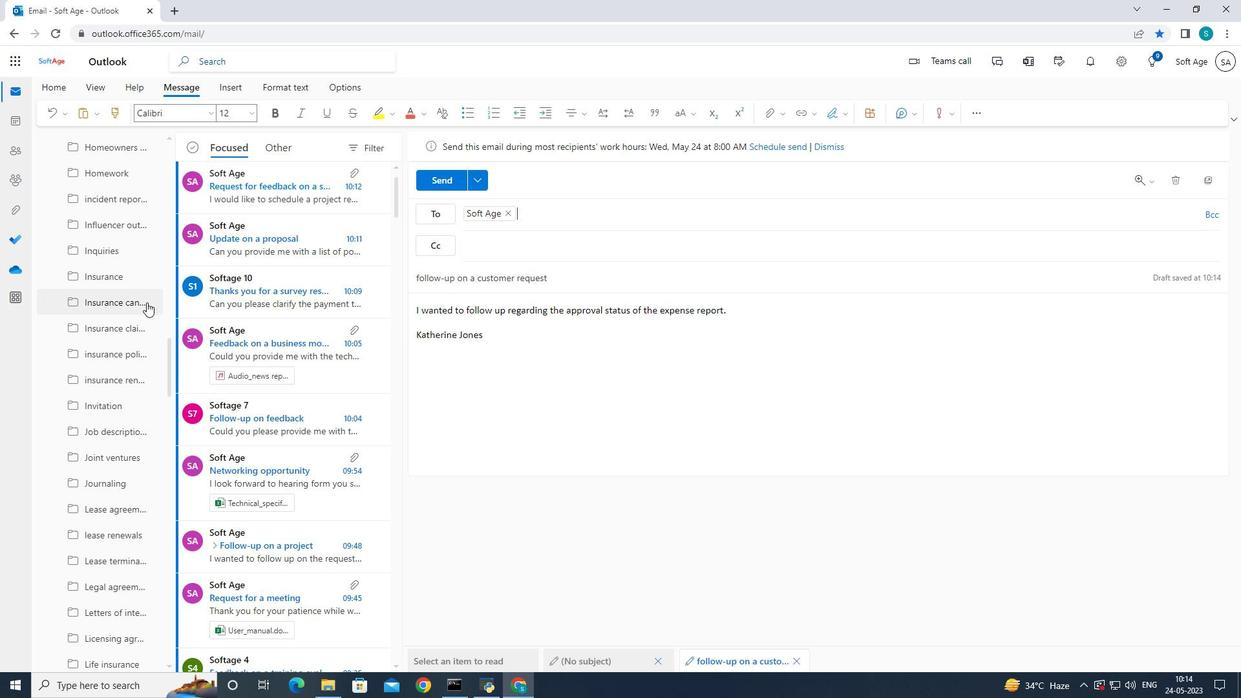 
Action: Mouse scrolled (146, 301) with delta (0, 0)
Screenshot: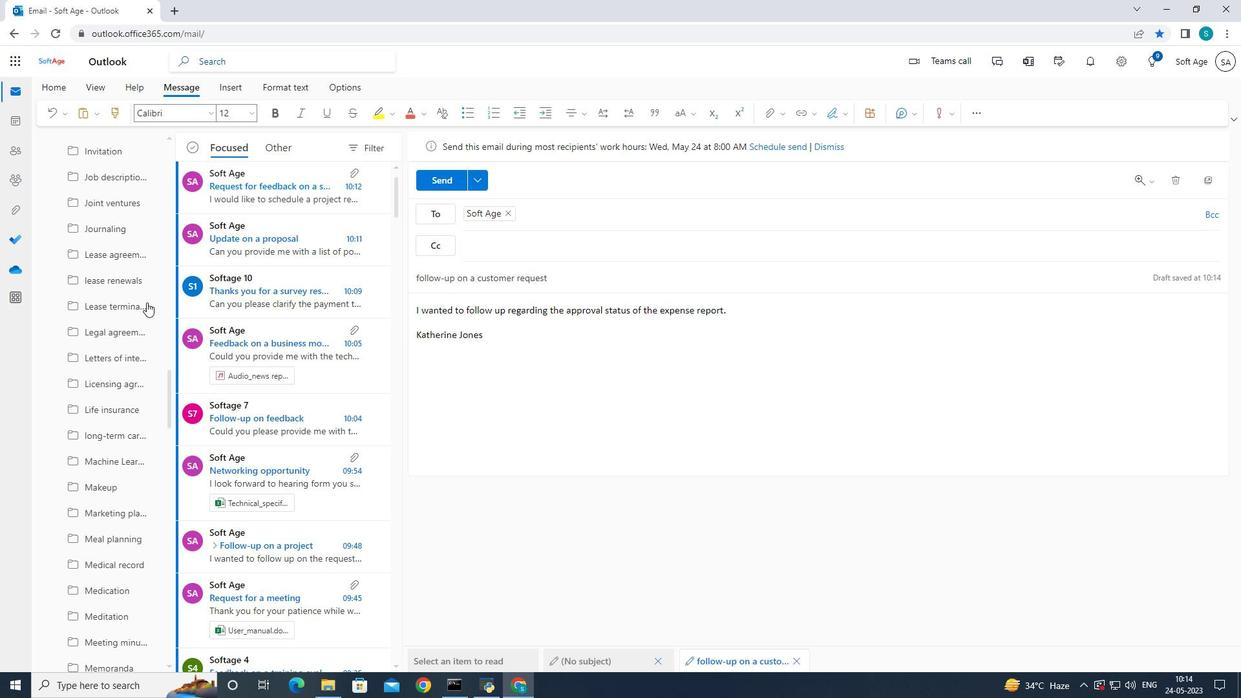 
Action: Mouse scrolled (146, 301) with delta (0, 0)
Screenshot: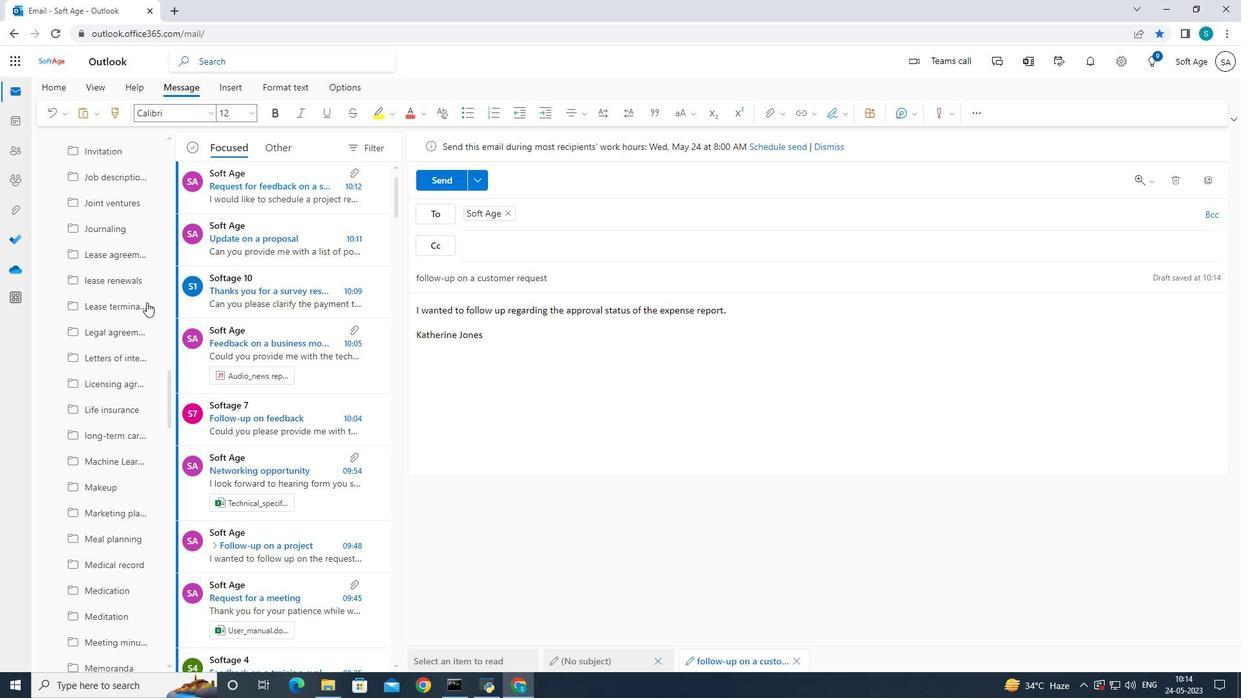 
Action: Mouse scrolled (146, 301) with delta (0, 0)
Screenshot: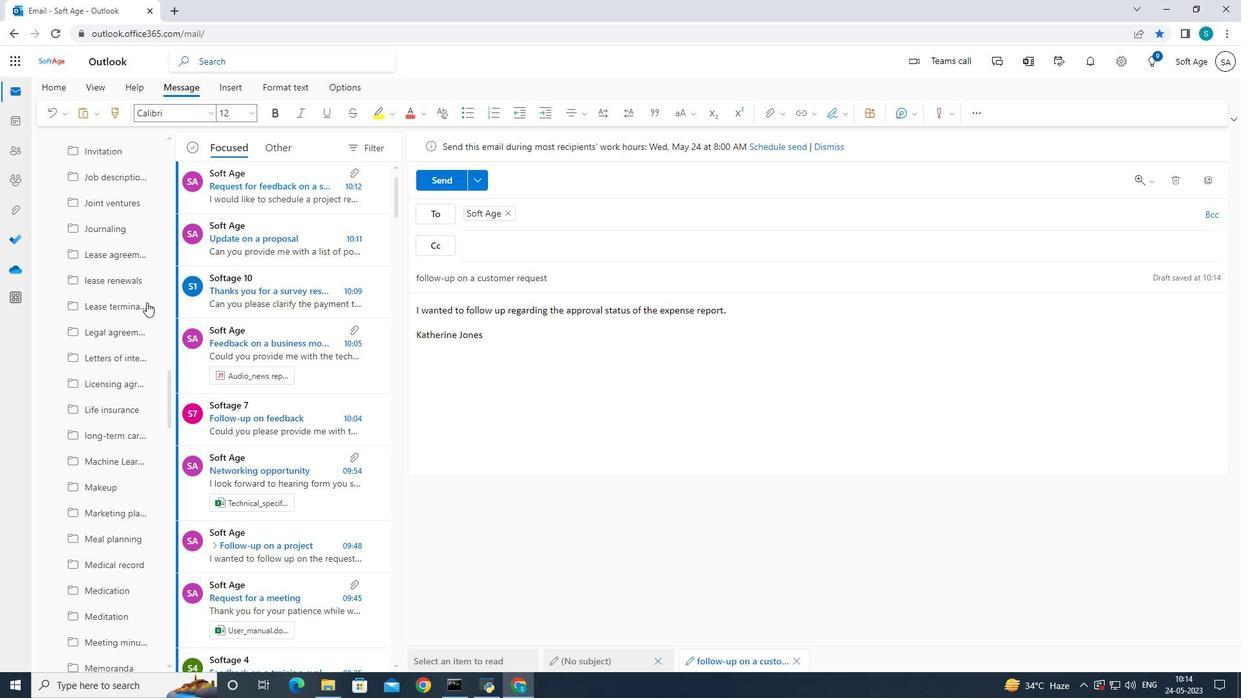 
Action: Mouse scrolled (146, 301) with delta (0, 0)
Screenshot: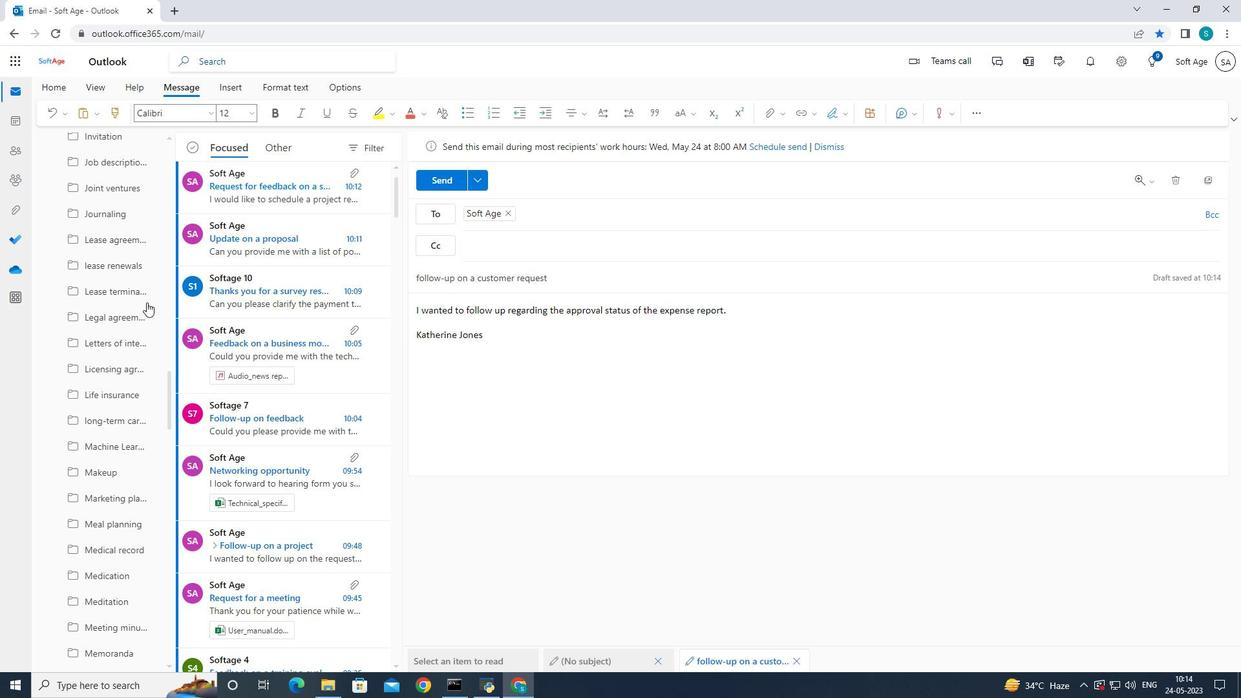 
Action: Mouse scrolled (146, 301) with delta (0, 0)
Screenshot: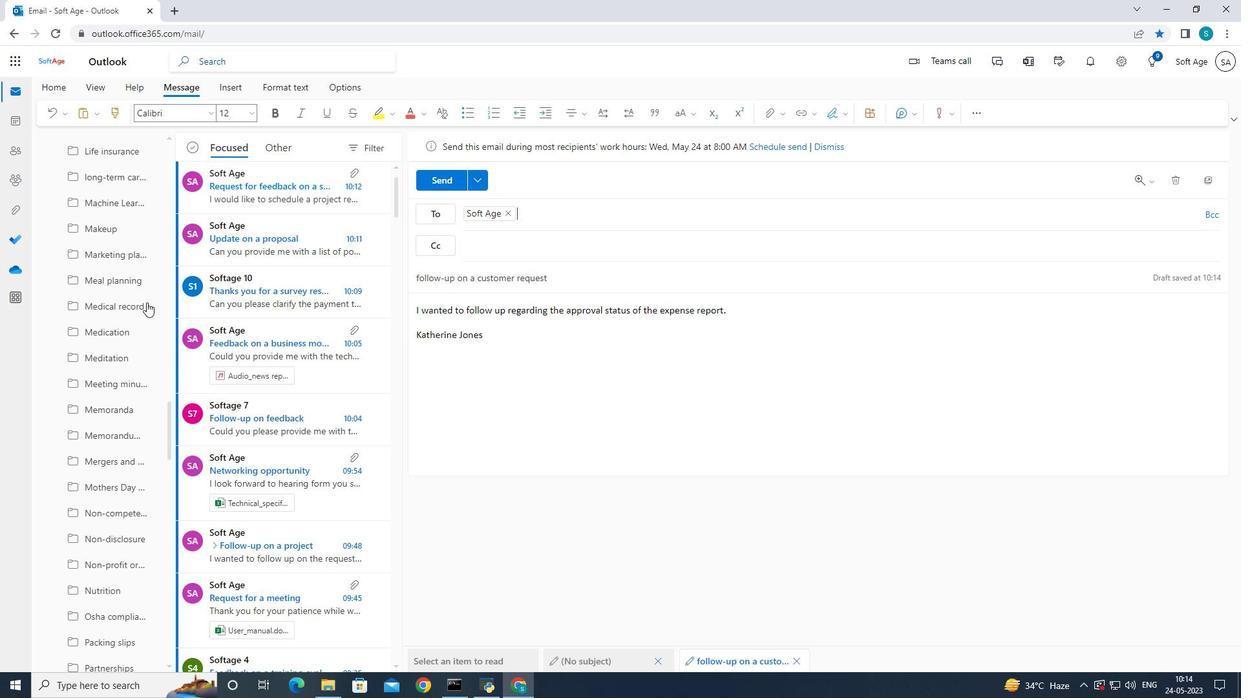 
Action: Mouse scrolled (146, 301) with delta (0, 0)
Screenshot: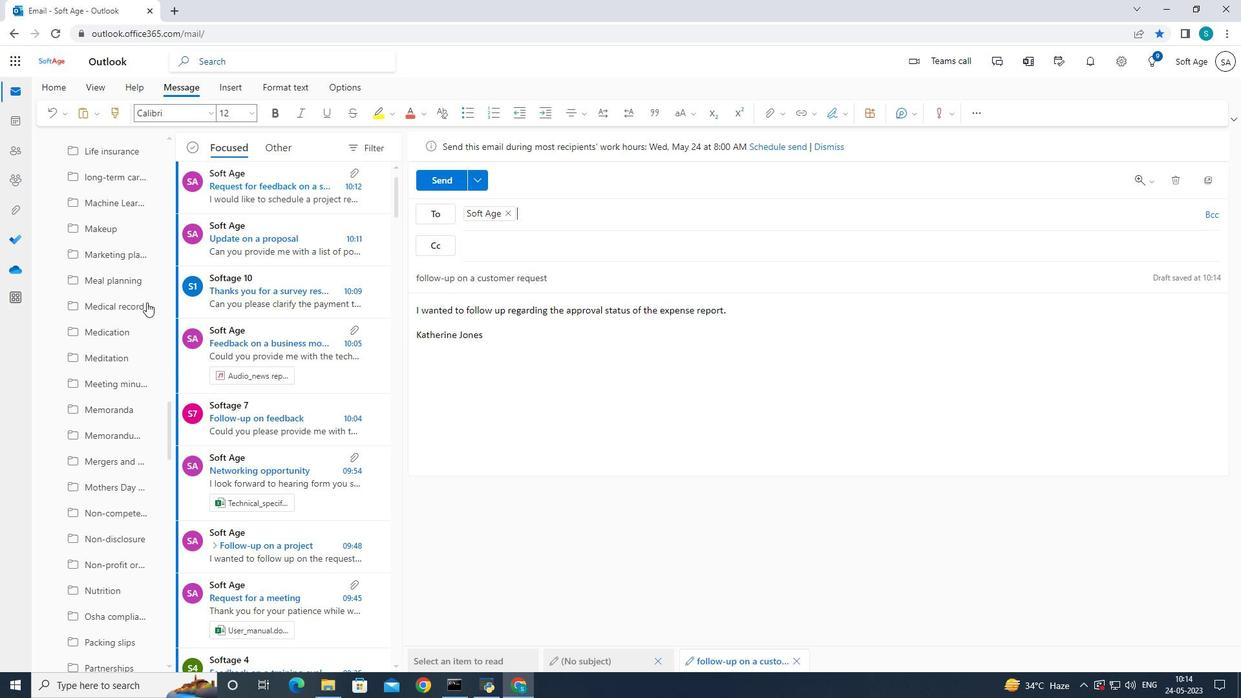 
Action: Mouse scrolled (146, 301) with delta (0, 0)
Screenshot: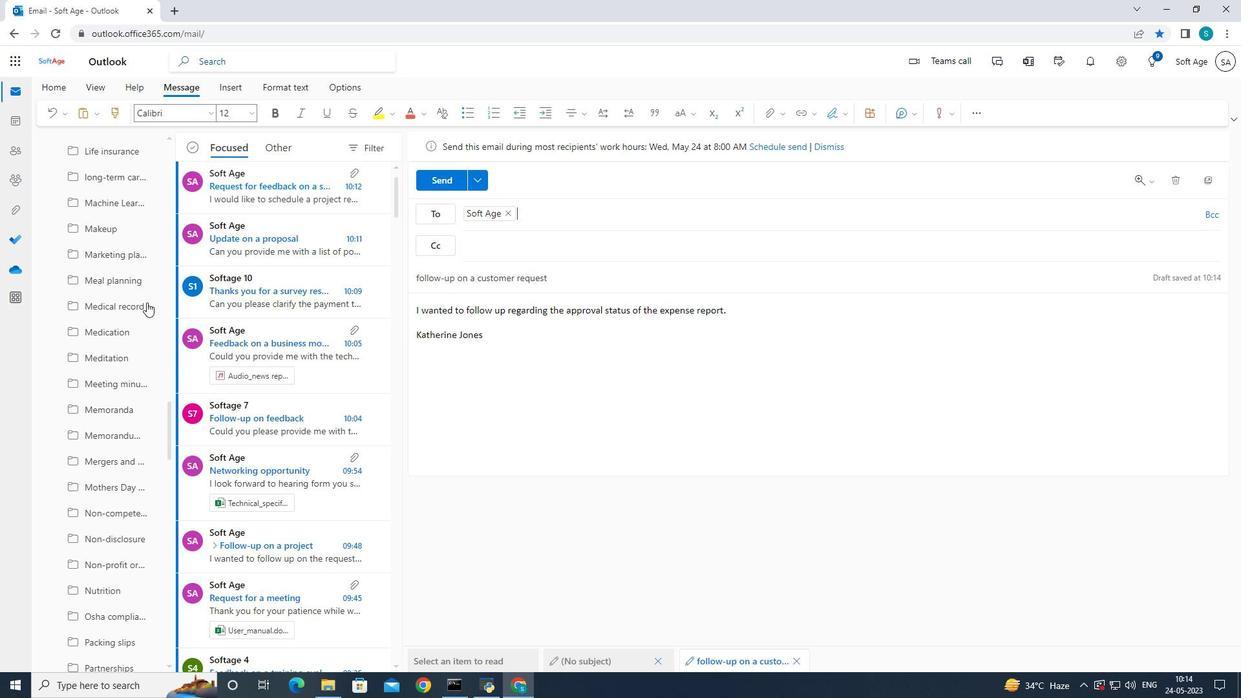 
Action: Mouse scrolled (146, 301) with delta (0, 0)
Screenshot: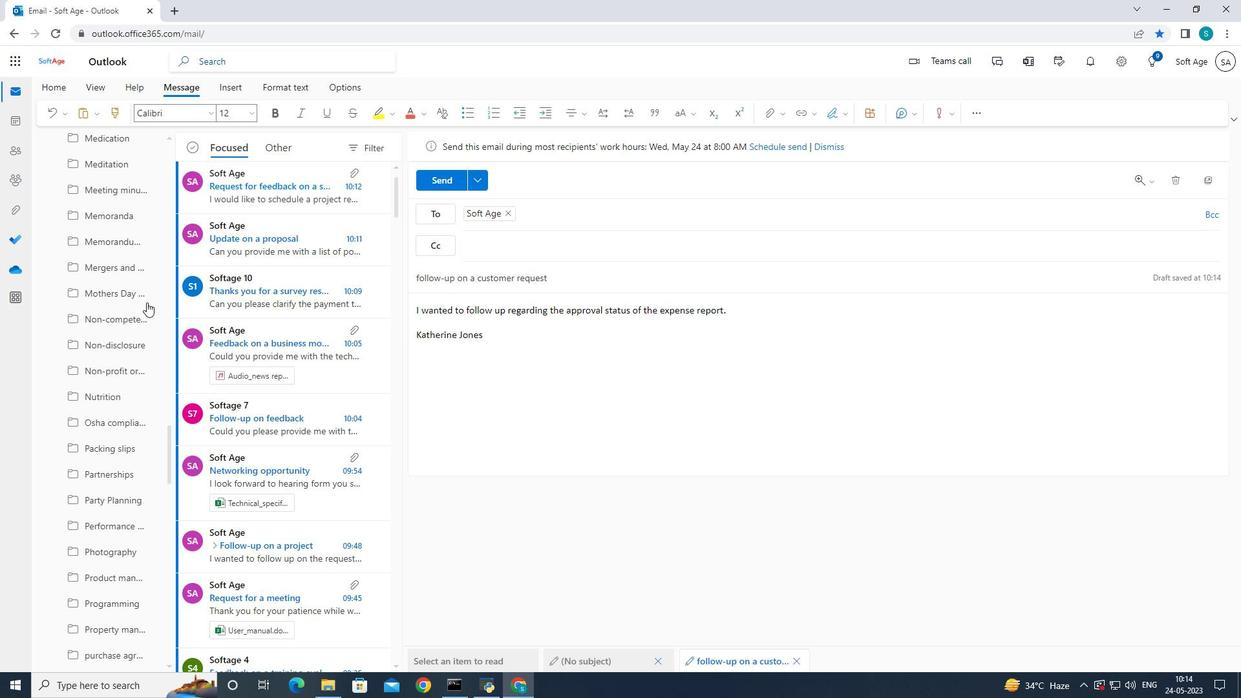 
Action: Mouse scrolled (146, 301) with delta (0, 0)
Screenshot: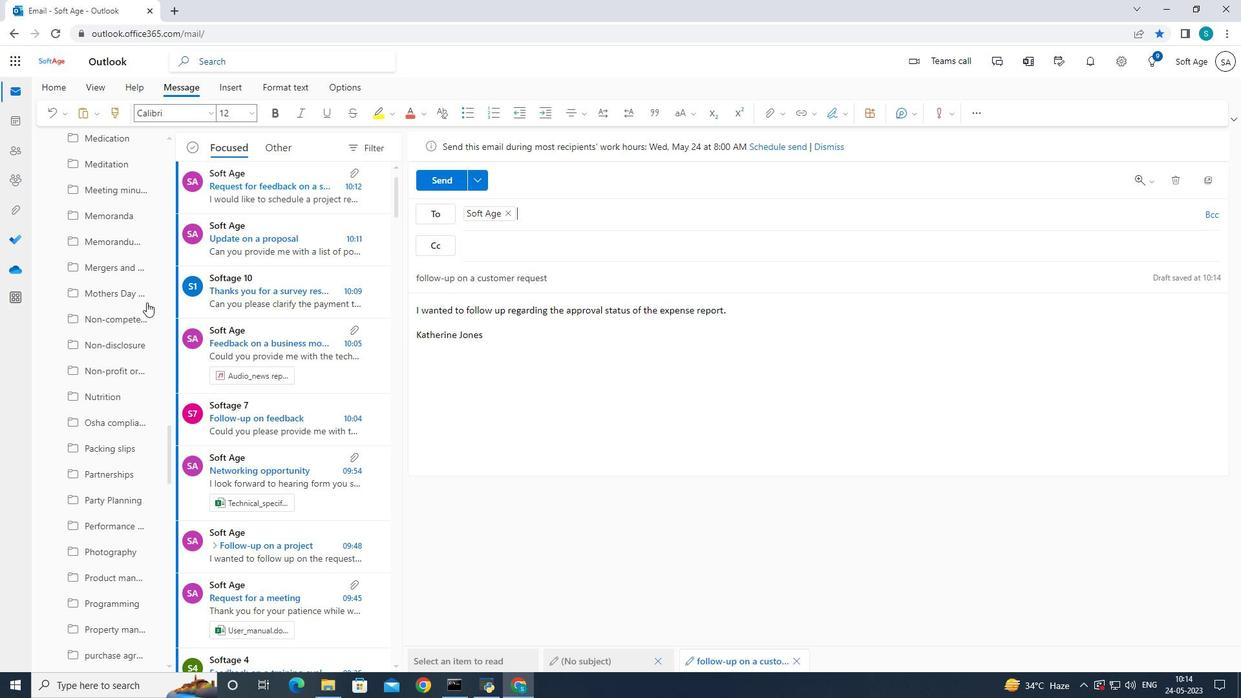 
Action: Mouse scrolled (146, 301) with delta (0, 0)
Screenshot: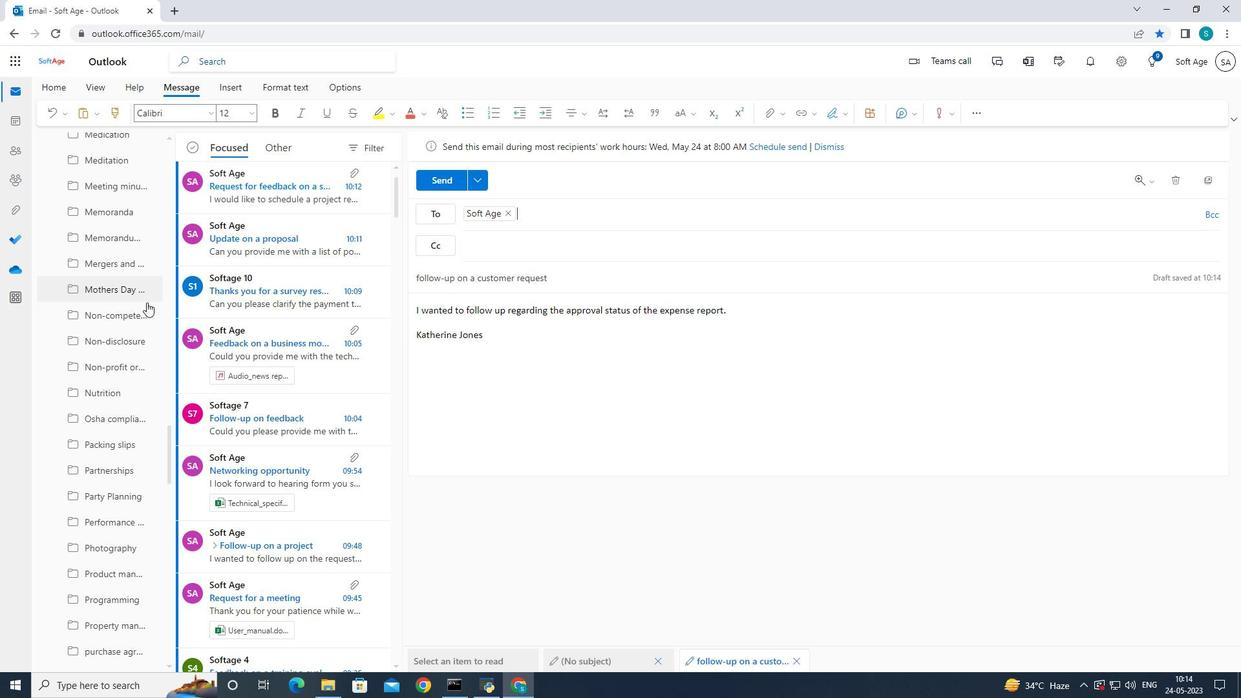 
Action: Mouse scrolled (146, 301) with delta (0, 0)
Screenshot: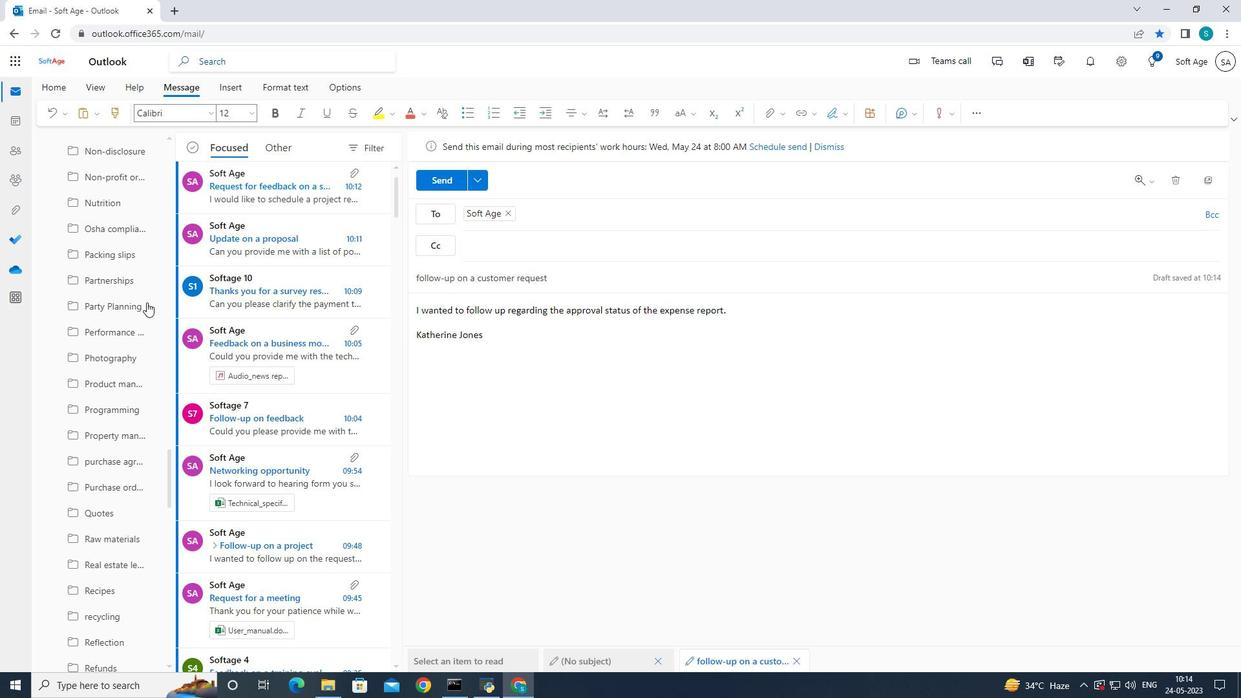 
Action: Mouse scrolled (146, 301) with delta (0, 0)
Screenshot: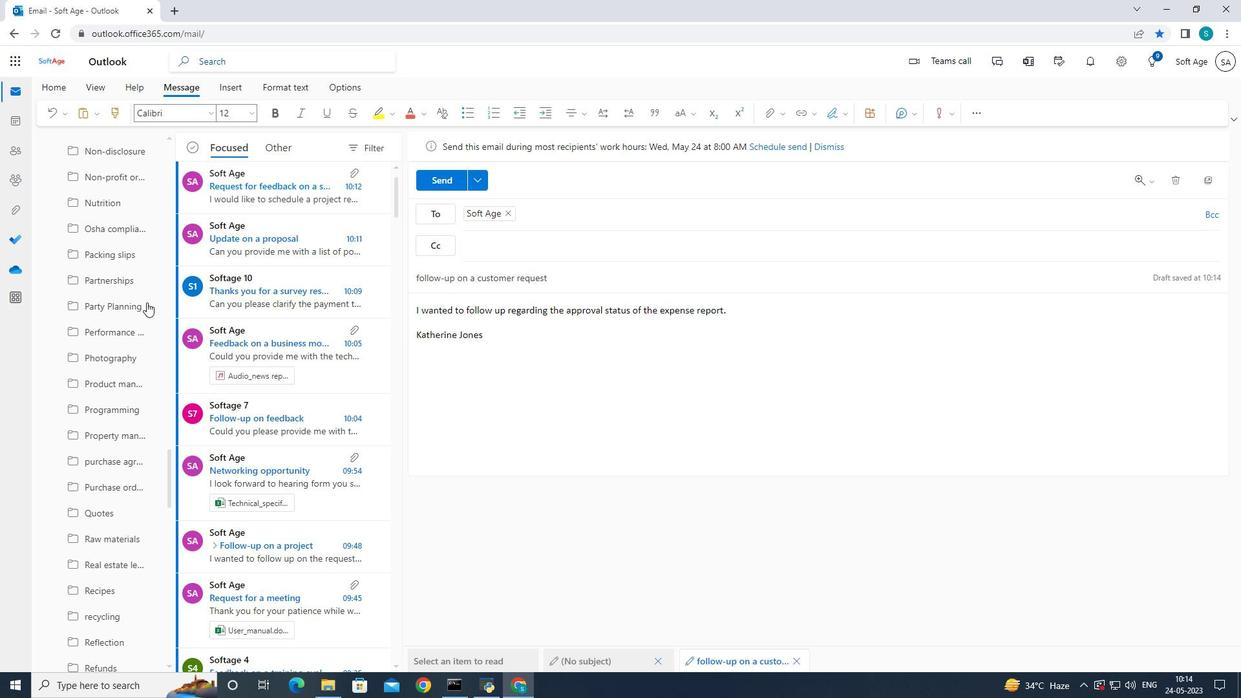 
Action: Mouse scrolled (146, 301) with delta (0, 0)
Screenshot: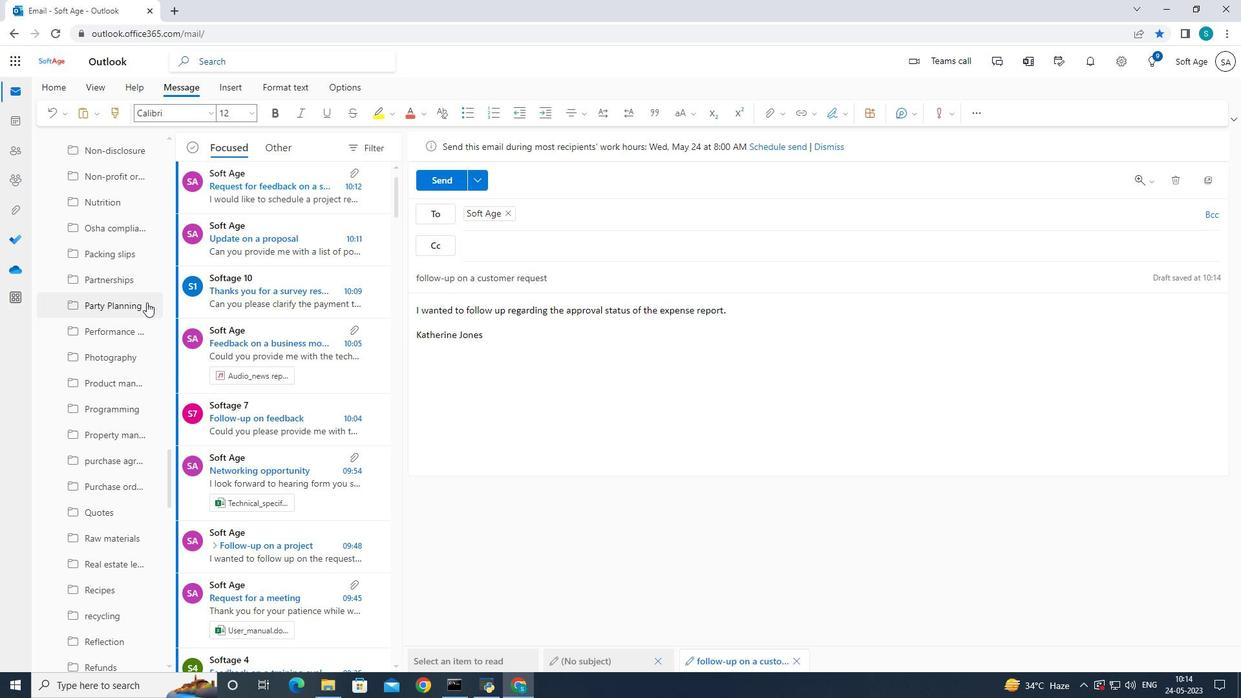 
Action: Mouse scrolled (146, 301) with delta (0, 0)
Screenshot: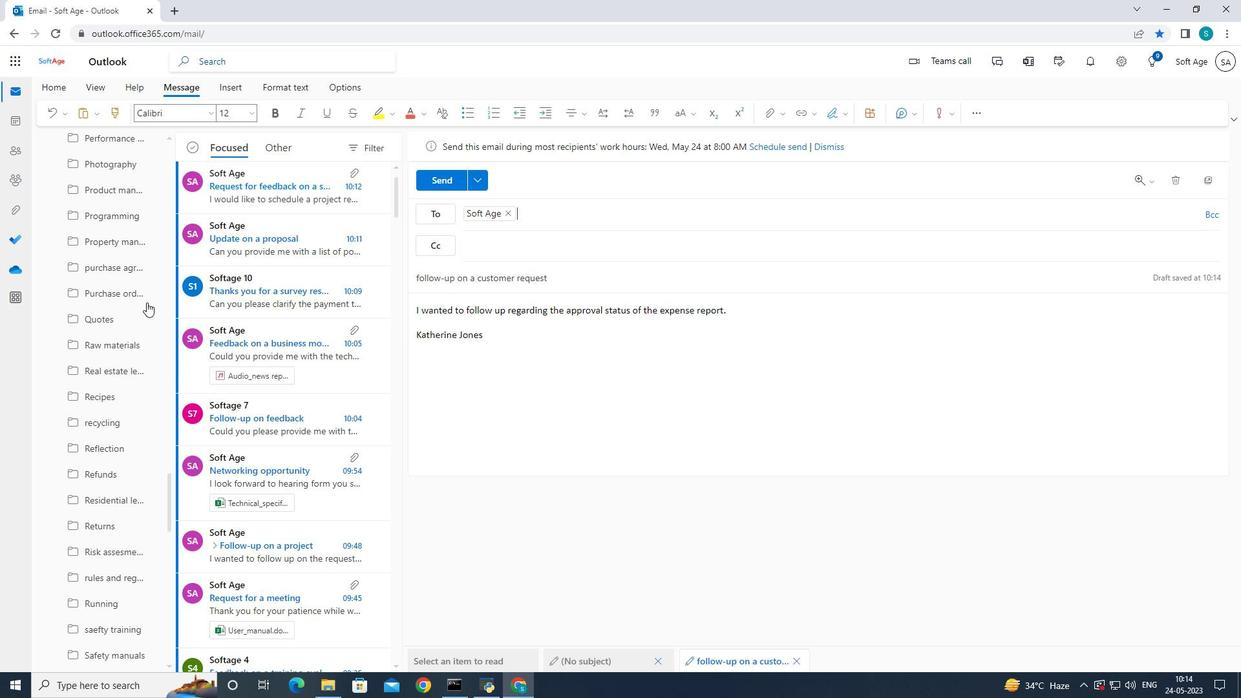 
Action: Mouse scrolled (146, 301) with delta (0, 0)
Screenshot: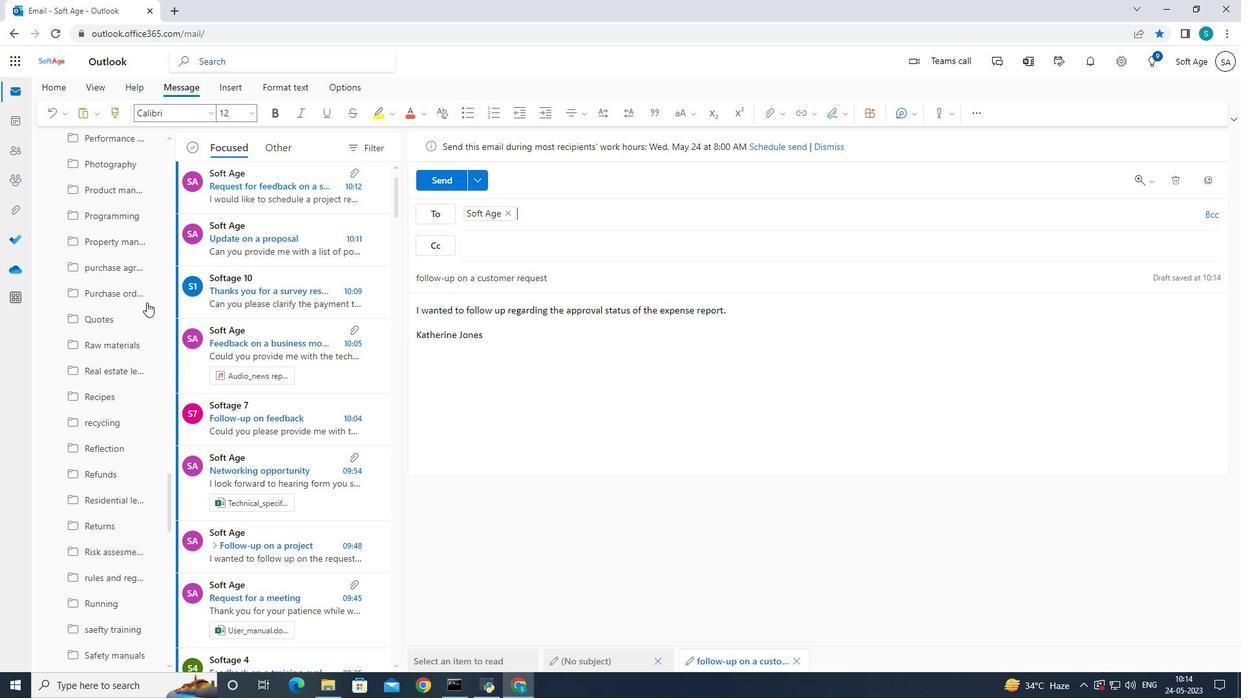 
Action: Mouse scrolled (146, 301) with delta (0, 0)
Screenshot: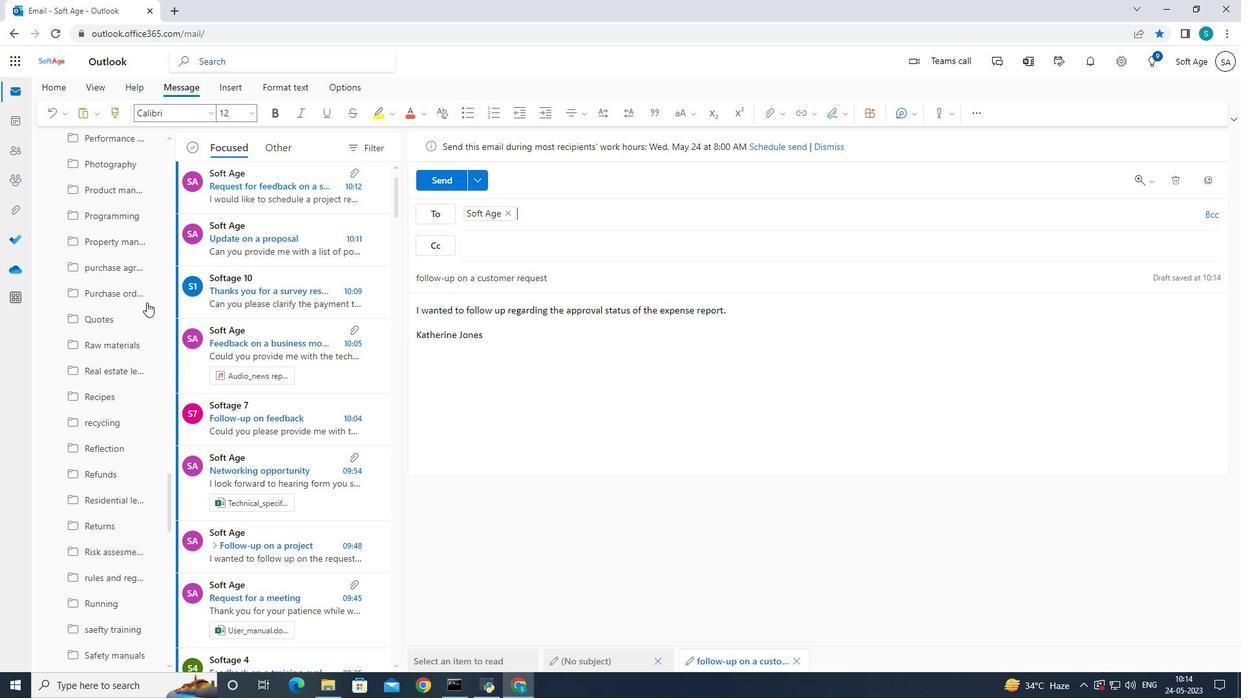 
Action: Mouse scrolled (146, 301) with delta (0, 0)
Screenshot: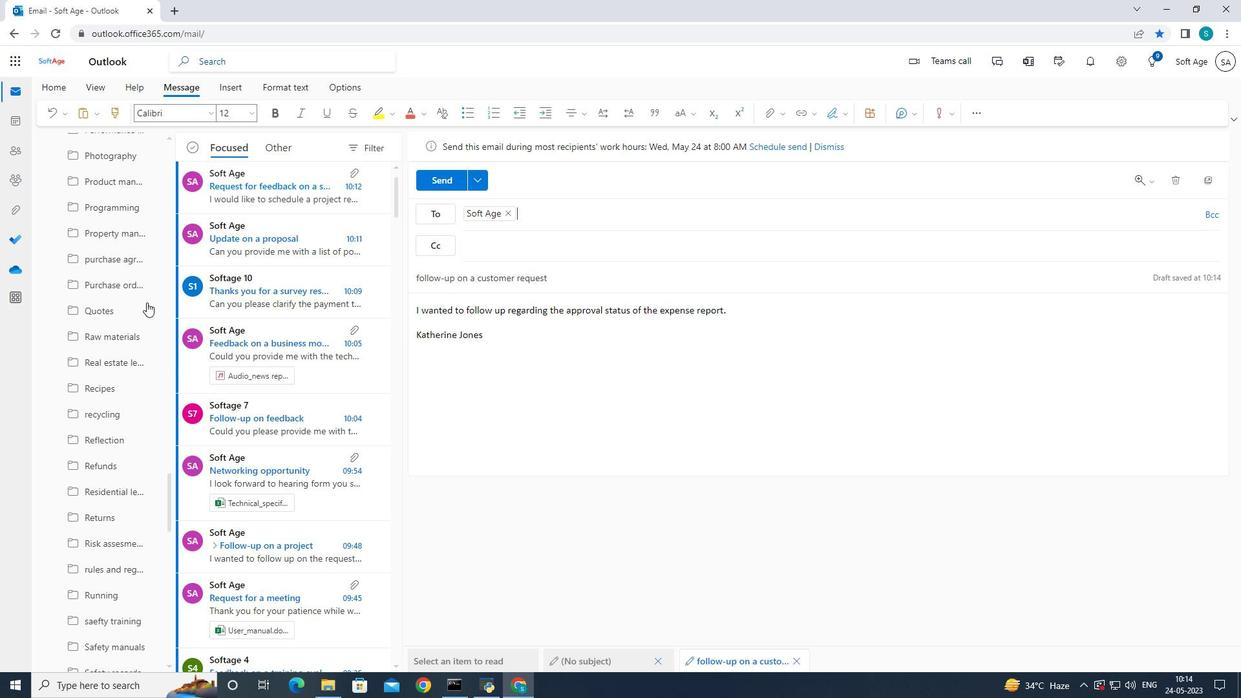 
Action: Mouse scrolled (146, 301) with delta (0, 0)
Screenshot: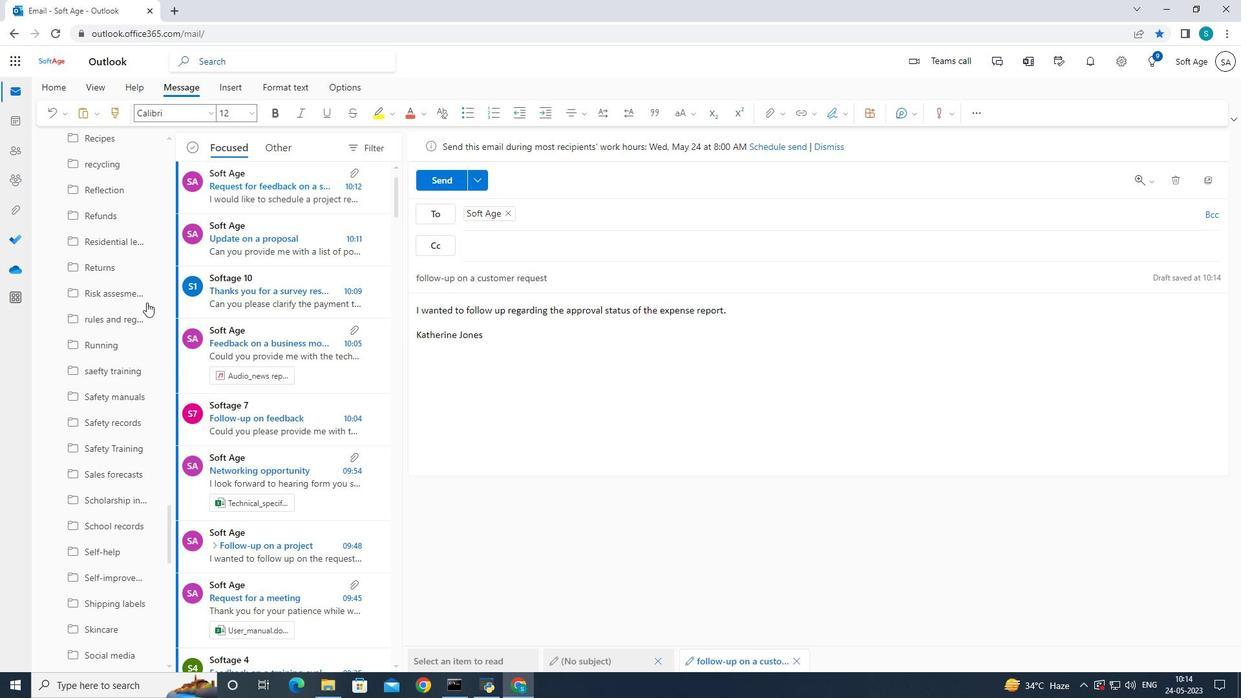 
Action: Mouse scrolled (146, 301) with delta (0, 0)
Screenshot: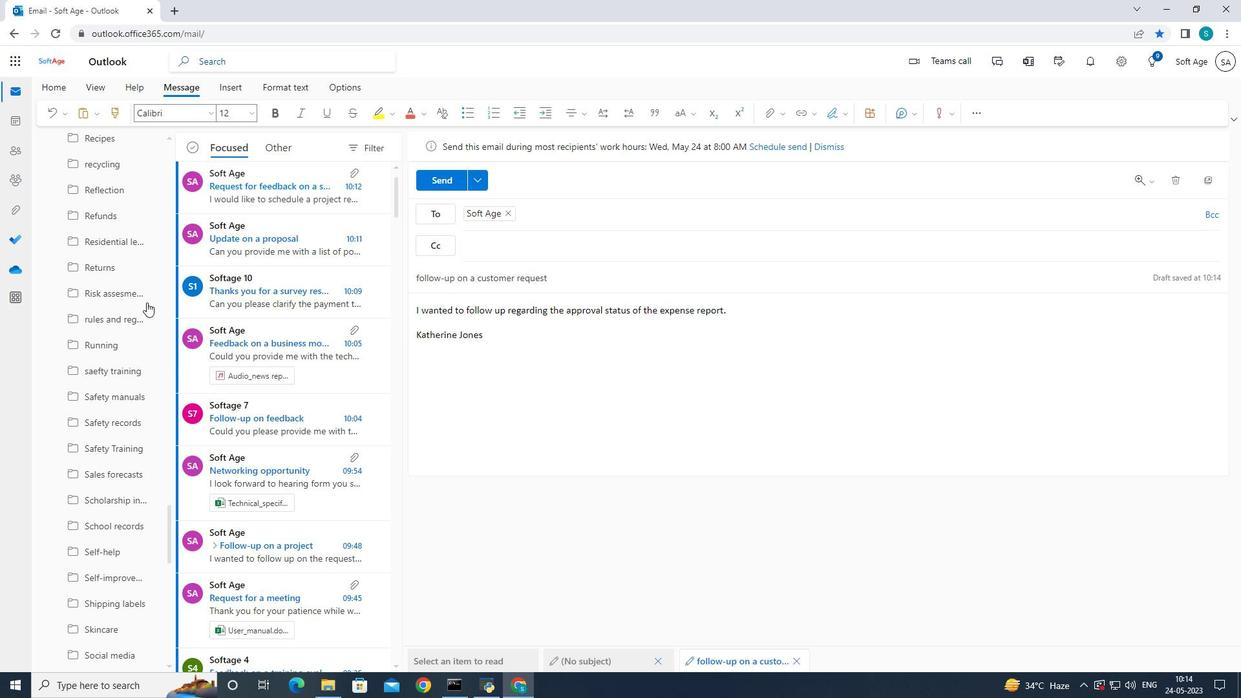 
Action: Mouse scrolled (146, 301) with delta (0, 0)
Screenshot: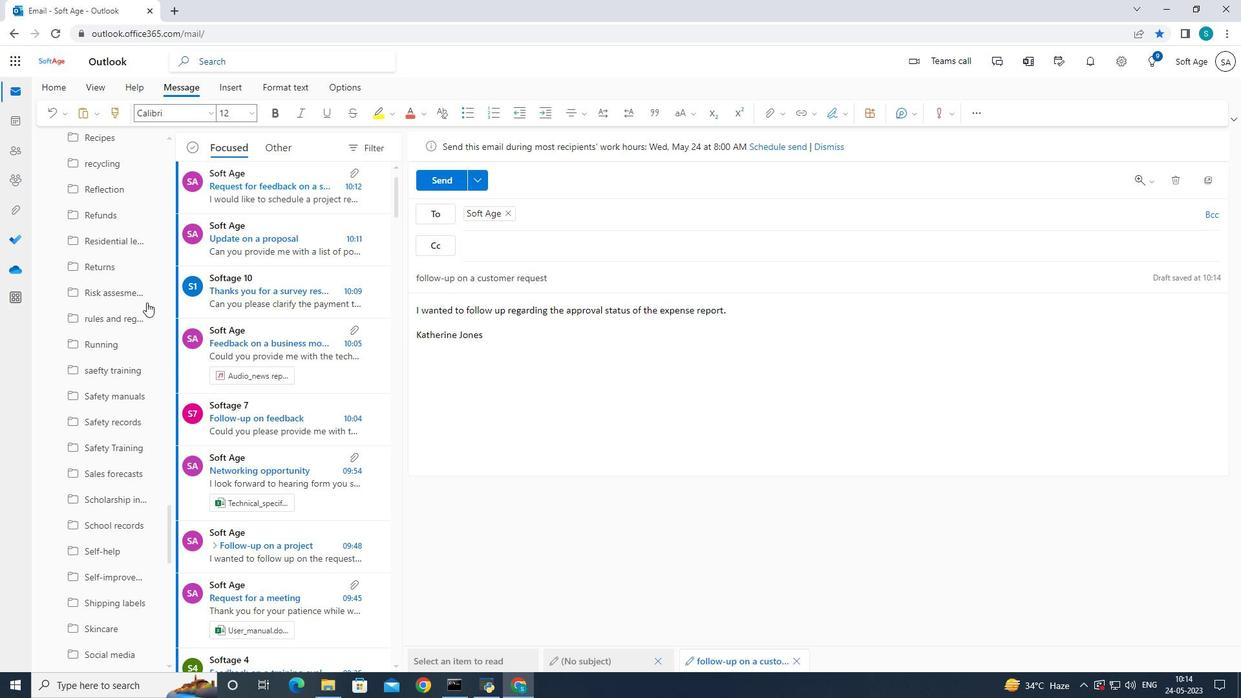 
Action: Mouse moved to (146, 302)
Screenshot: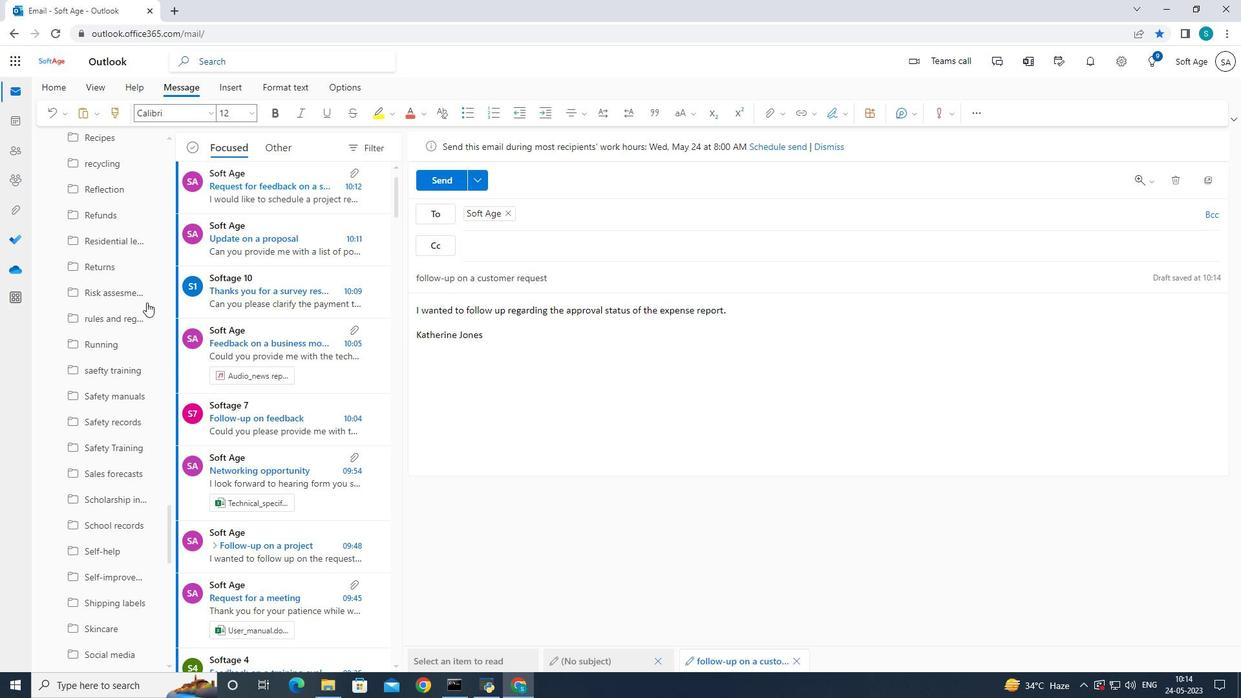 
Action: Mouse scrolled (146, 301) with delta (0, 0)
Screenshot: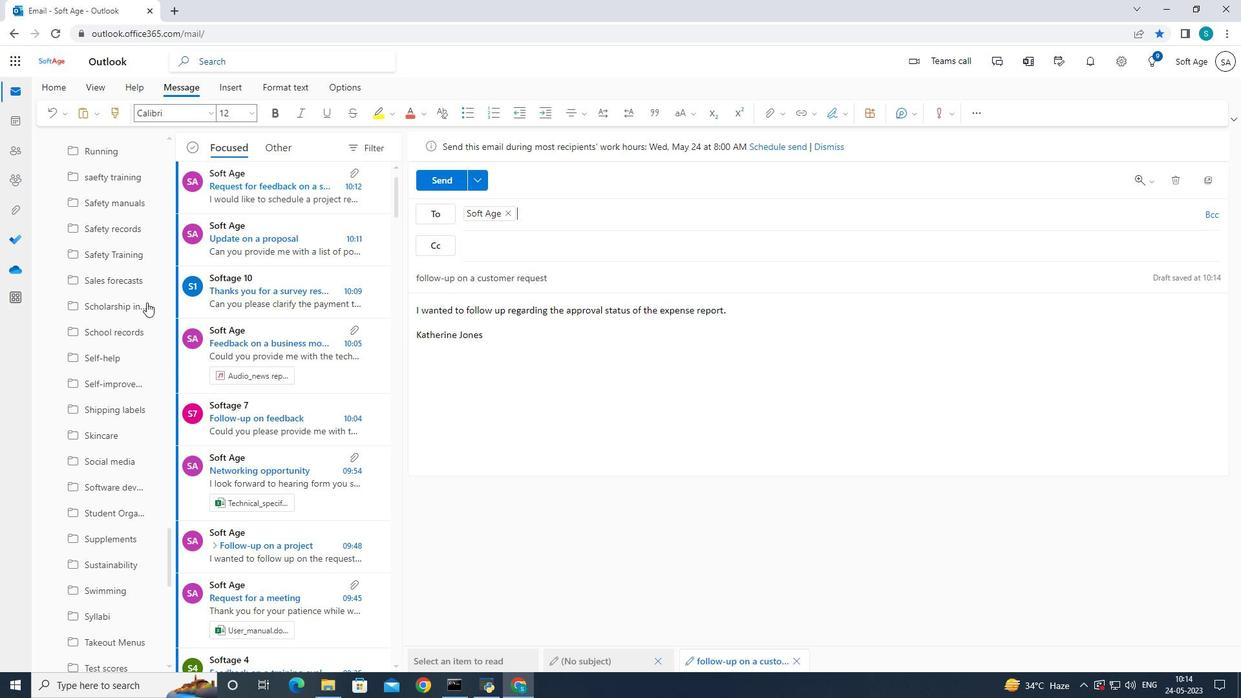 
Action: Mouse scrolled (146, 301) with delta (0, 0)
Screenshot: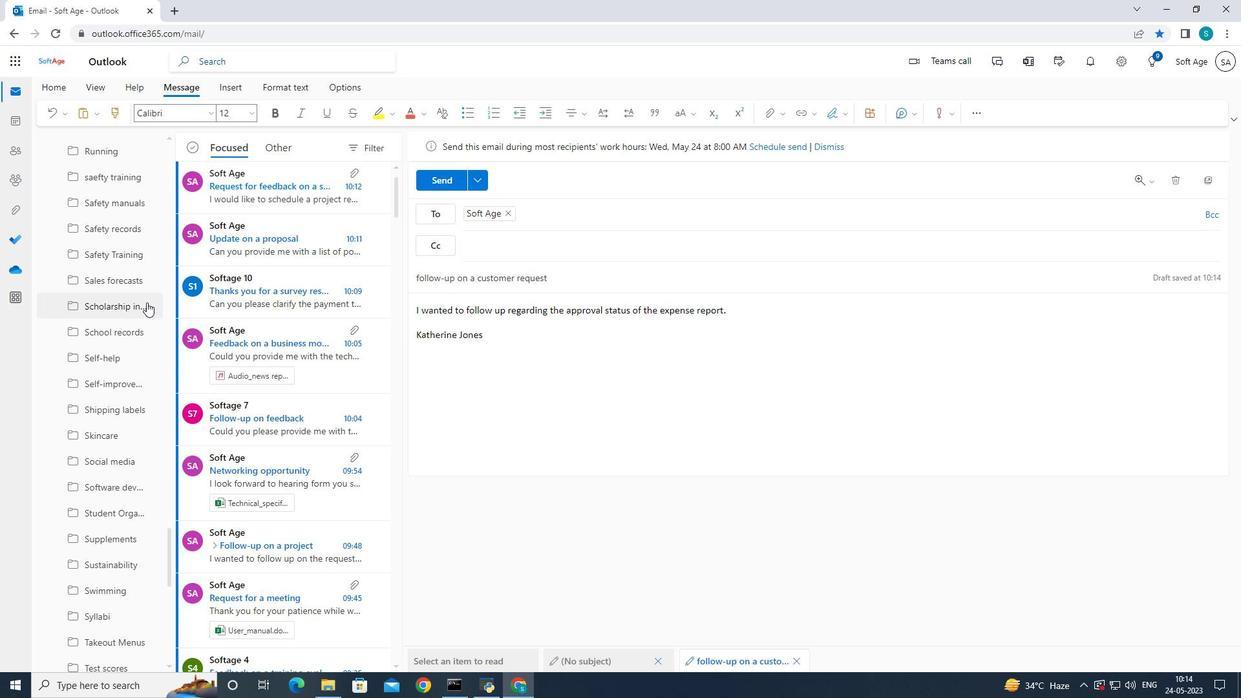 
Action: Mouse scrolled (146, 301) with delta (0, 0)
Screenshot: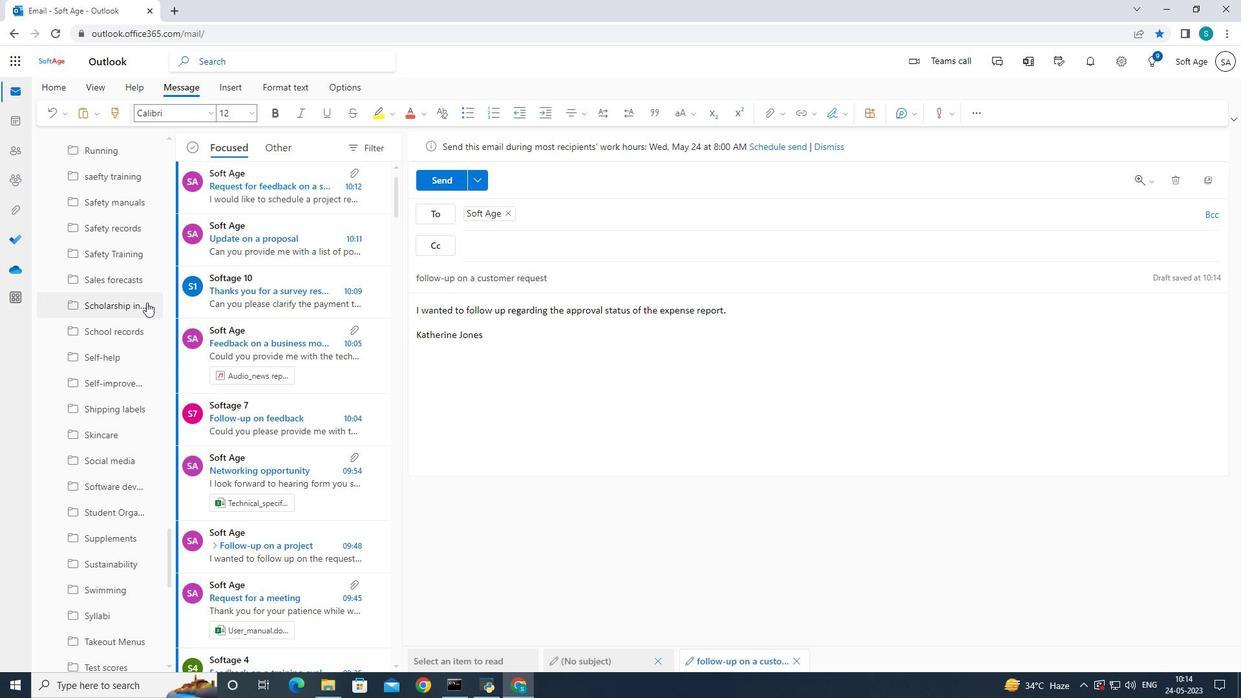 
Action: Mouse scrolled (146, 301) with delta (0, 0)
Screenshot: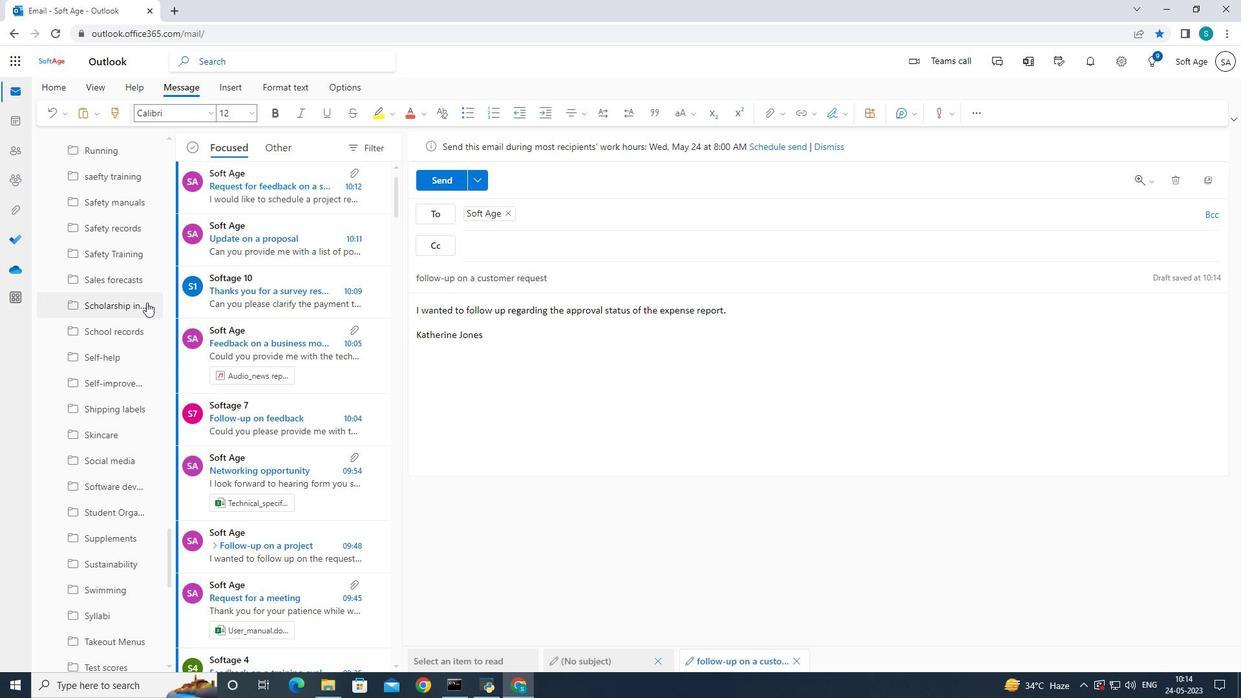 
Action: Mouse scrolled (146, 301) with delta (0, 0)
Screenshot: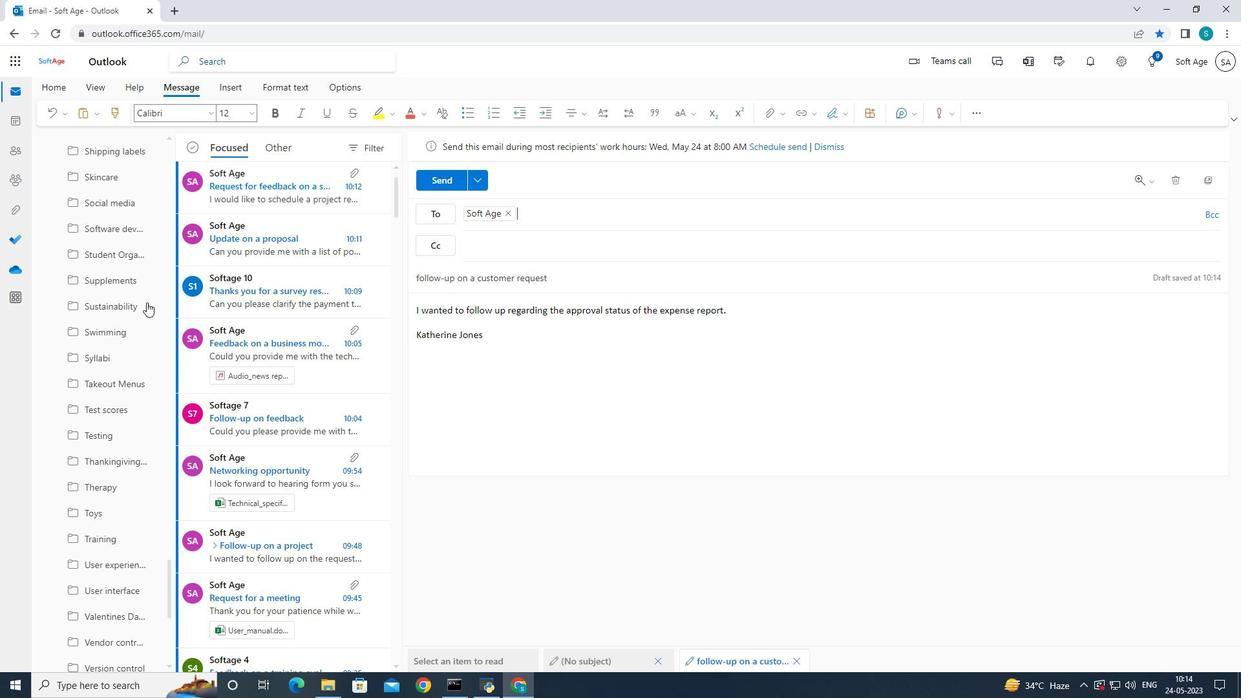 
Action: Mouse scrolled (146, 301) with delta (0, 0)
Screenshot: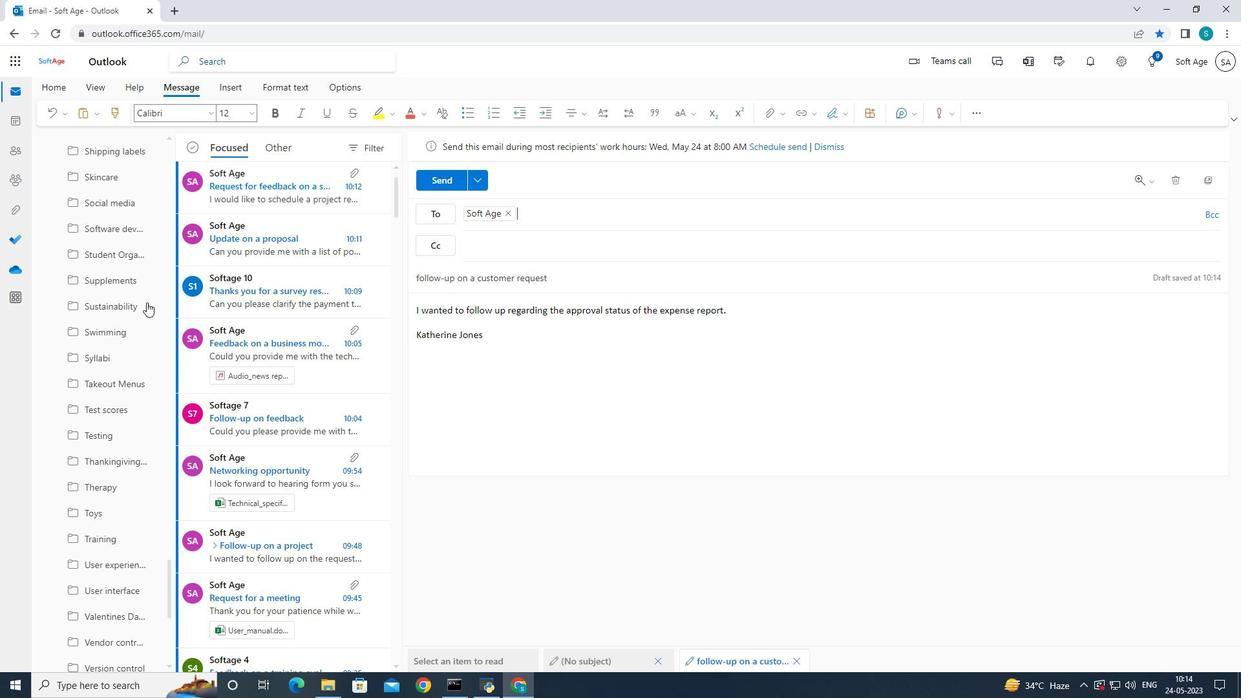 
Action: Mouse moved to (146, 302)
Screenshot: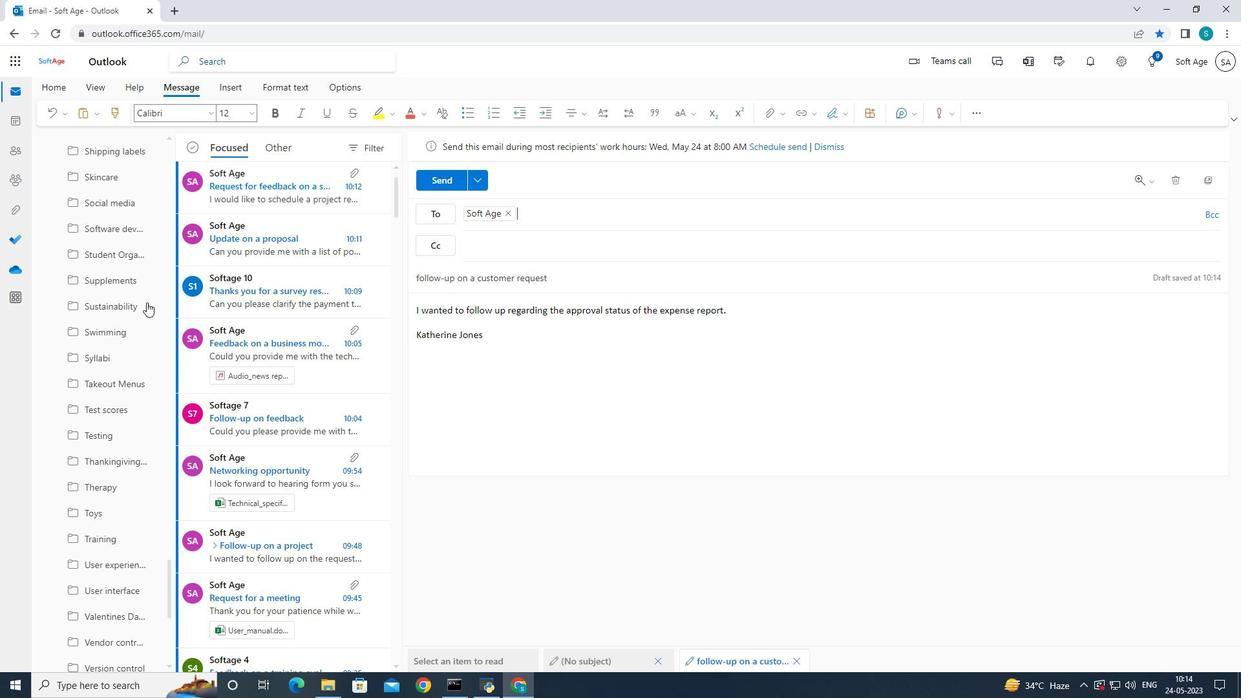 
Action: Mouse scrolled (146, 301) with delta (0, 0)
Screenshot: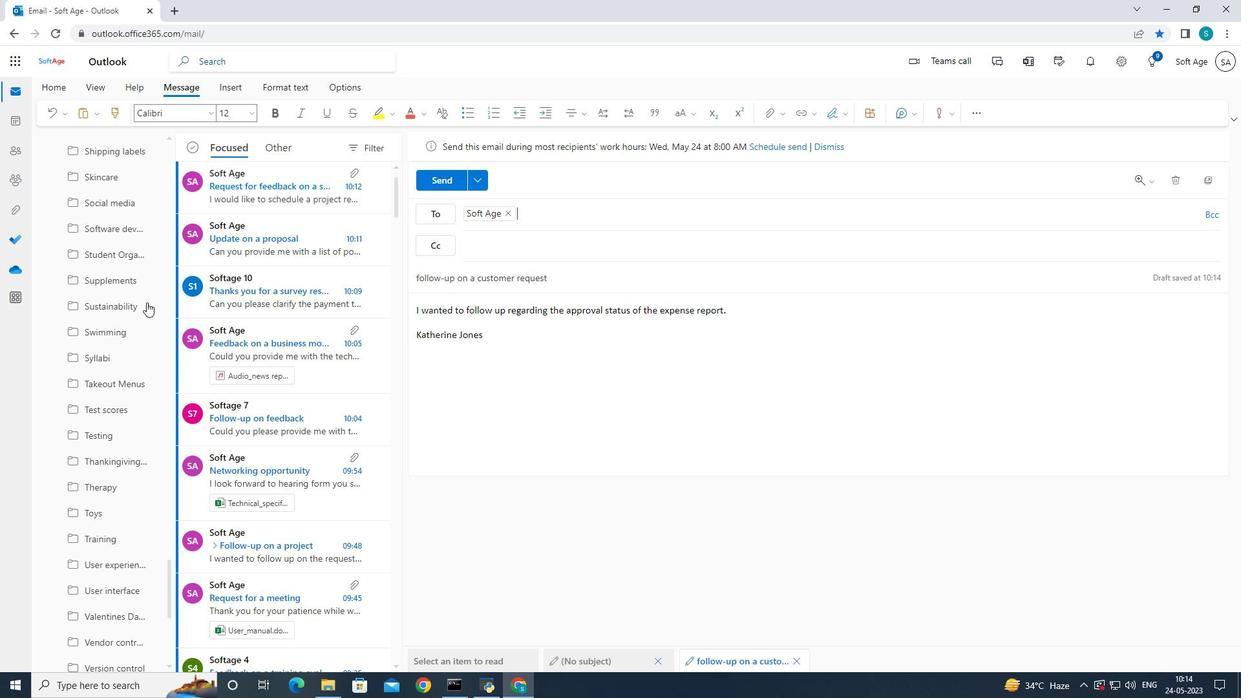 
Action: Mouse scrolled (146, 301) with delta (0, 0)
Screenshot: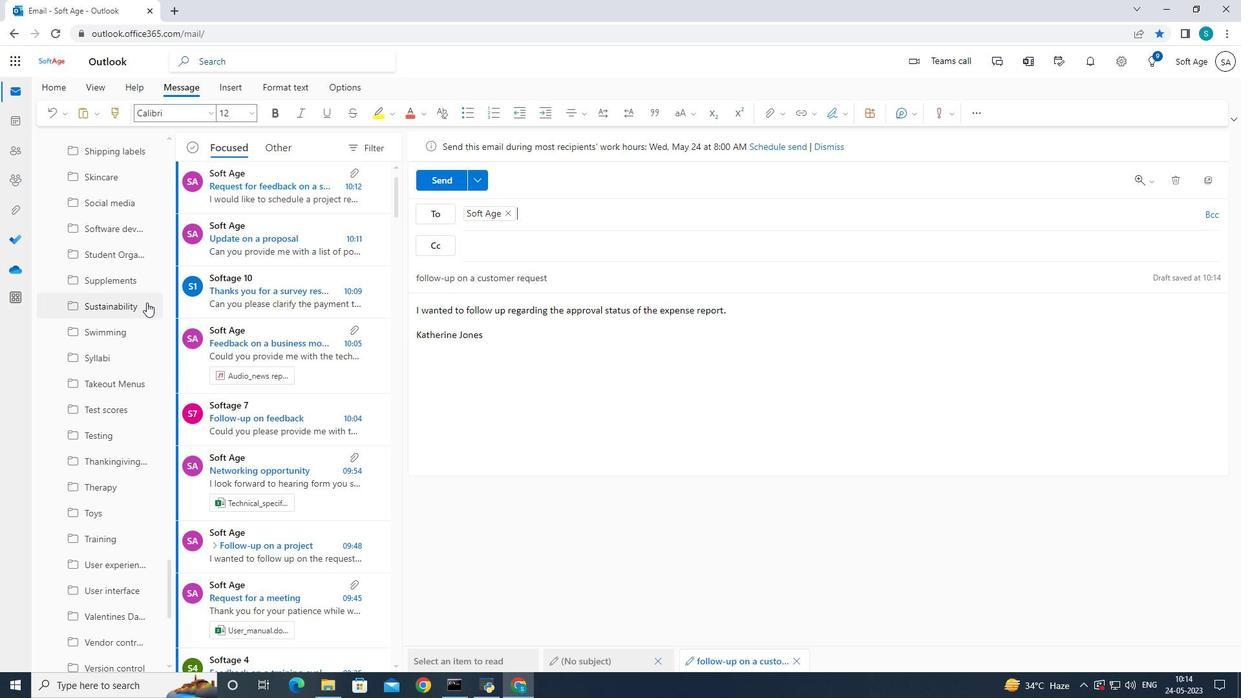 
Action: Mouse scrolled (146, 301) with delta (0, 0)
Screenshot: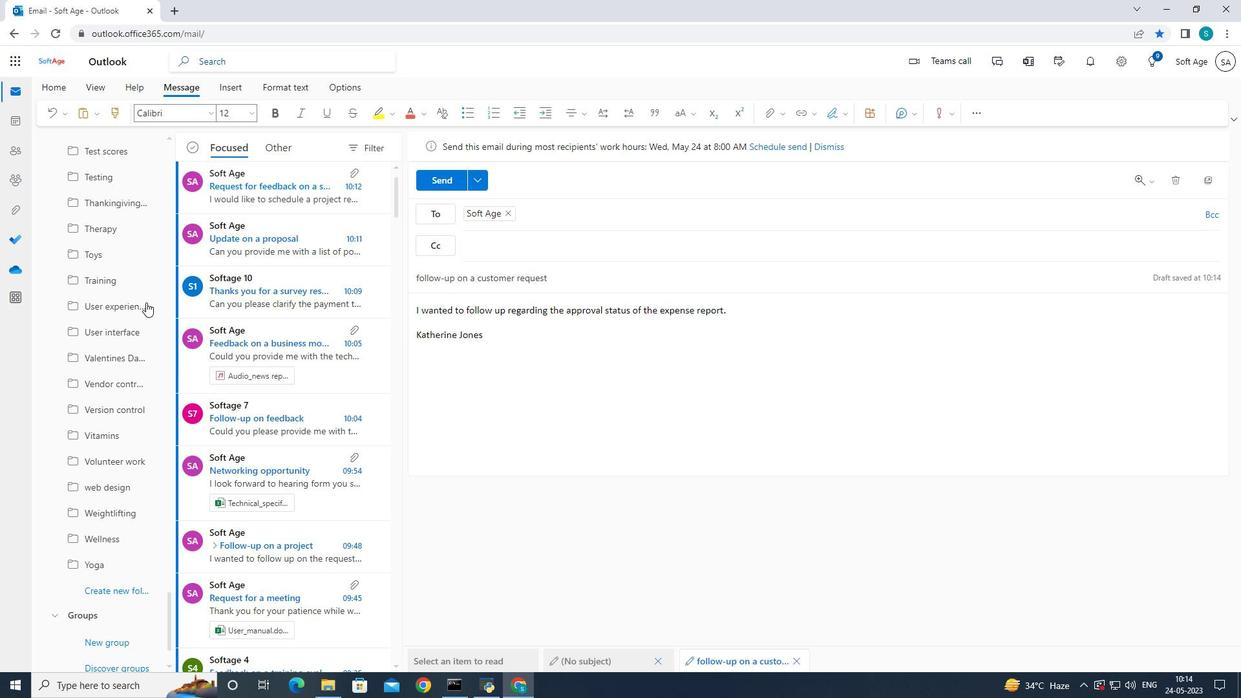 
Action: Mouse scrolled (146, 301) with delta (0, 0)
Screenshot: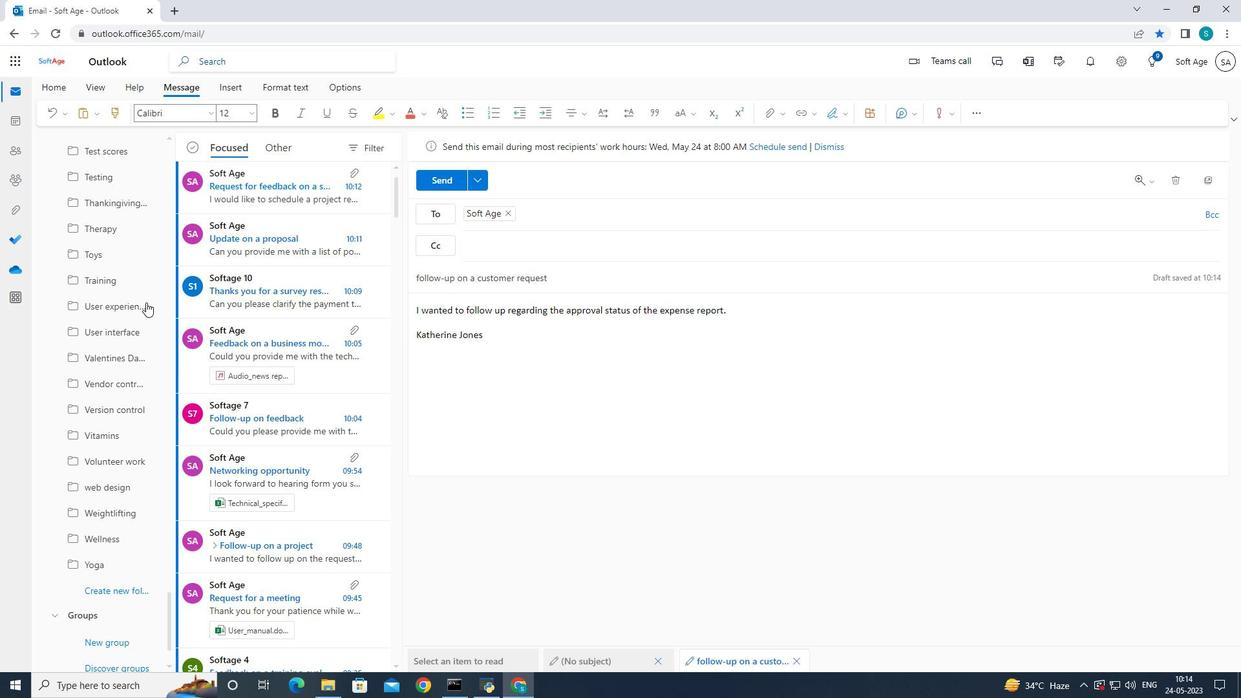 
Action: Mouse scrolled (146, 301) with delta (0, 0)
Screenshot: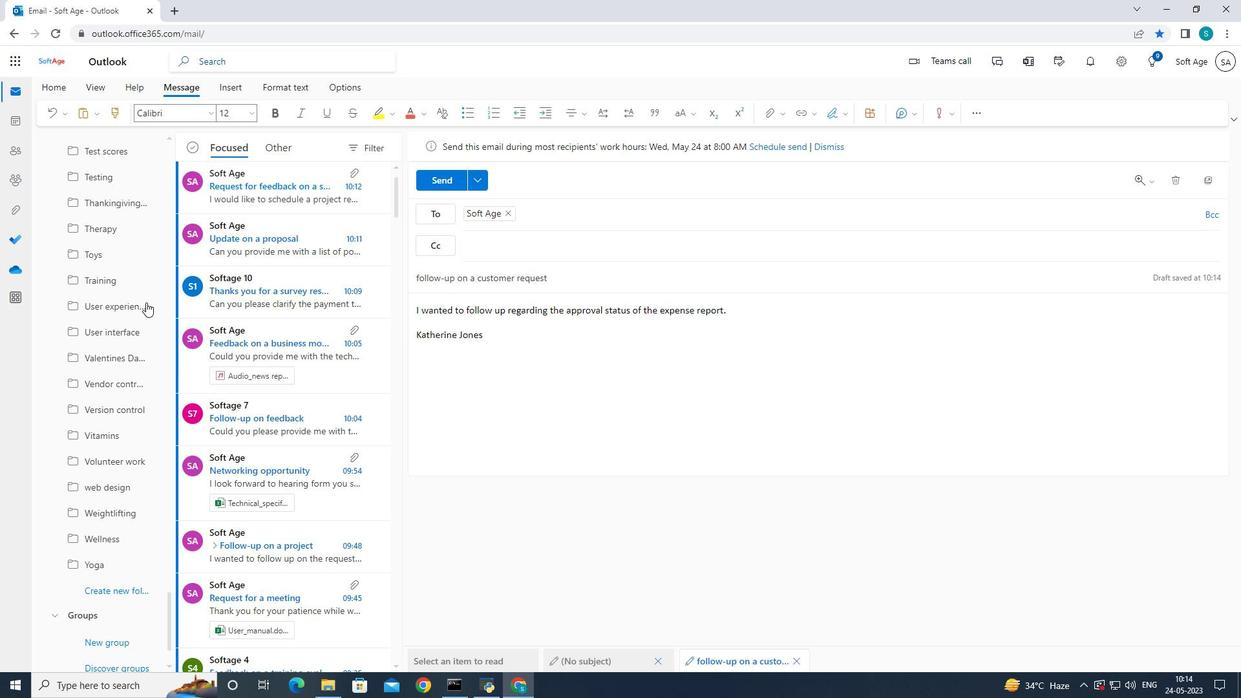 
Action: Mouse scrolled (146, 301) with delta (0, 0)
Screenshot: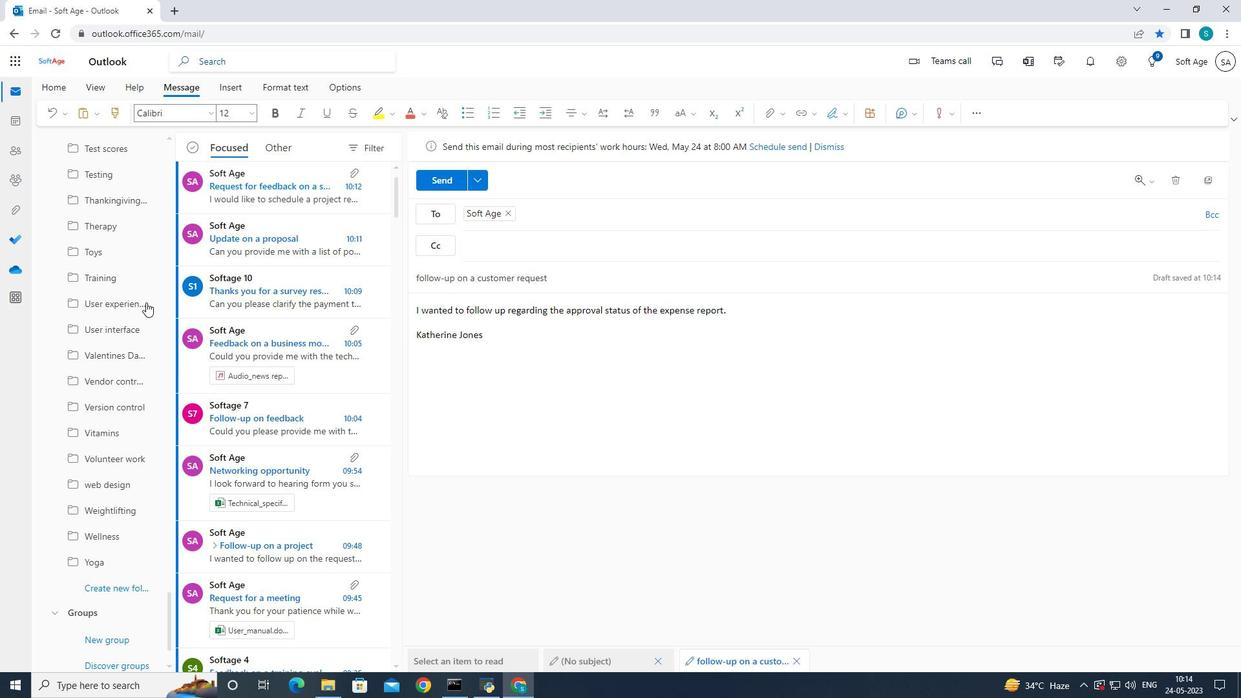 
Action: Mouse moved to (106, 539)
Screenshot: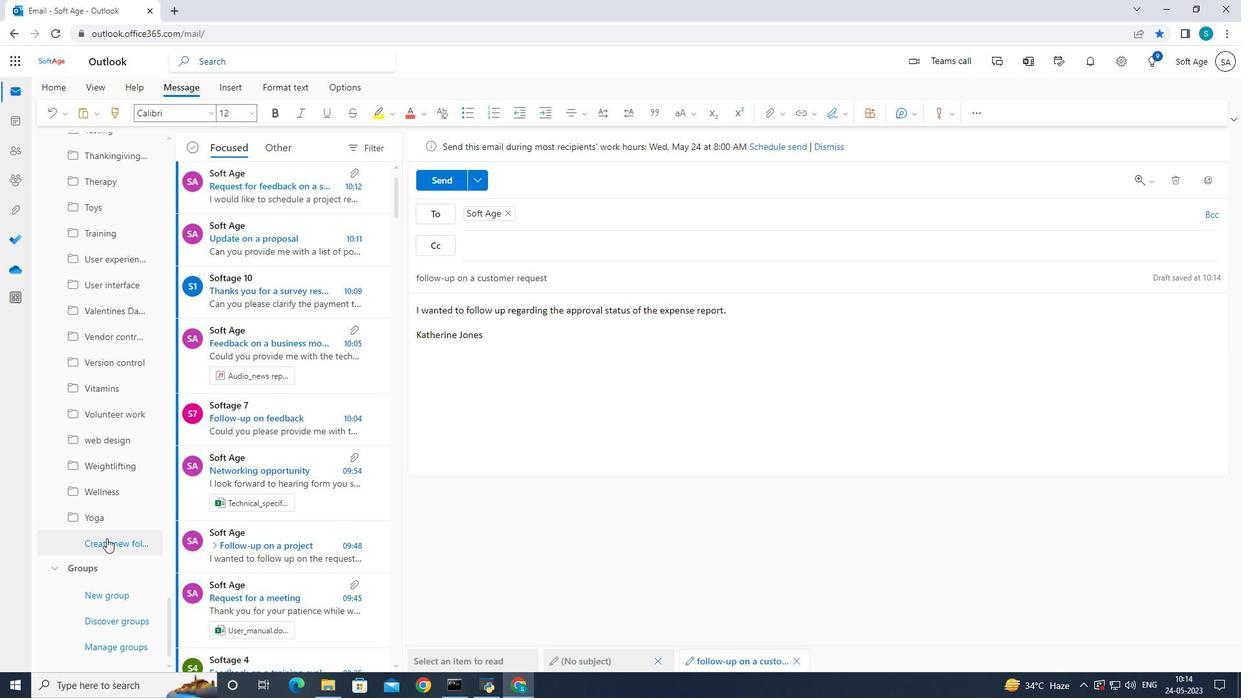 
Action: Mouse pressed left at (106, 539)
Screenshot: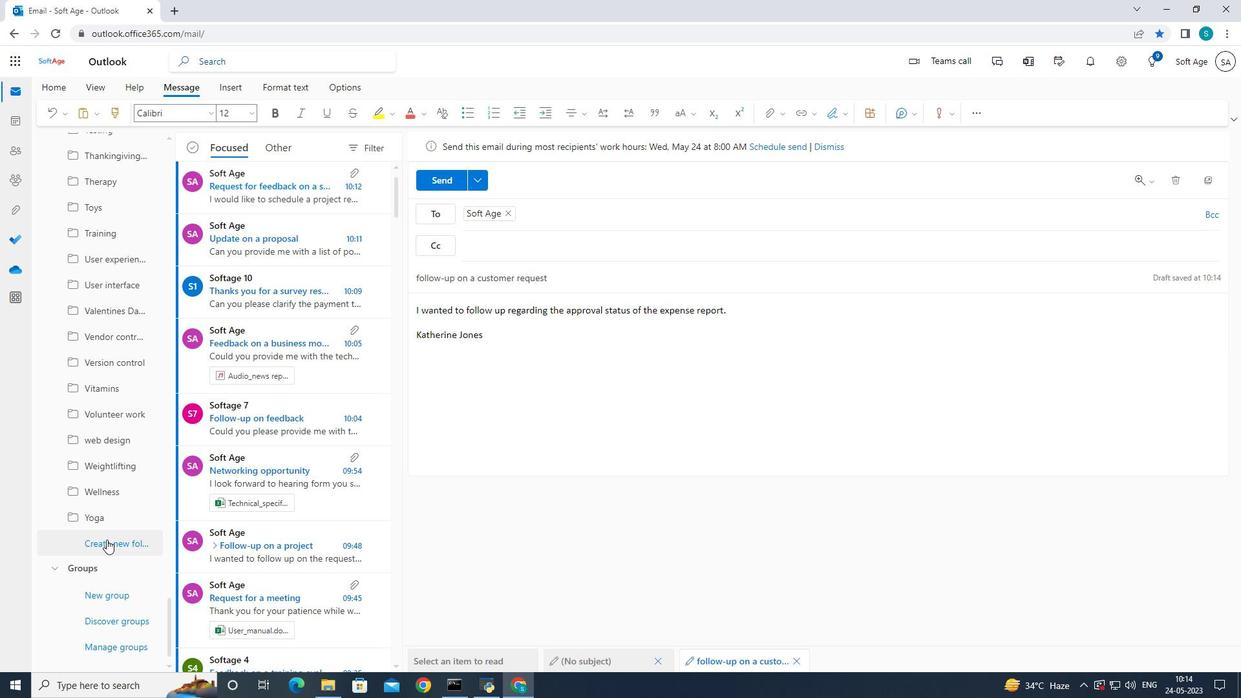 
Action: Mouse moved to (252, 455)
Screenshot: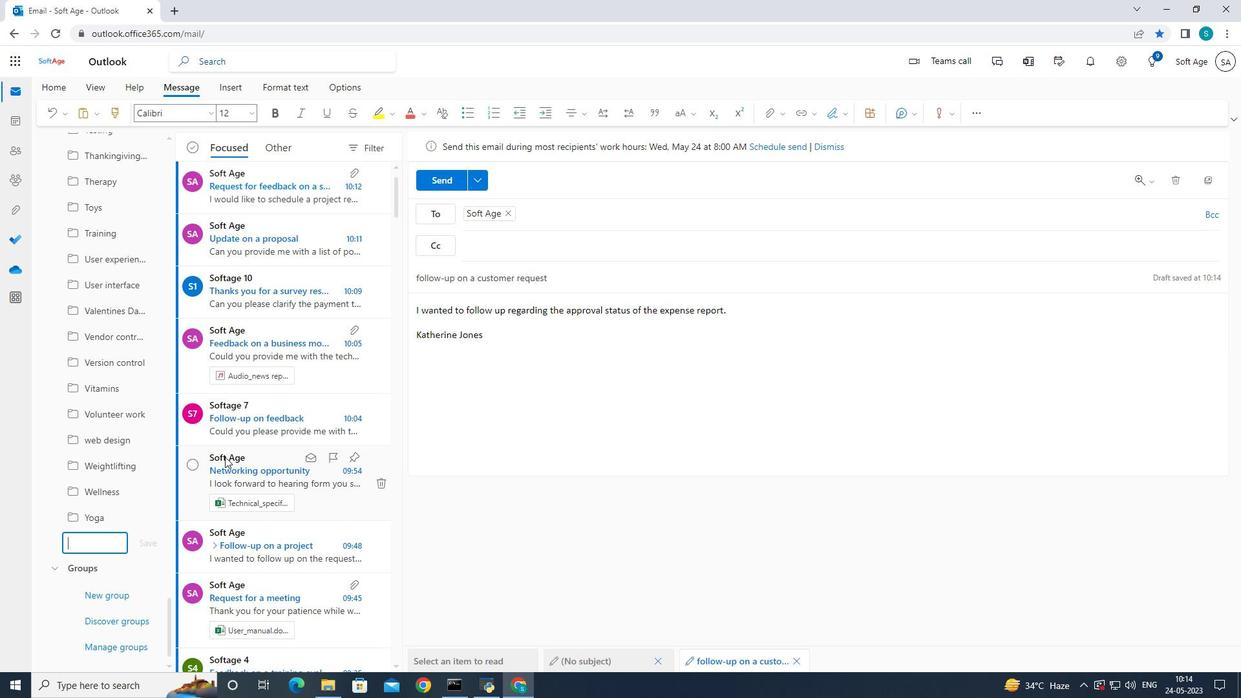 
Action: Key pressed <Key.caps_lock>G<Key.caps_lock>reen<Key.space>initiatives
Screenshot: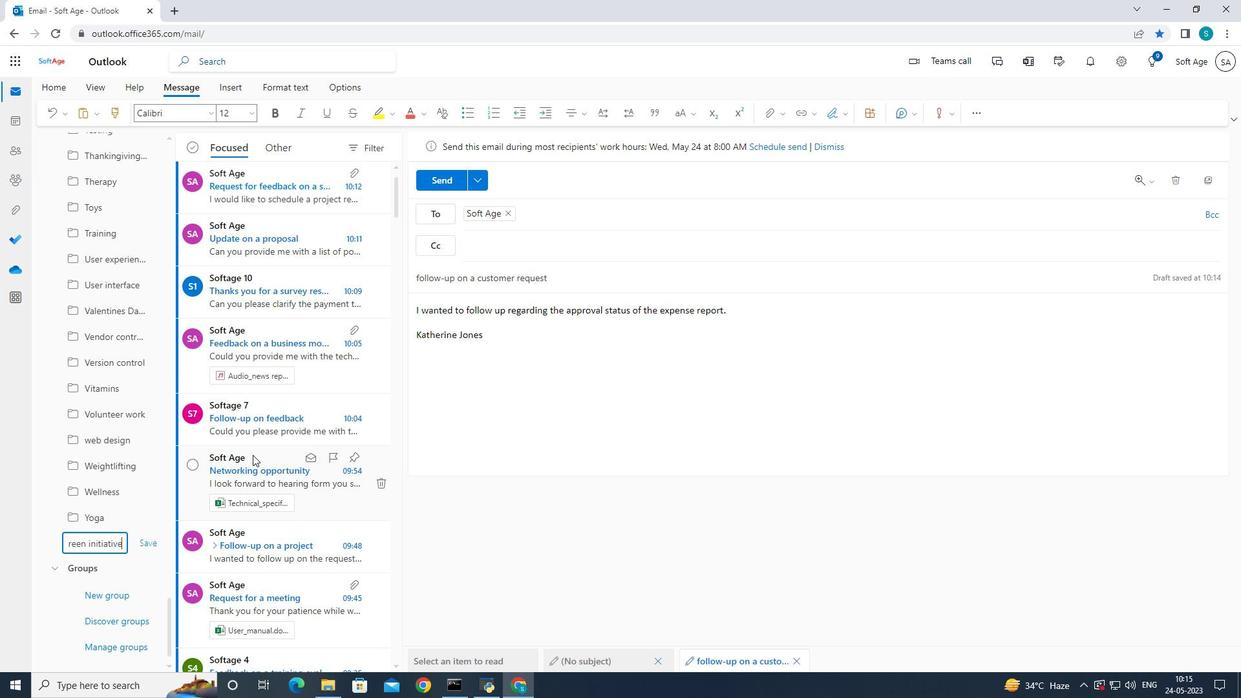 
Action: Mouse moved to (157, 544)
Screenshot: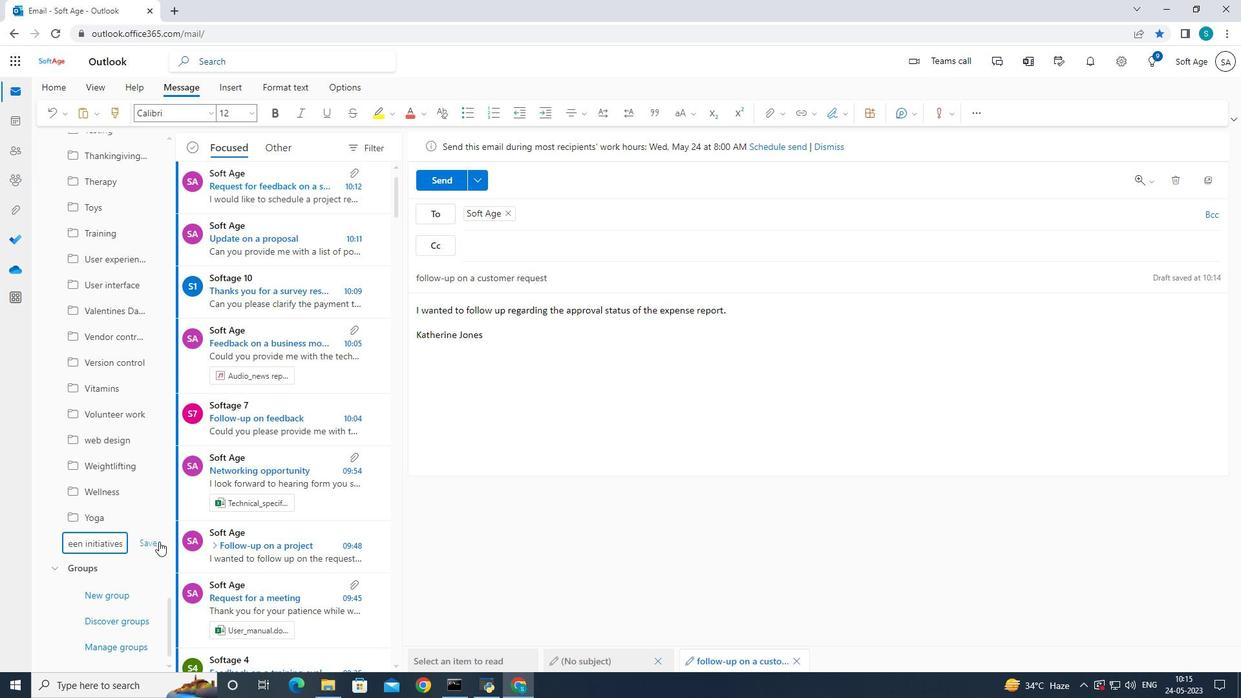 
Action: Mouse pressed left at (157, 544)
Screenshot: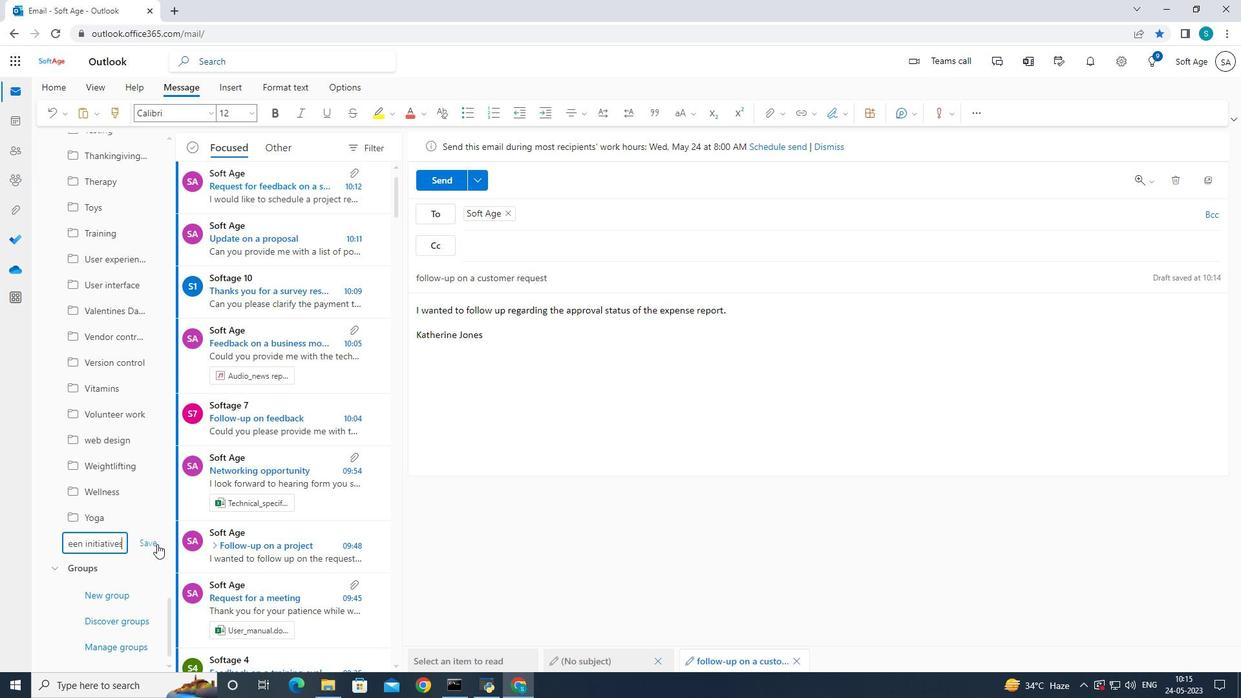 
Action: Mouse moved to (450, 181)
Screenshot: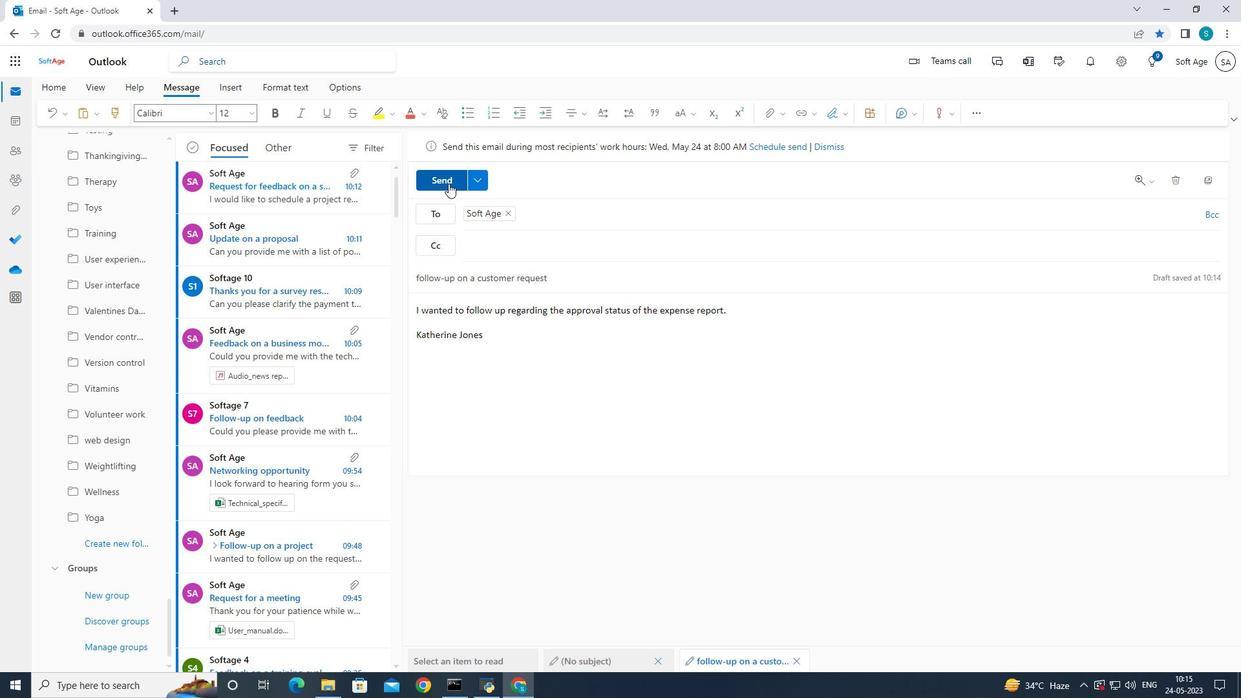 
Action: Mouse pressed left at (450, 181)
Screenshot: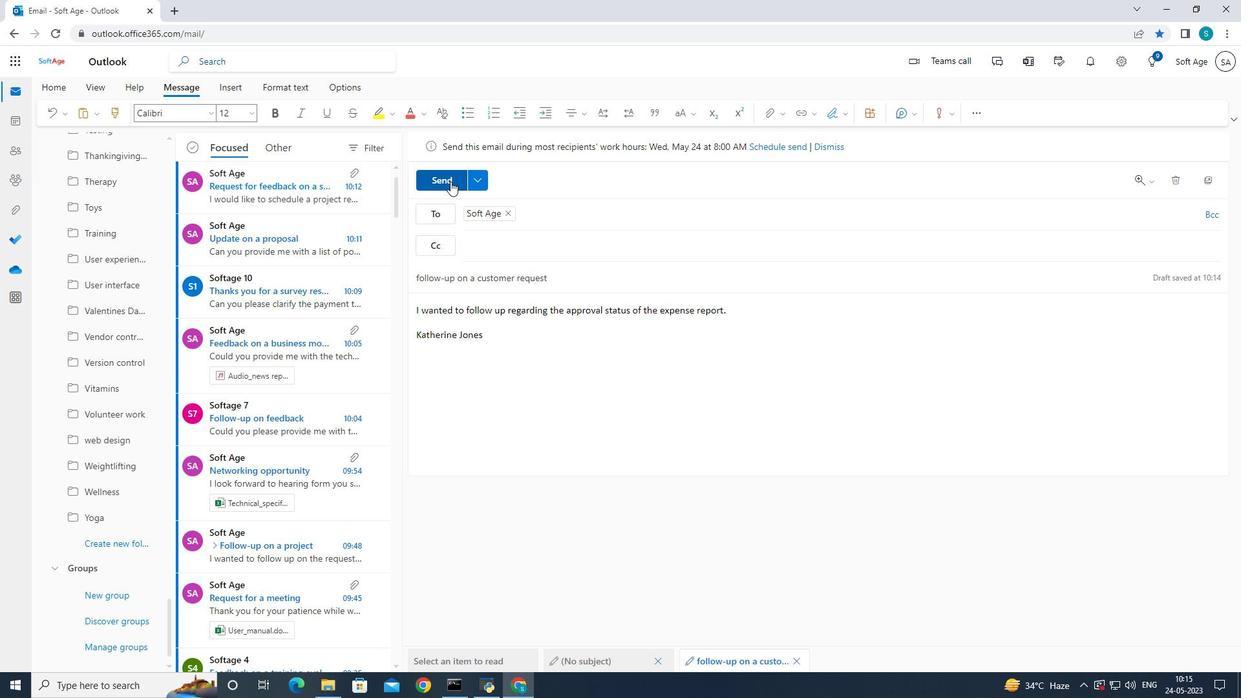 
Action: Mouse moved to (456, 212)
Screenshot: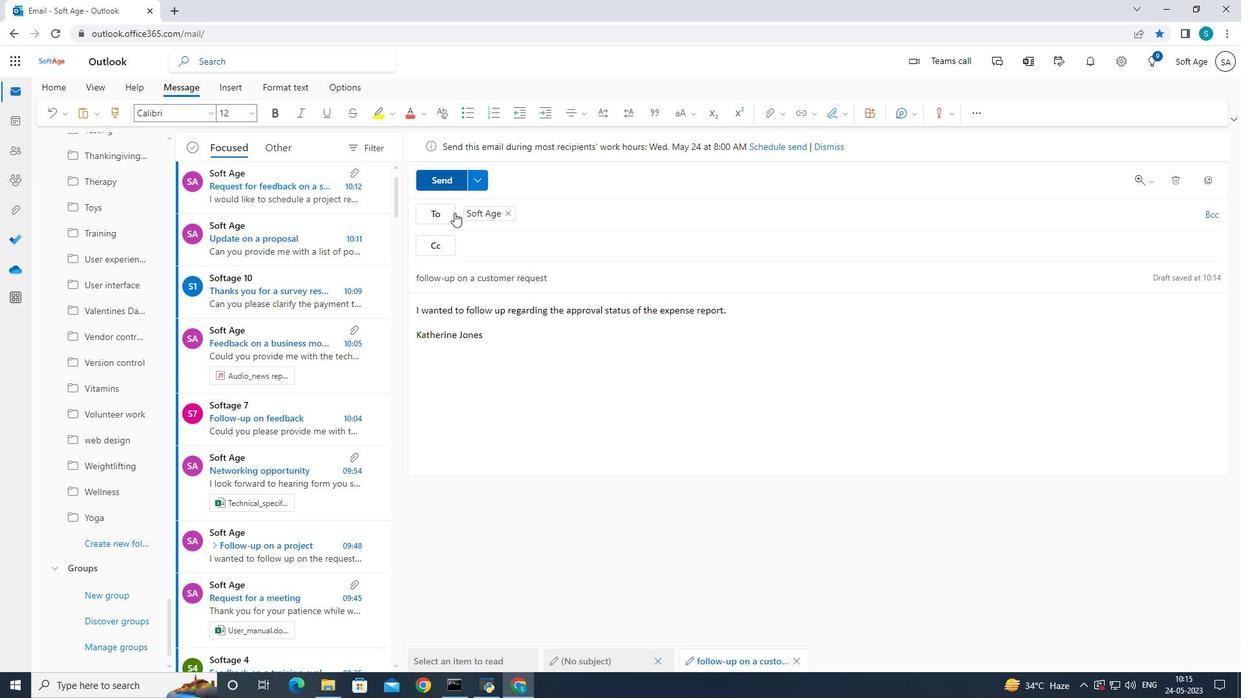 
